 Task: Research Airbnb accommodation in Juigalpa, Nicaragua from 6th December, 2023 to 15th December, 2023 for 6 adults.6 bedrooms having 6 beds and 6 bathrooms. Property type can be house. Amenities needed are: wifi, TV, free parkinig on premises, gym, breakfast. Look for 5 properties as per requirement.
Action: Mouse moved to (455, 101)
Screenshot: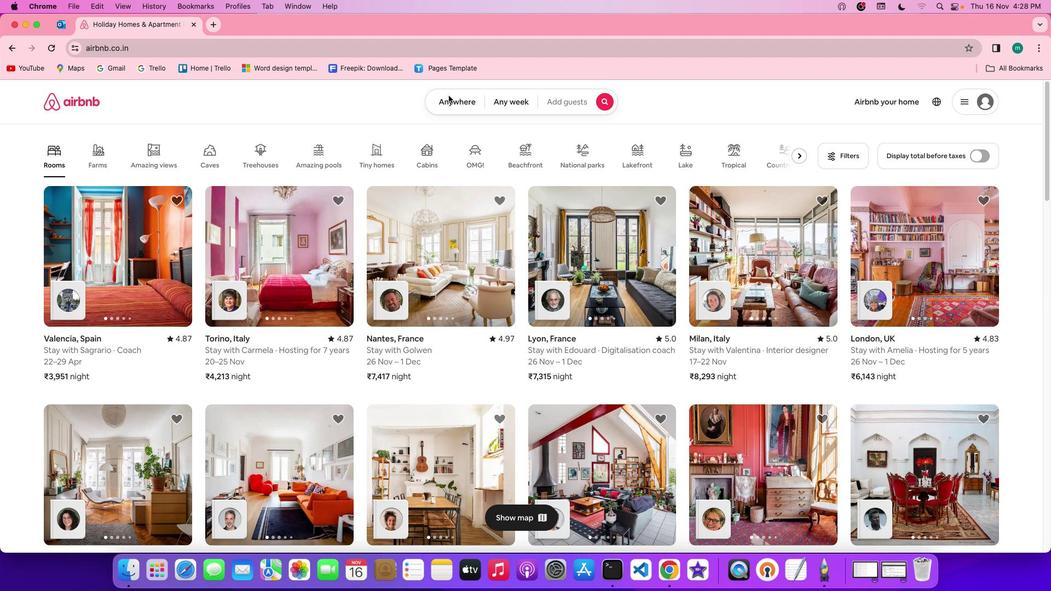 
Action: Mouse pressed left at (455, 101)
Screenshot: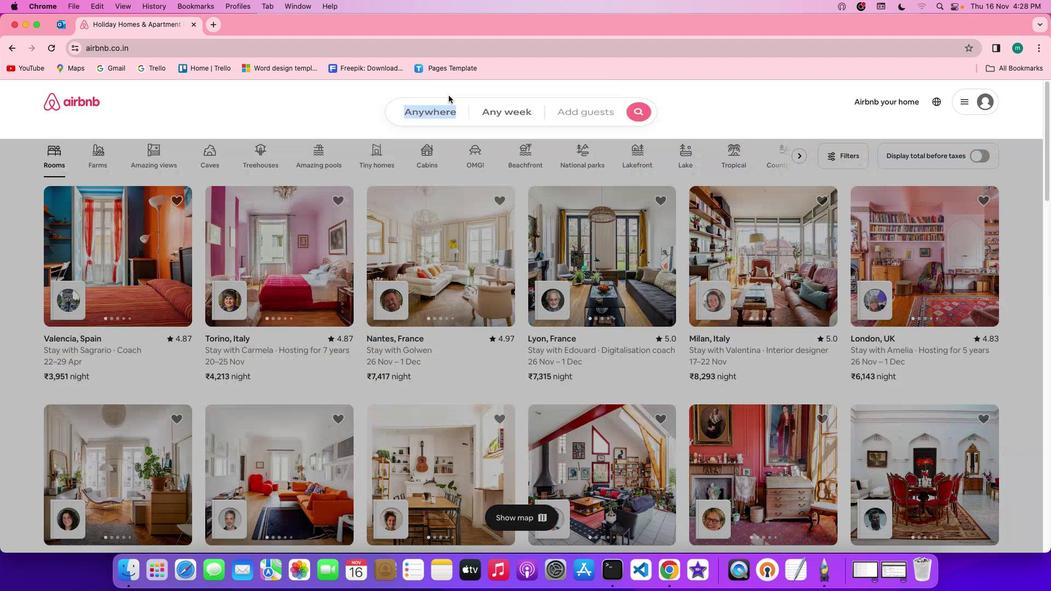 
Action: Mouse pressed left at (455, 101)
Screenshot: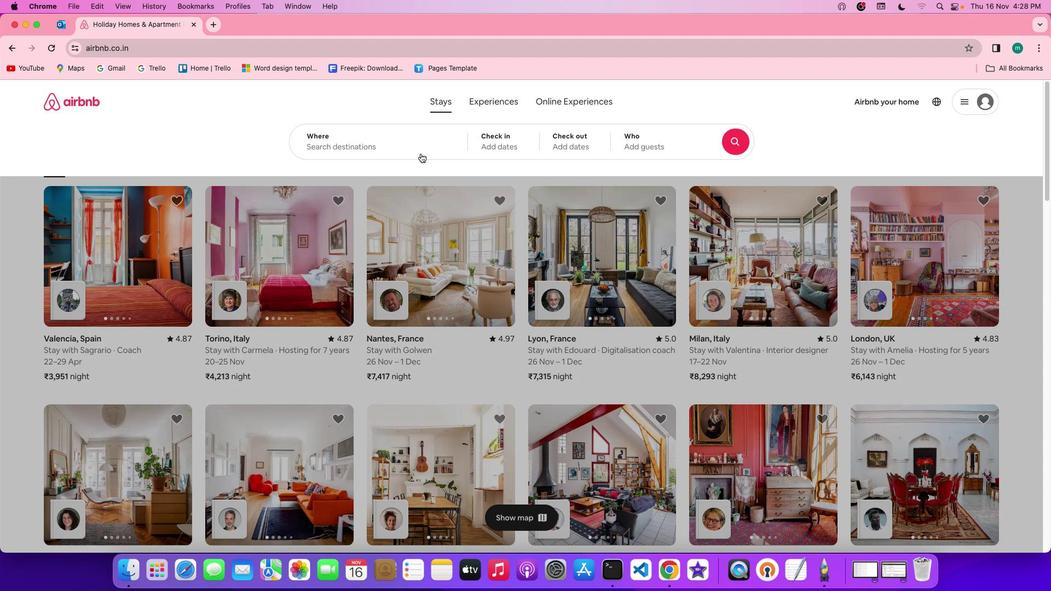 
Action: Mouse moved to (430, 153)
Screenshot: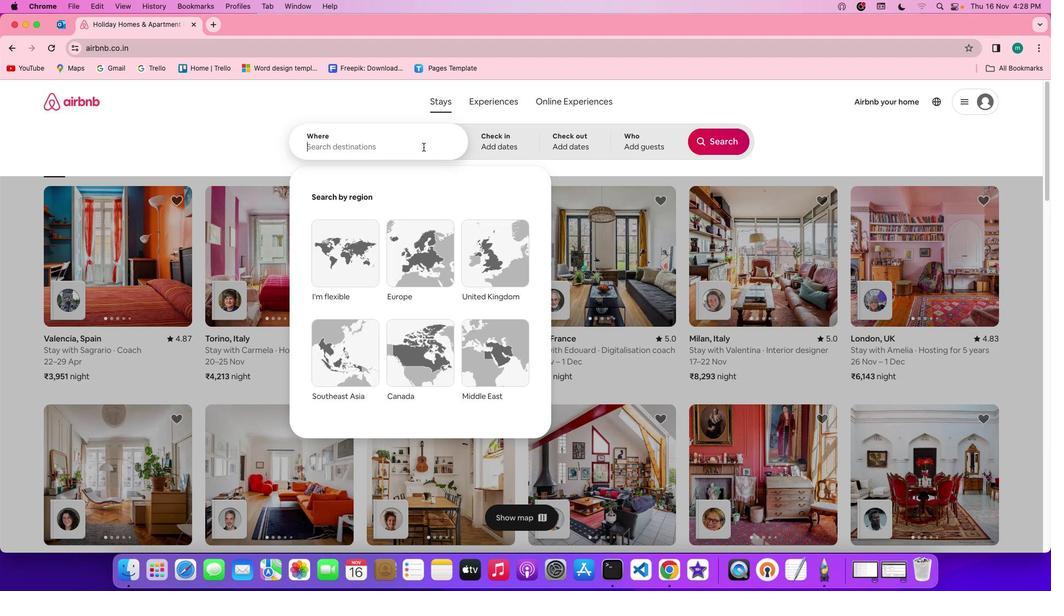 
Action: Mouse pressed left at (430, 153)
Screenshot: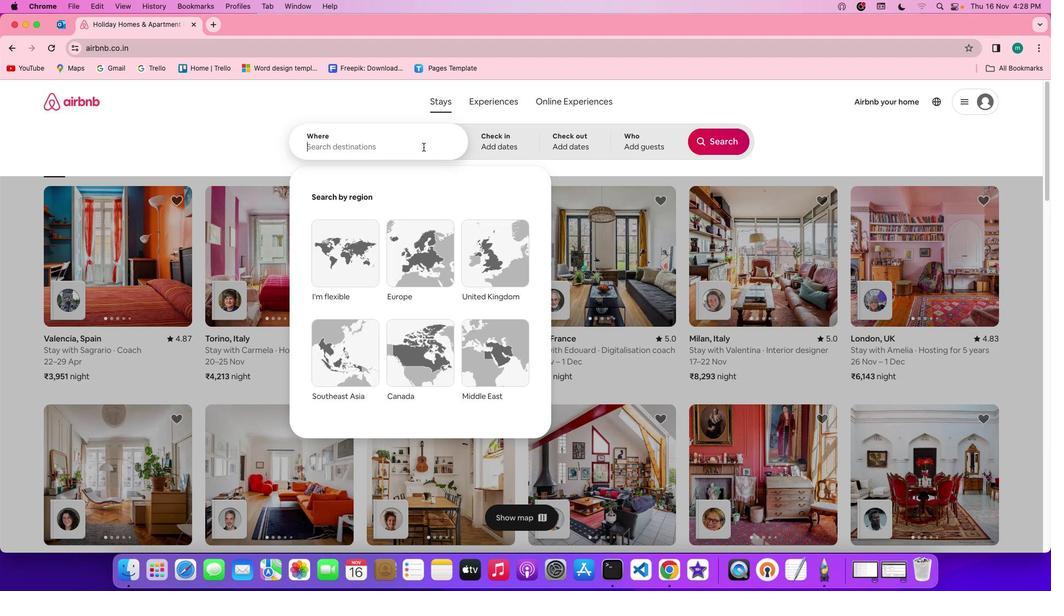 
Action: Key pressed Key.shift'J''u''i''g''a''l''p''a'','Key.spaceKey.shift'N''i''c''a''r''a''g''u''a'
Screenshot: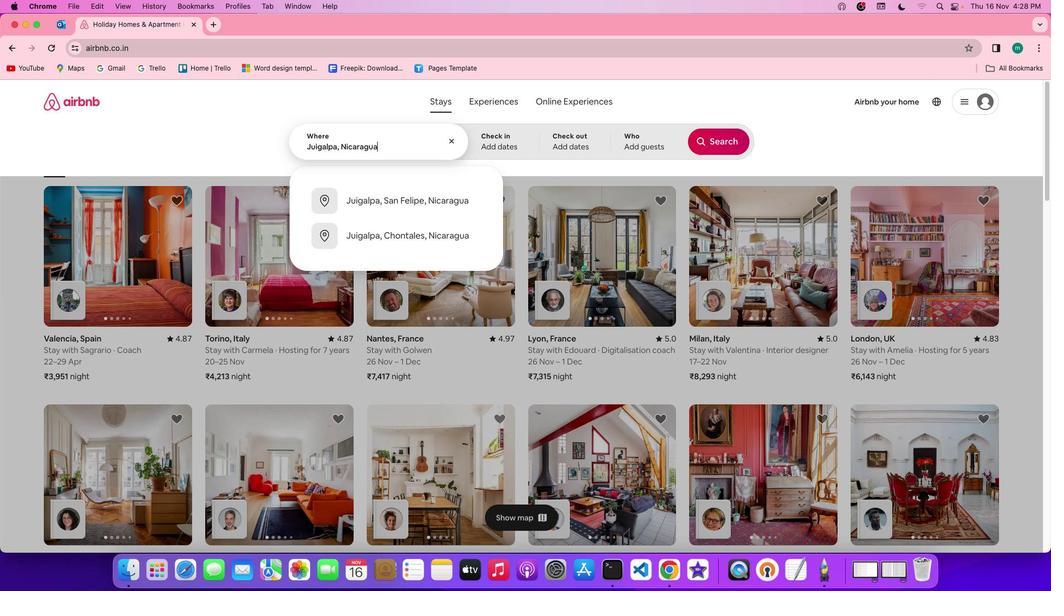 
Action: Mouse moved to (514, 147)
Screenshot: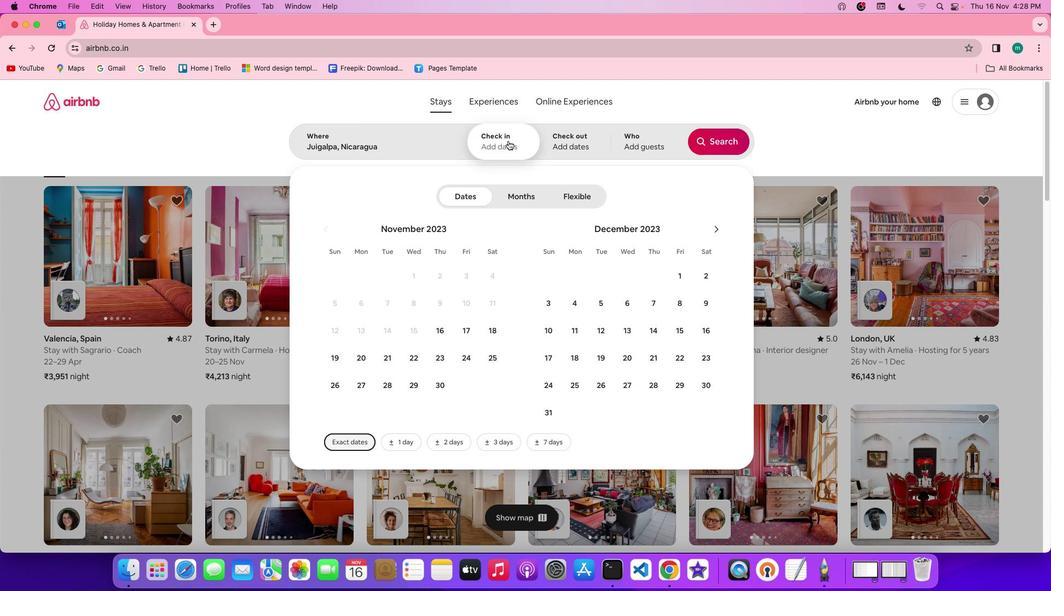 
Action: Mouse pressed left at (514, 147)
Screenshot: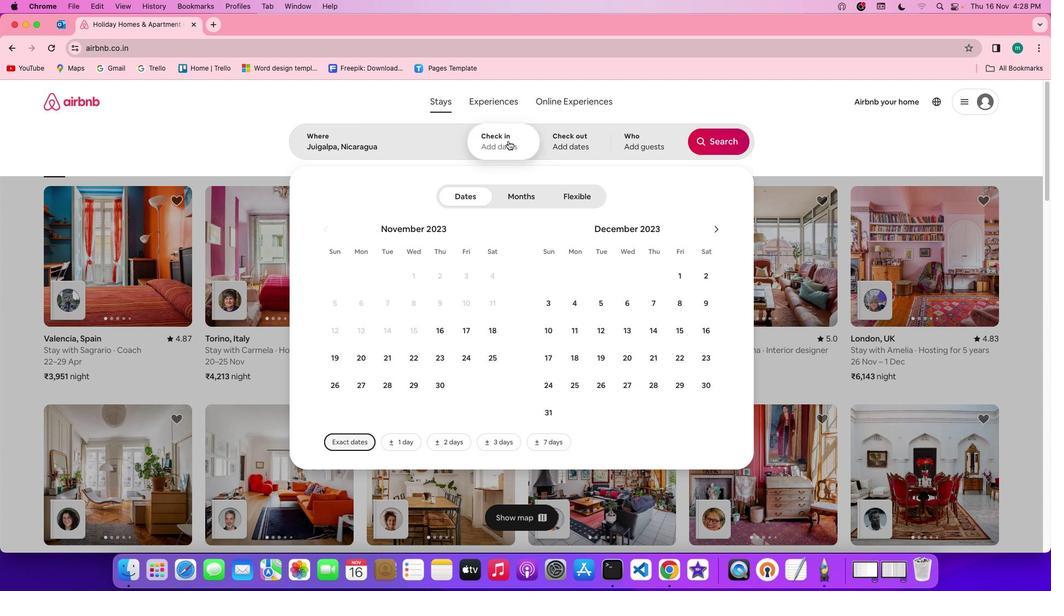 
Action: Mouse moved to (636, 305)
Screenshot: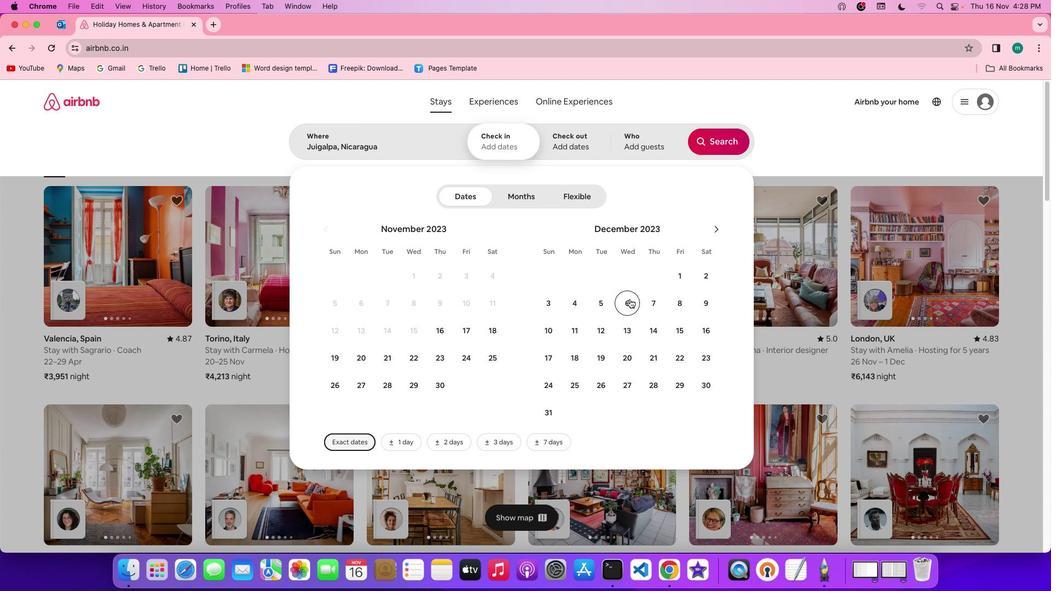 
Action: Mouse pressed left at (636, 305)
Screenshot: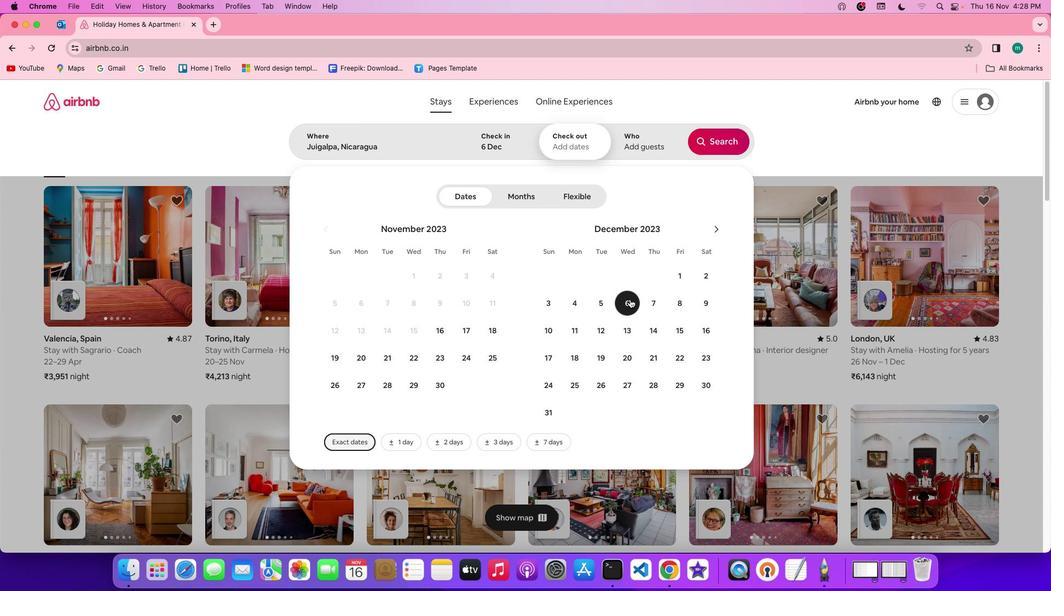 
Action: Mouse moved to (684, 336)
Screenshot: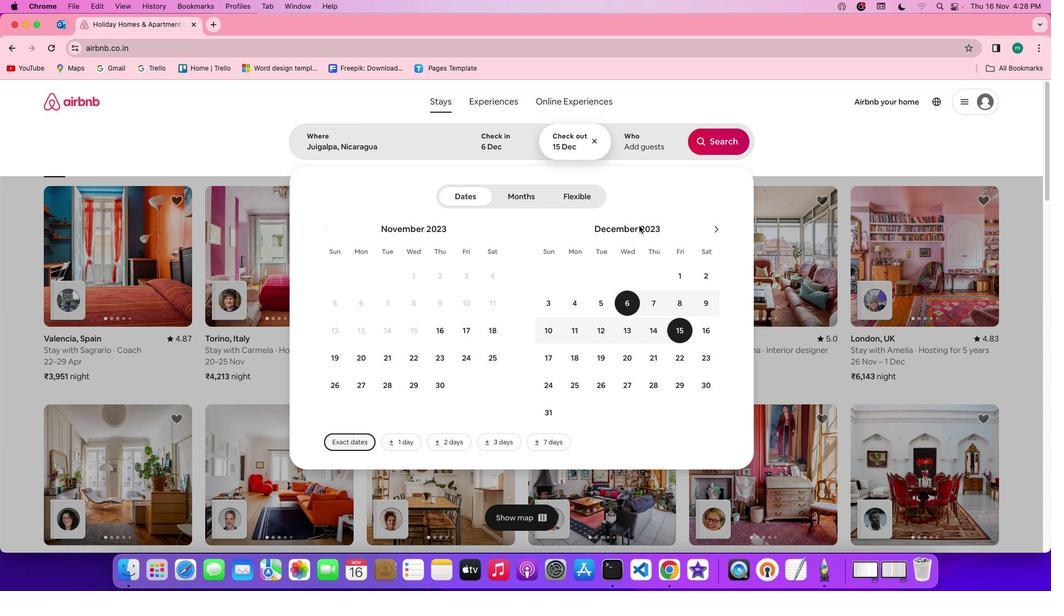 
Action: Mouse pressed left at (684, 336)
Screenshot: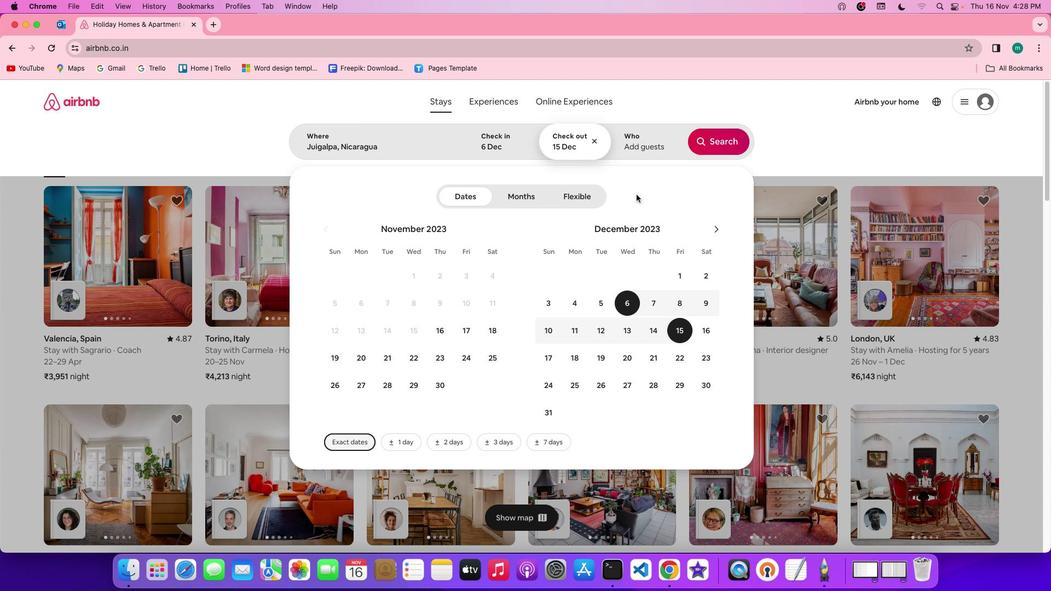 
Action: Mouse moved to (652, 146)
Screenshot: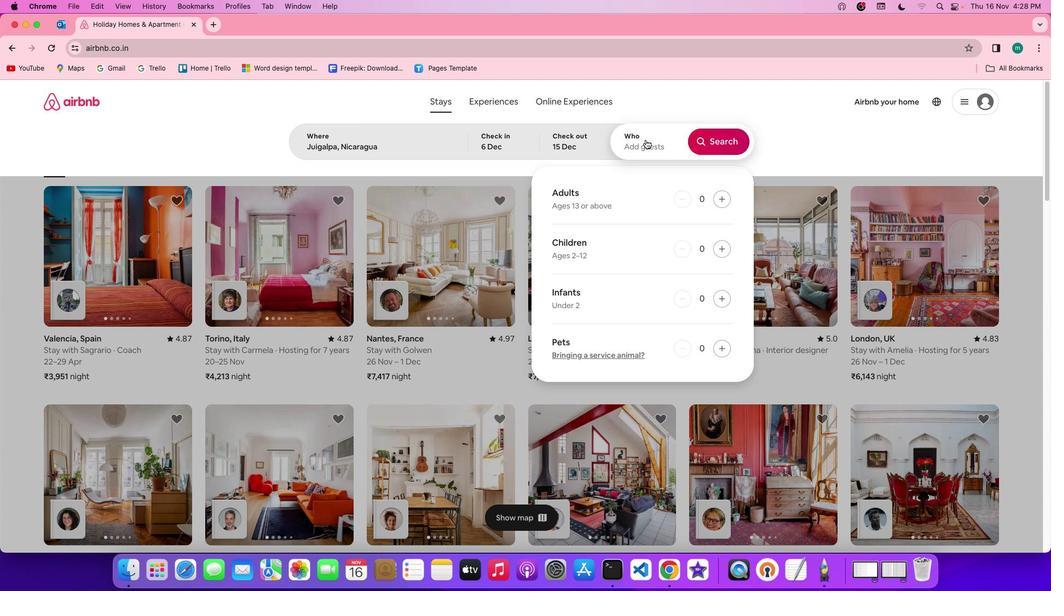 
Action: Mouse pressed left at (652, 146)
Screenshot: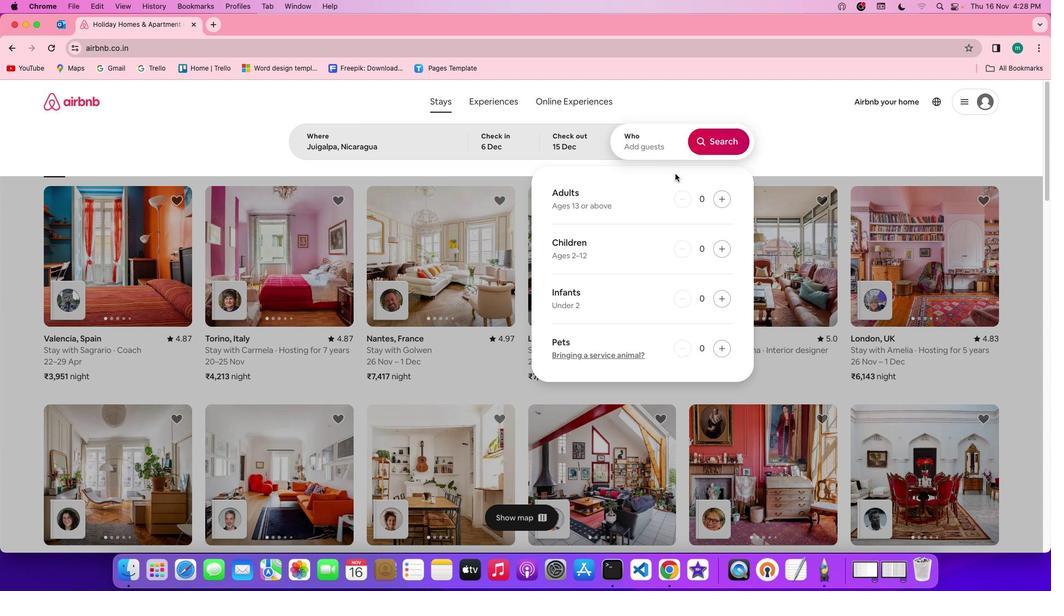 
Action: Mouse moved to (729, 202)
Screenshot: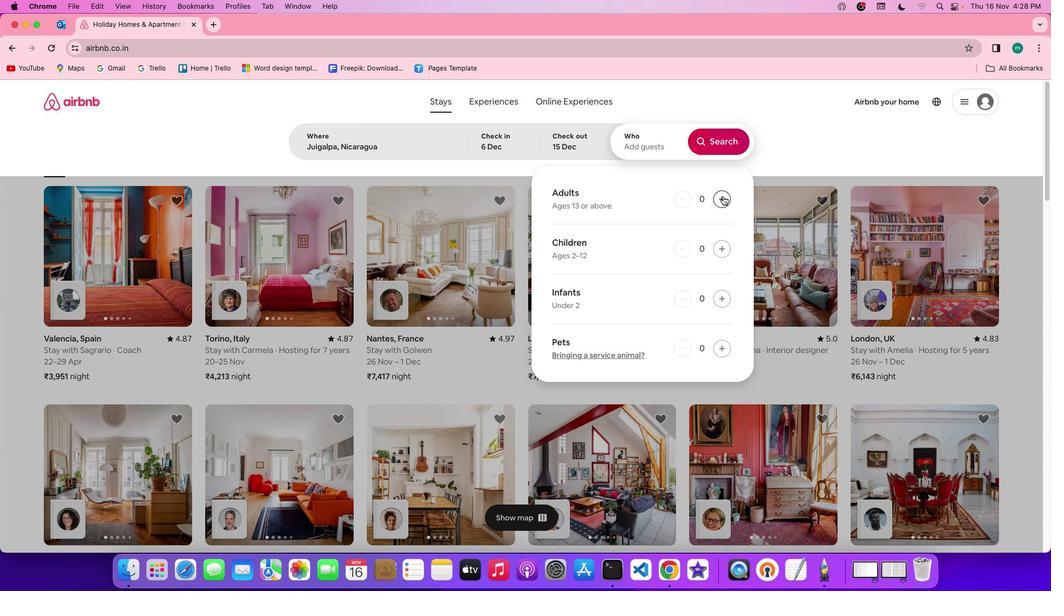 
Action: Mouse pressed left at (729, 202)
Screenshot: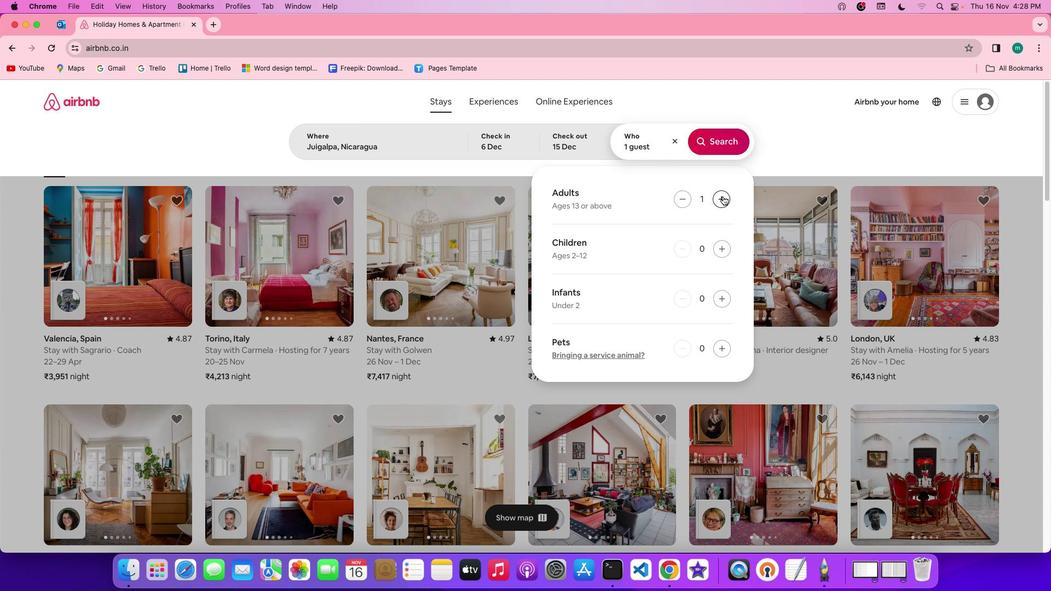 
Action: Mouse pressed left at (729, 202)
Screenshot: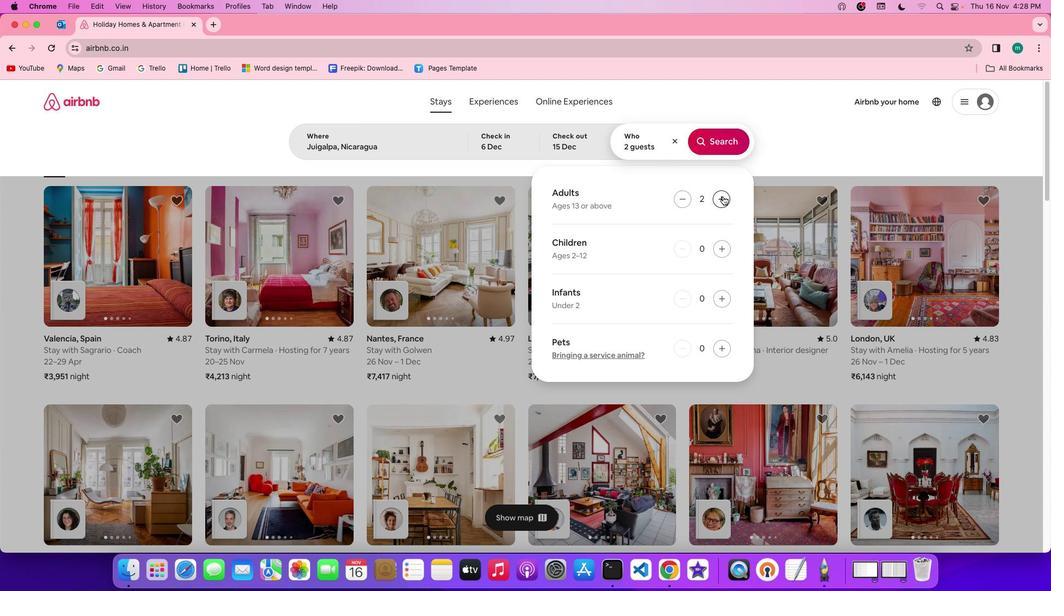 
Action: Mouse pressed left at (729, 202)
Screenshot: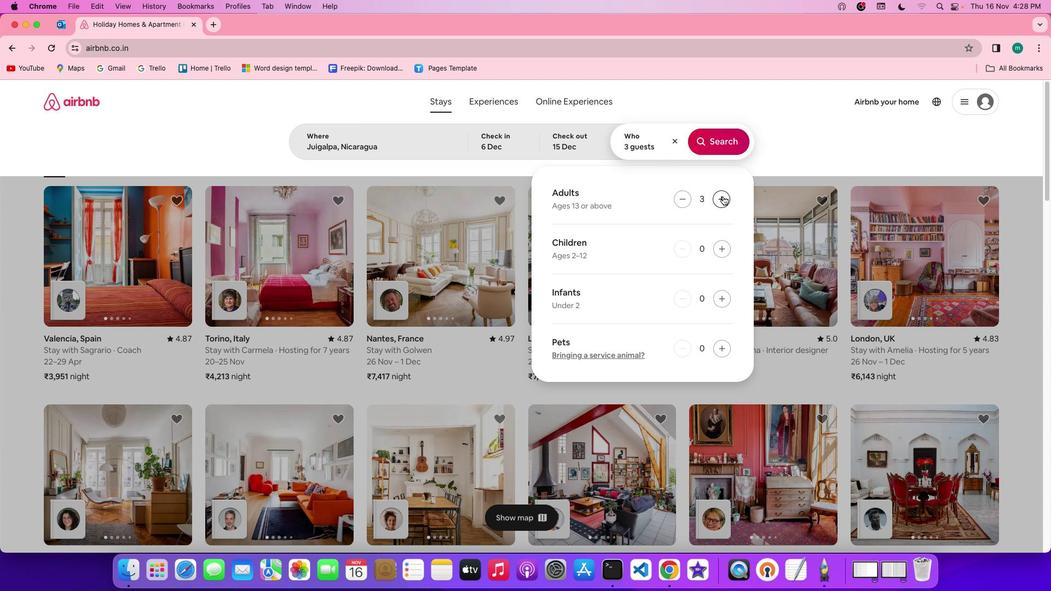 
Action: Mouse pressed left at (729, 202)
Screenshot: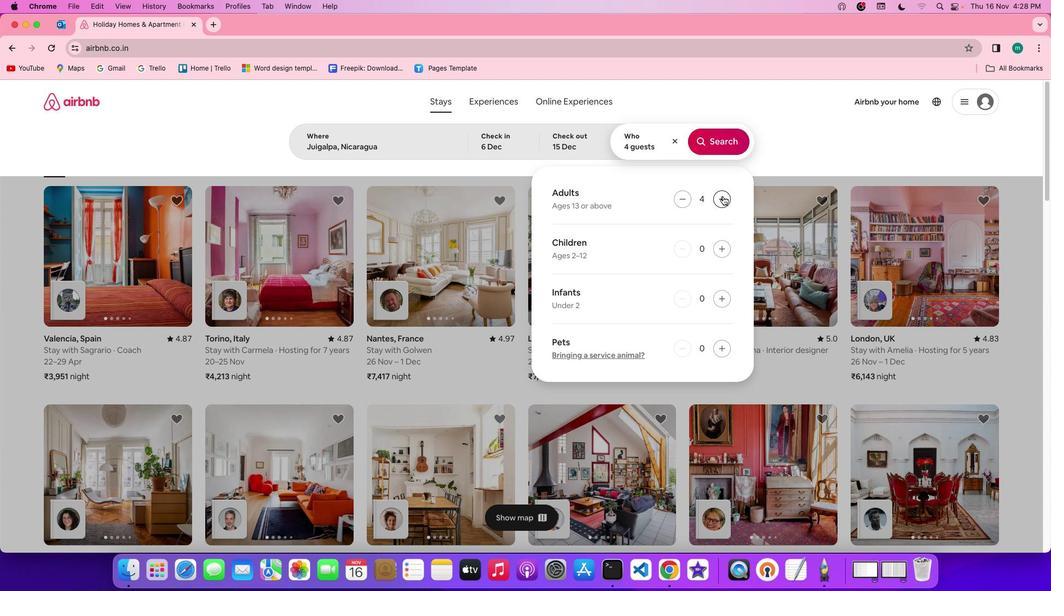 
Action: Mouse pressed left at (729, 202)
Screenshot: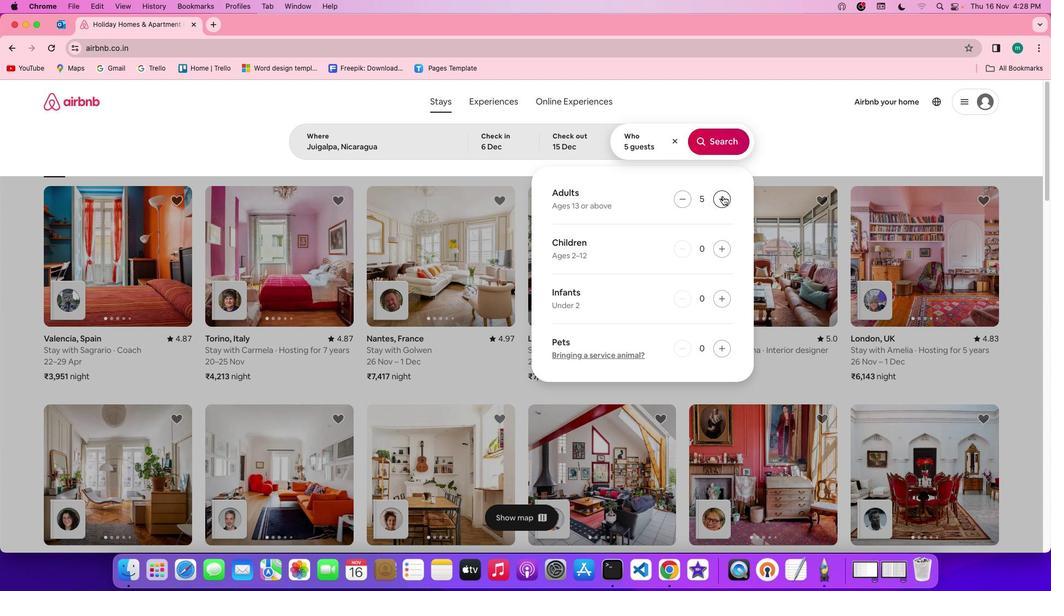 
Action: Mouse pressed left at (729, 202)
Screenshot: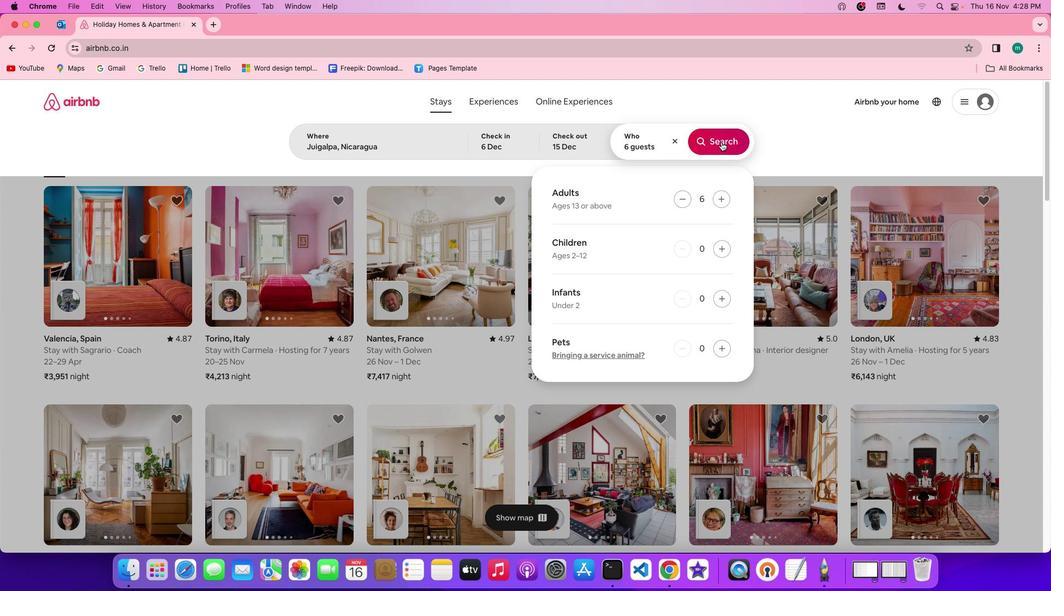 
Action: Mouse moved to (726, 140)
Screenshot: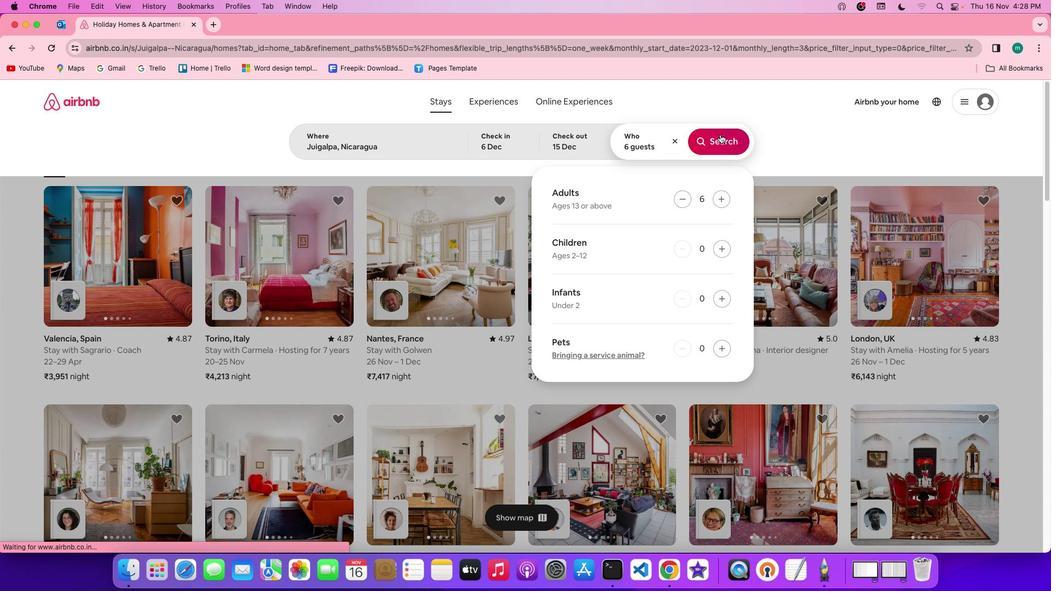 
Action: Mouse pressed left at (726, 140)
Screenshot: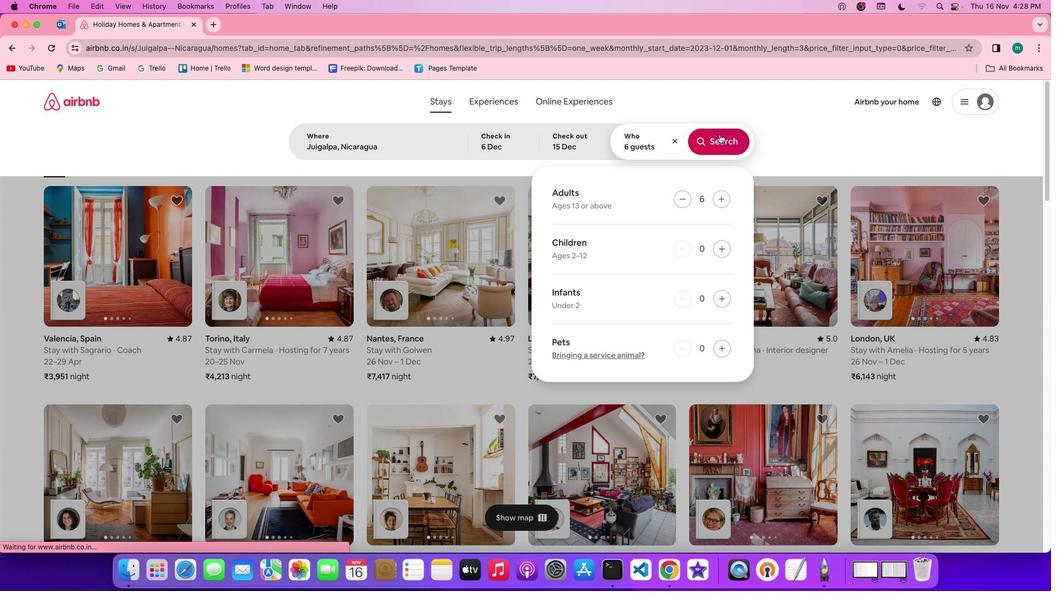 
Action: Mouse moved to (894, 149)
Screenshot: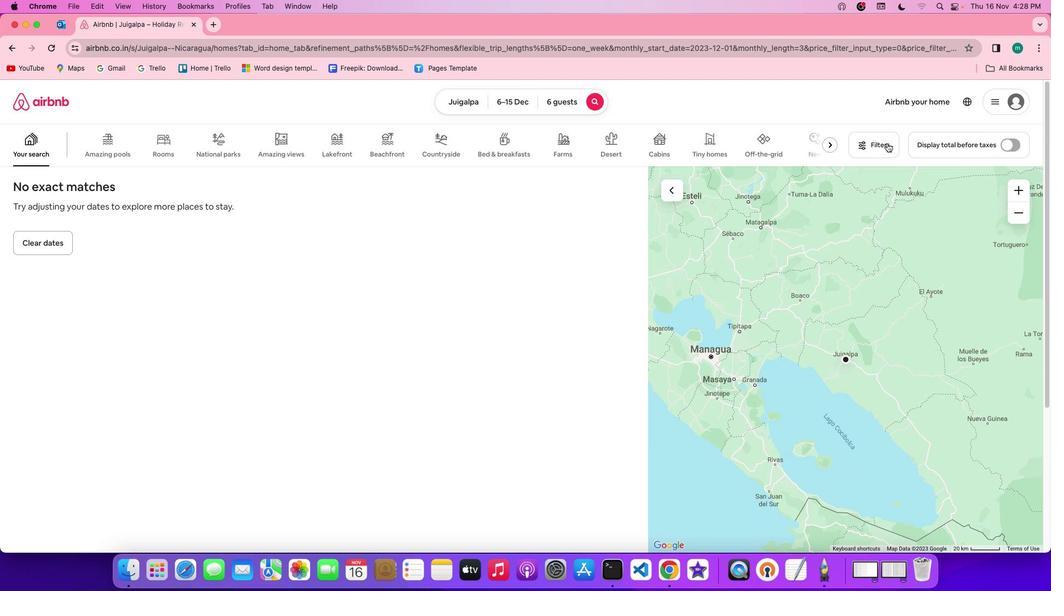 
Action: Mouse pressed left at (894, 149)
Screenshot: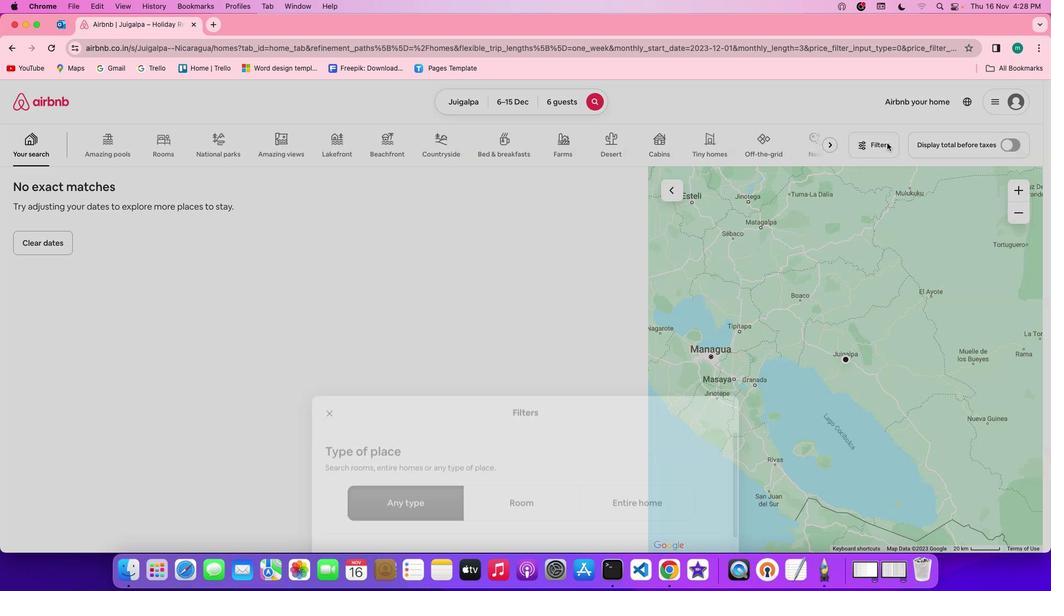 
Action: Mouse moved to (590, 347)
Screenshot: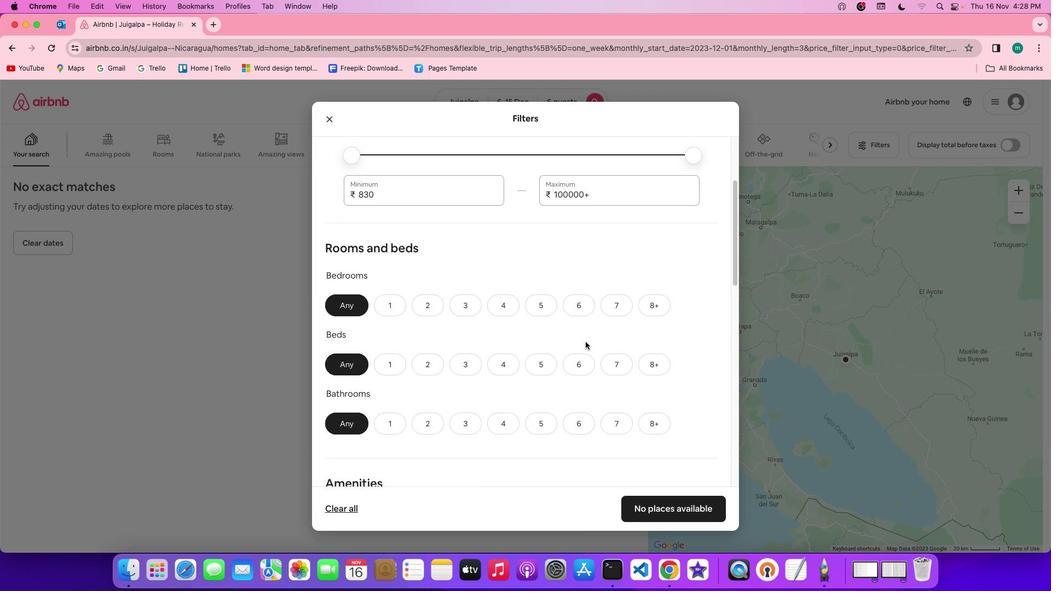 
Action: Mouse scrolled (590, 347) with delta (6, 5)
Screenshot: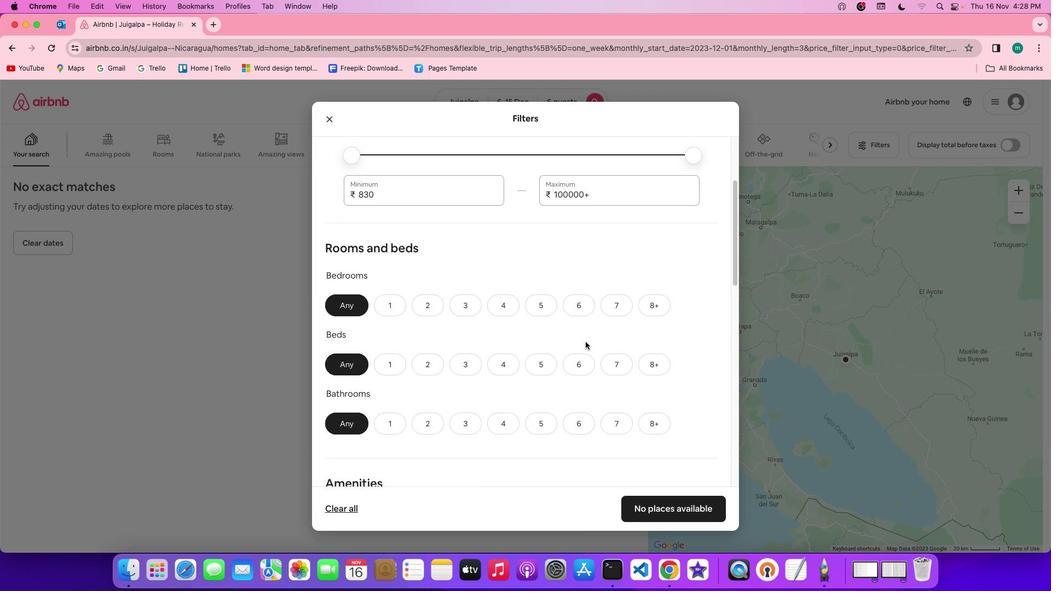 
Action: Mouse moved to (590, 347)
Screenshot: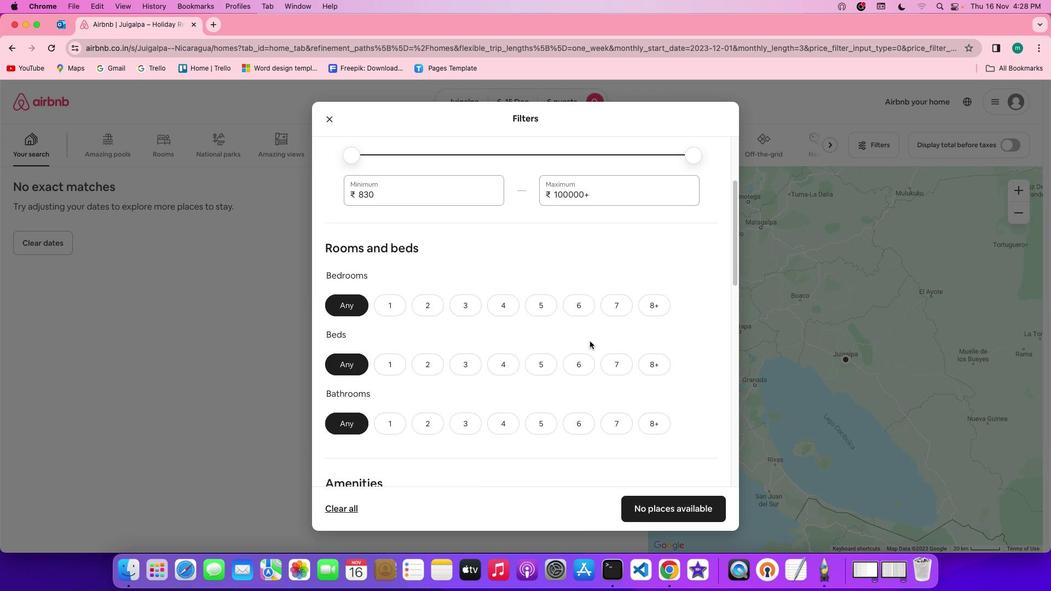 
Action: Mouse scrolled (590, 347) with delta (6, 5)
Screenshot: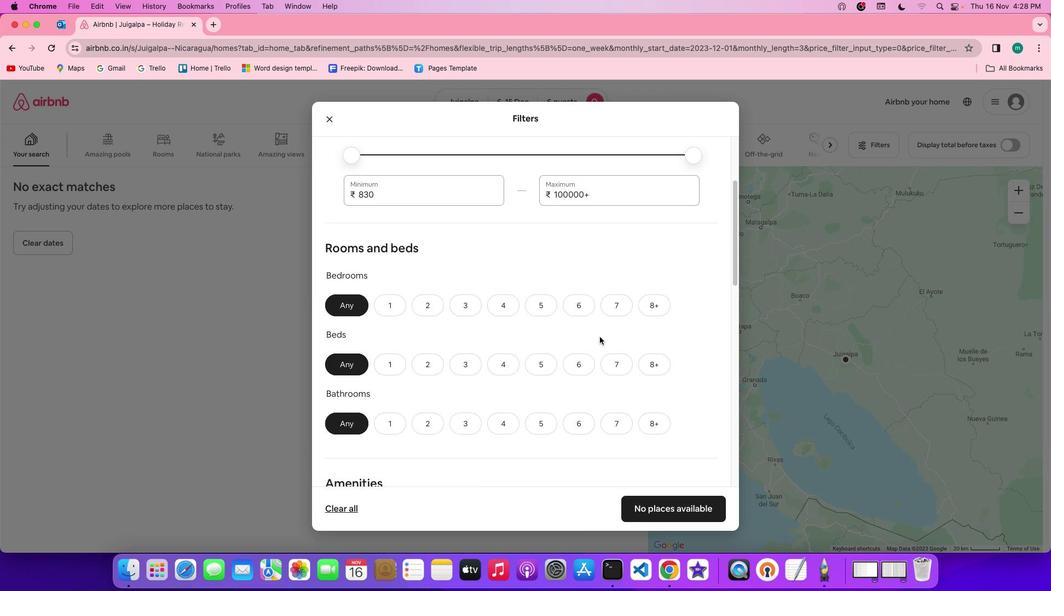 
Action: Mouse scrolled (590, 347) with delta (6, 4)
Screenshot: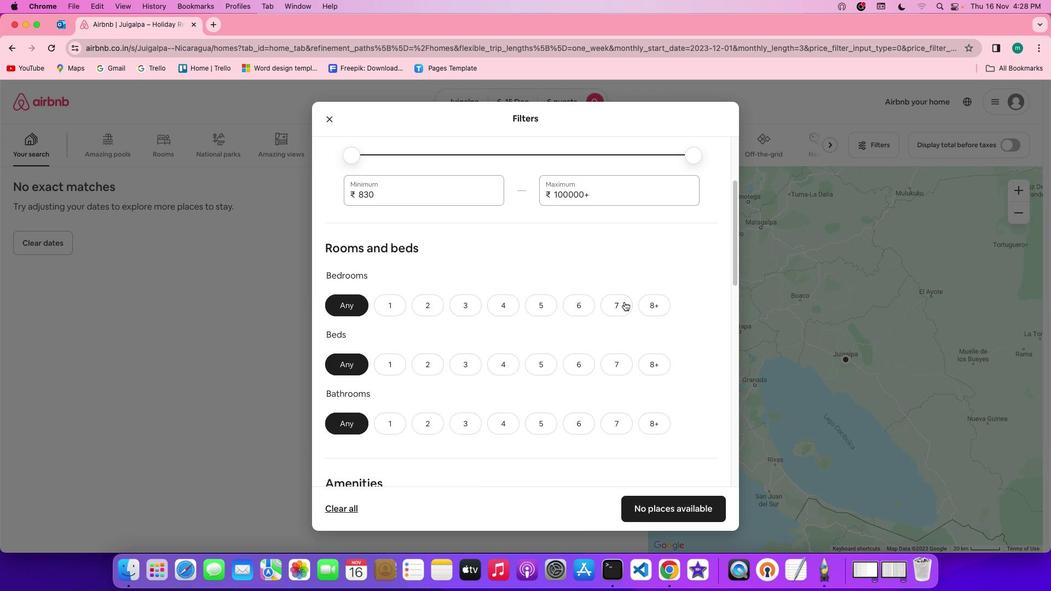 
Action: Mouse scrolled (590, 347) with delta (6, 4)
Screenshot: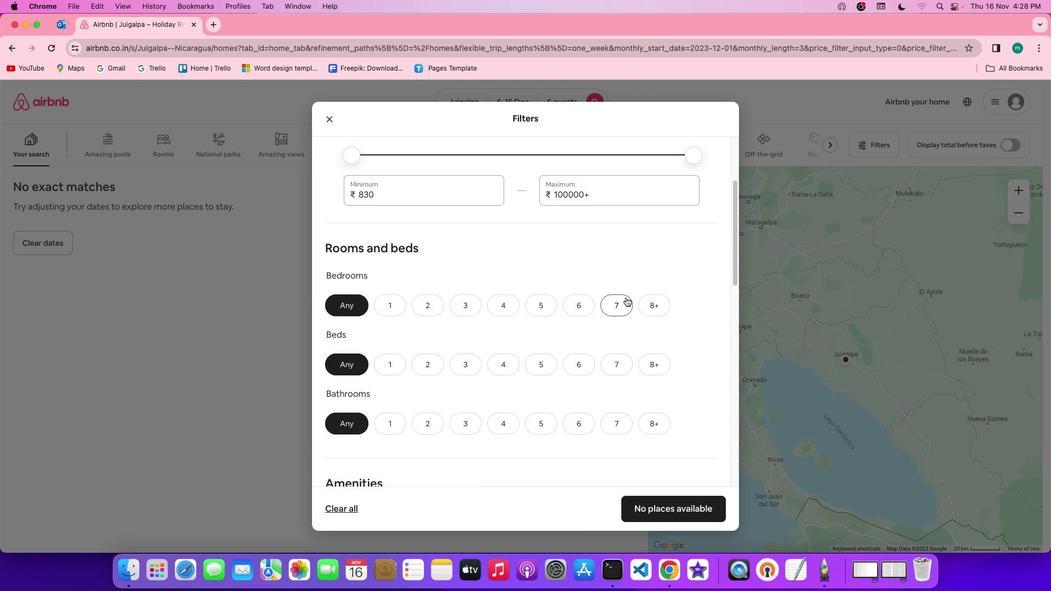 
Action: Mouse moved to (578, 312)
Screenshot: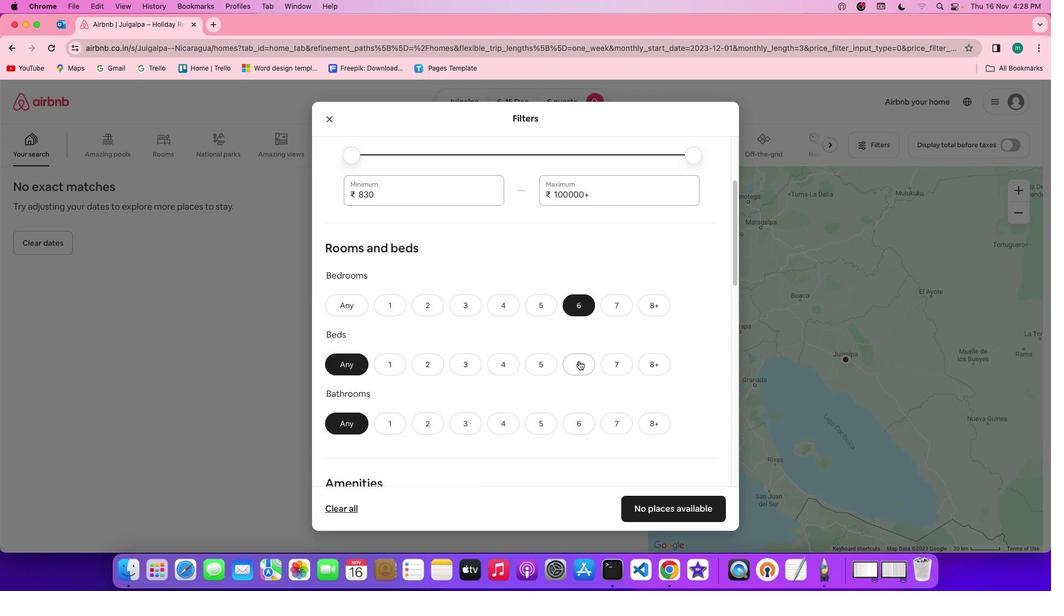 
Action: Mouse pressed left at (578, 312)
Screenshot: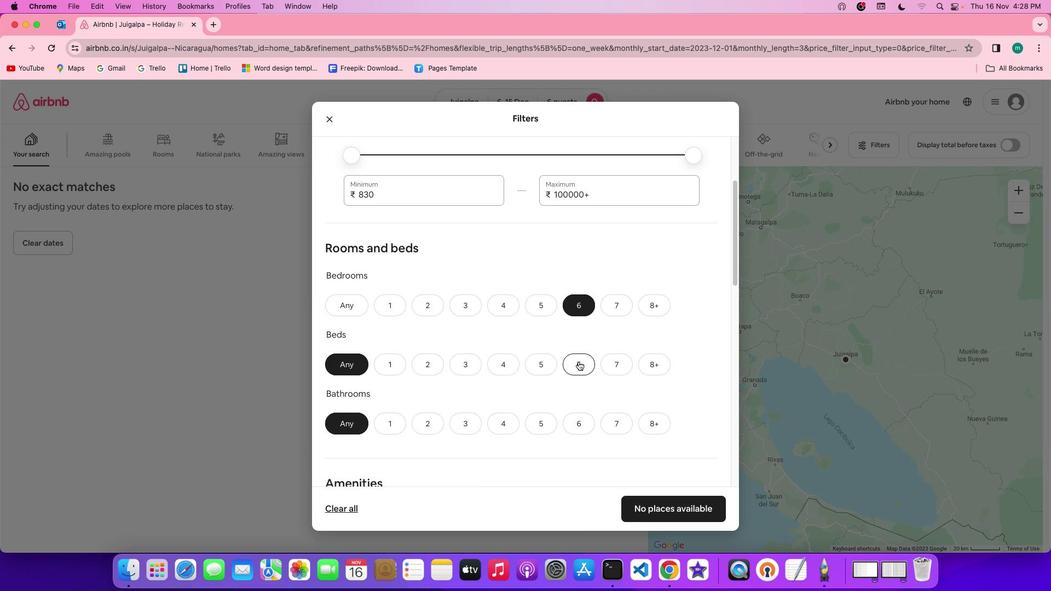 
Action: Mouse moved to (585, 367)
Screenshot: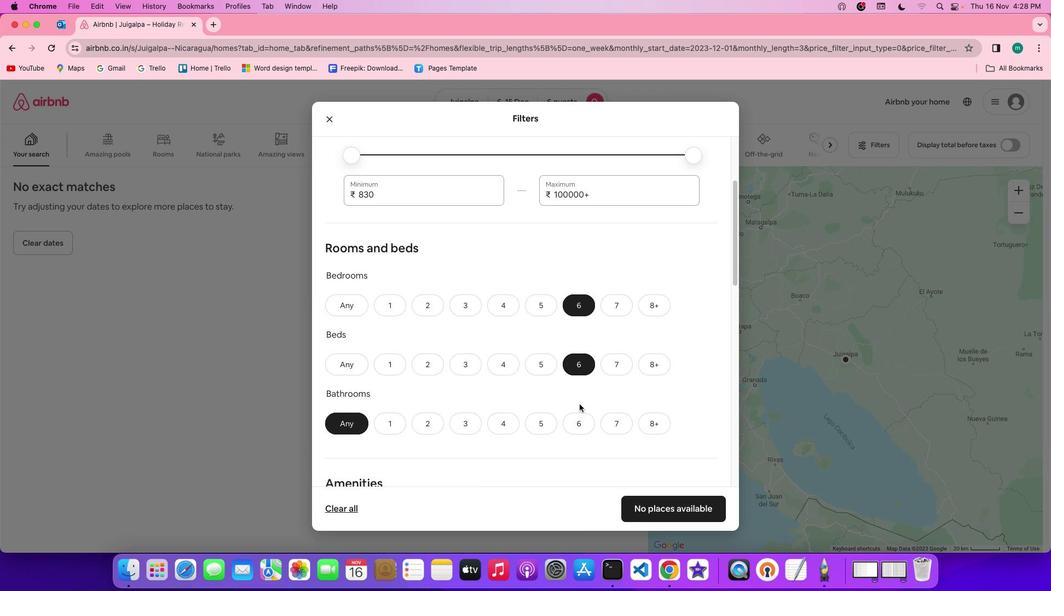 
Action: Mouse pressed left at (585, 367)
Screenshot: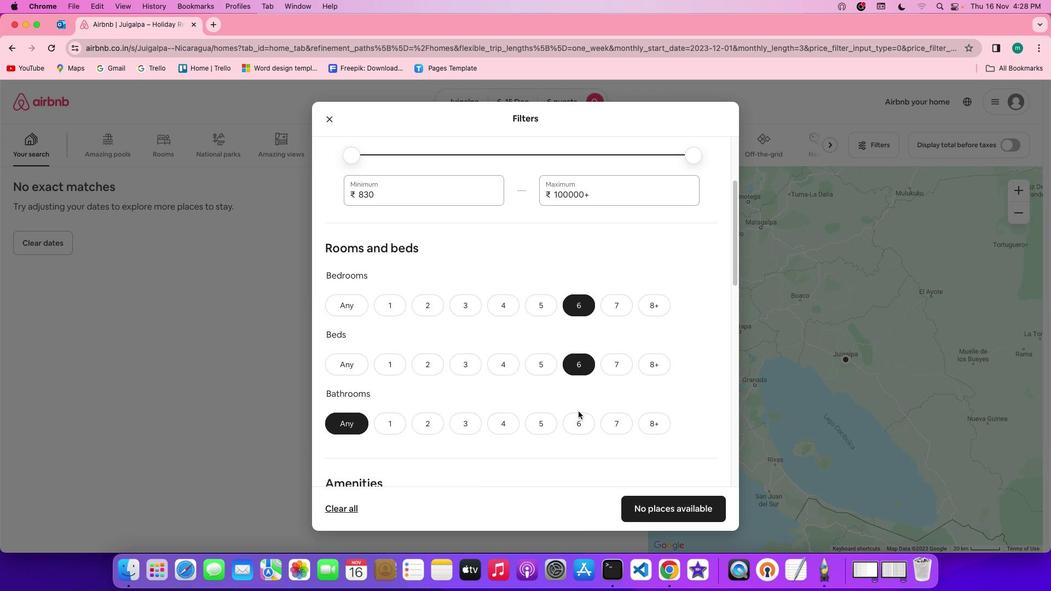 
Action: Mouse moved to (584, 426)
Screenshot: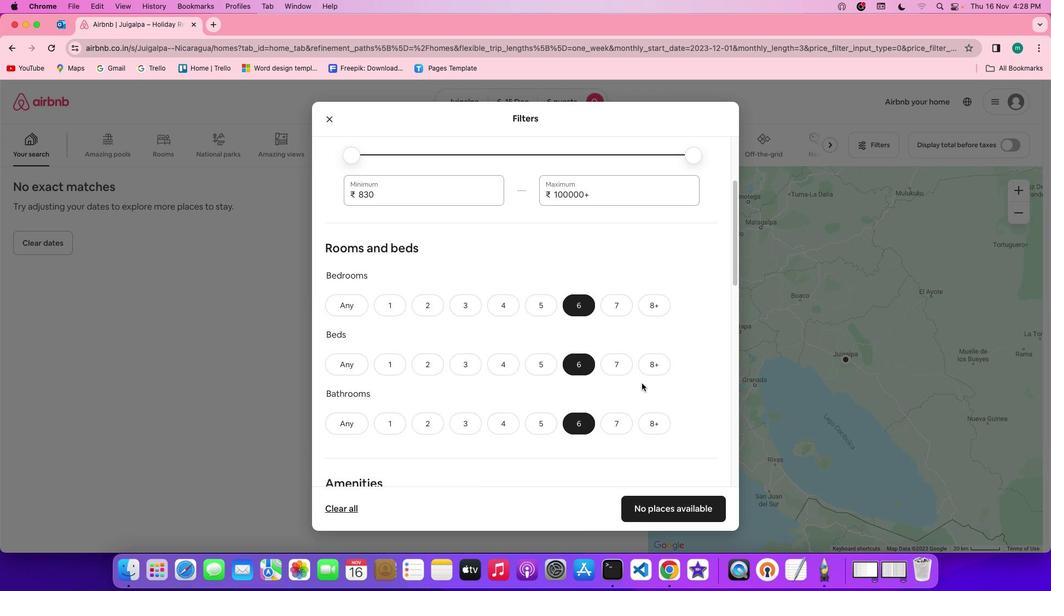 
Action: Mouse pressed left at (584, 426)
Screenshot: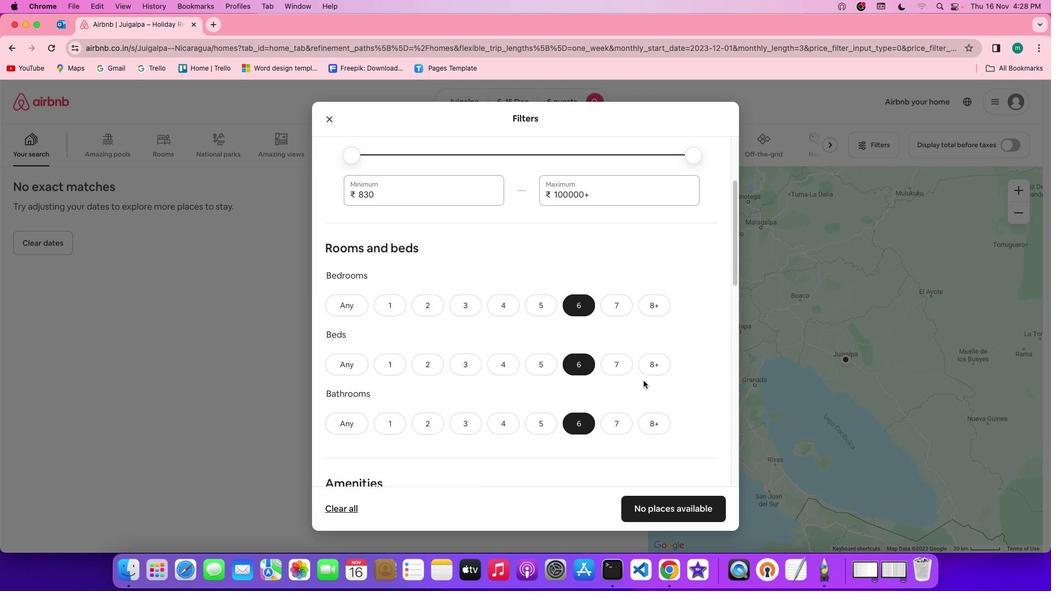 
Action: Mouse moved to (649, 387)
Screenshot: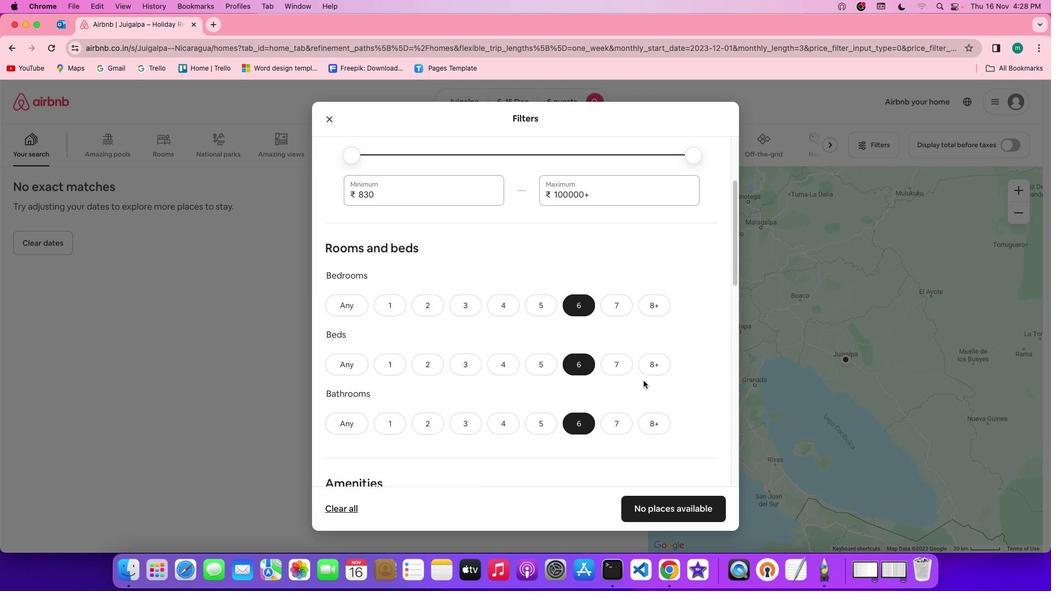 
Action: Mouse scrolled (649, 387) with delta (6, 5)
Screenshot: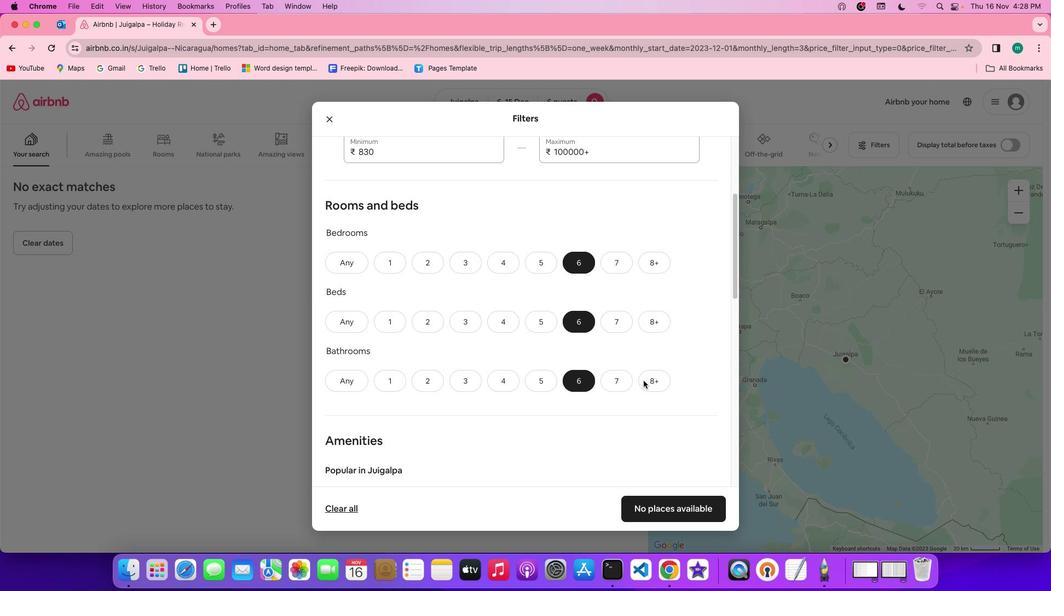 
Action: Mouse scrolled (649, 387) with delta (6, 5)
Screenshot: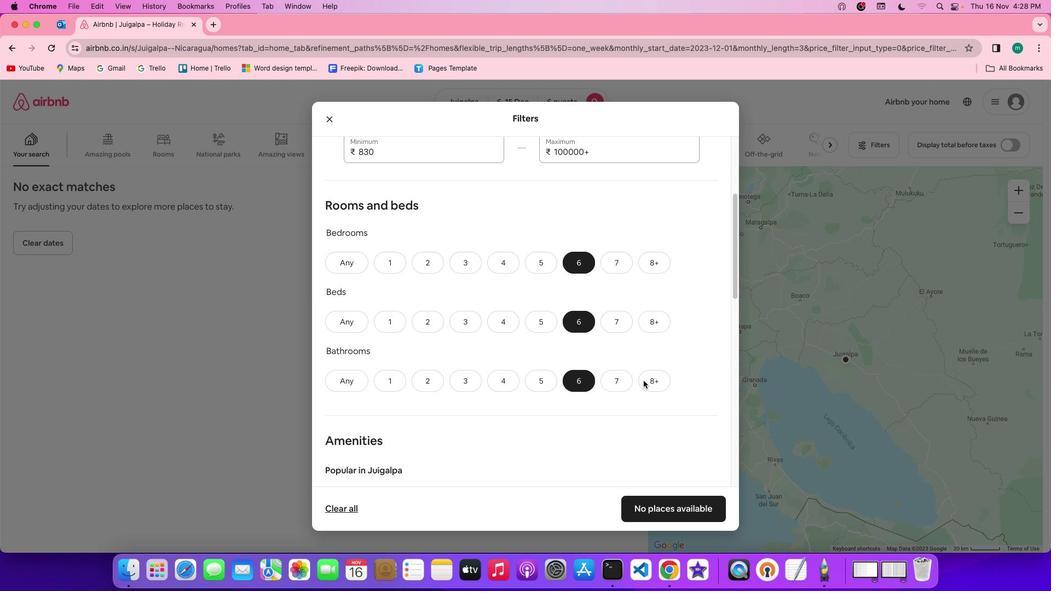 
Action: Mouse scrolled (649, 387) with delta (6, 5)
Screenshot: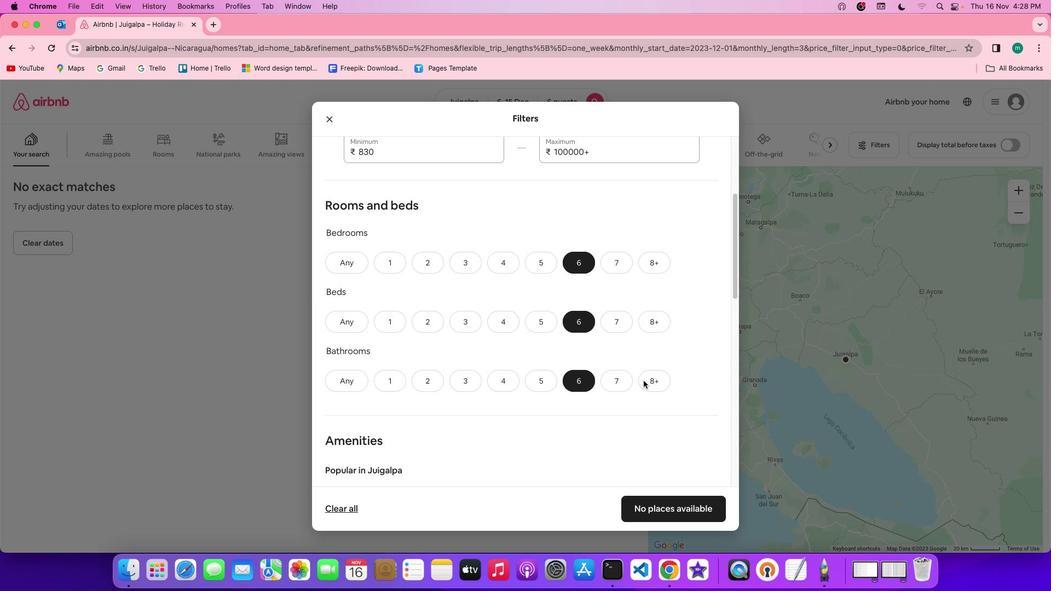 
Action: Mouse scrolled (649, 387) with delta (6, 5)
Screenshot: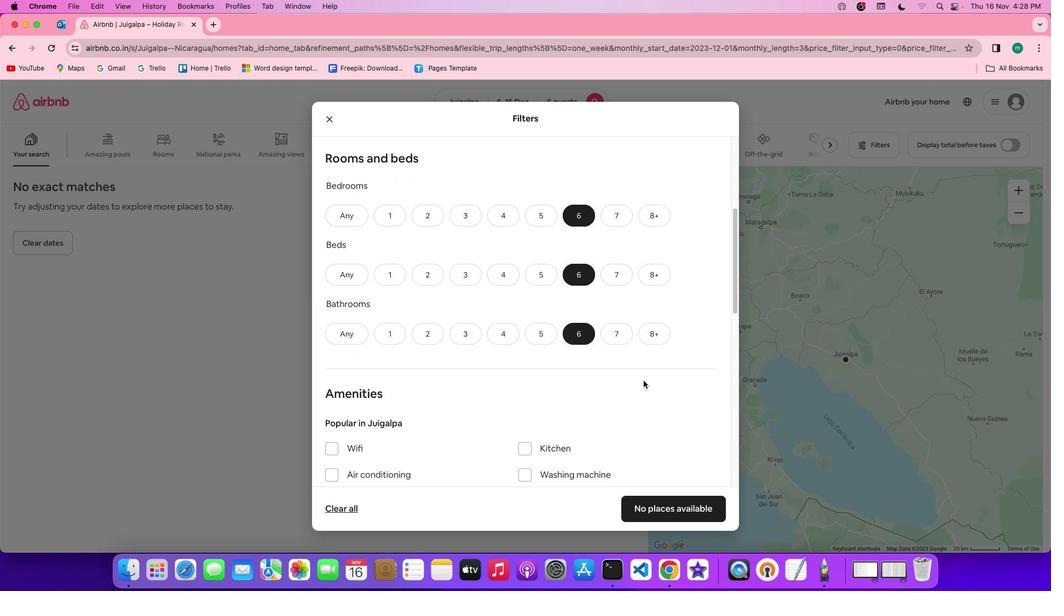 
Action: Mouse scrolled (649, 387) with delta (6, 5)
Screenshot: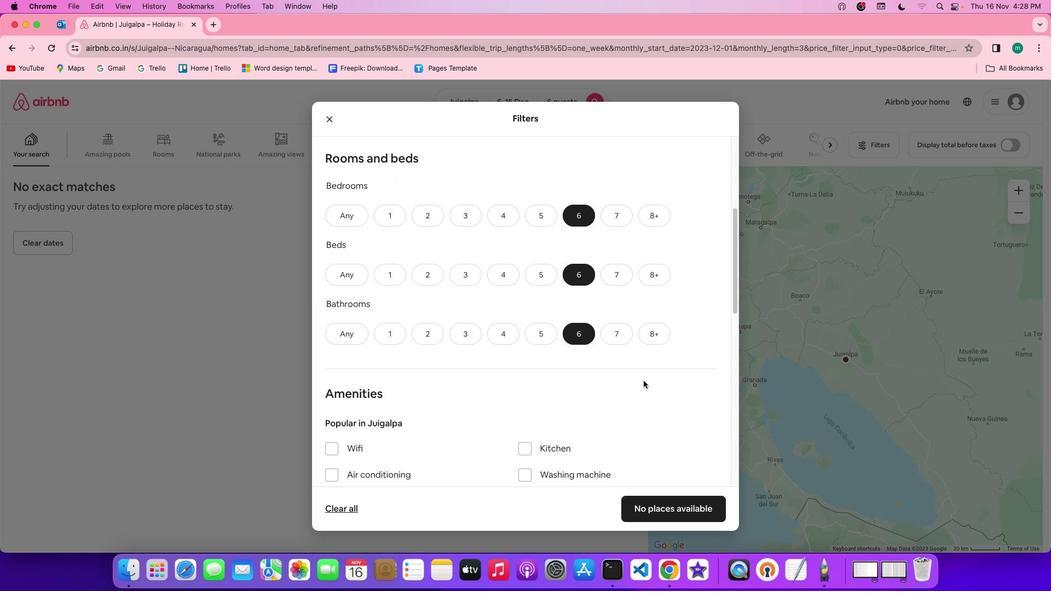 
Action: Mouse scrolled (649, 387) with delta (6, 5)
Screenshot: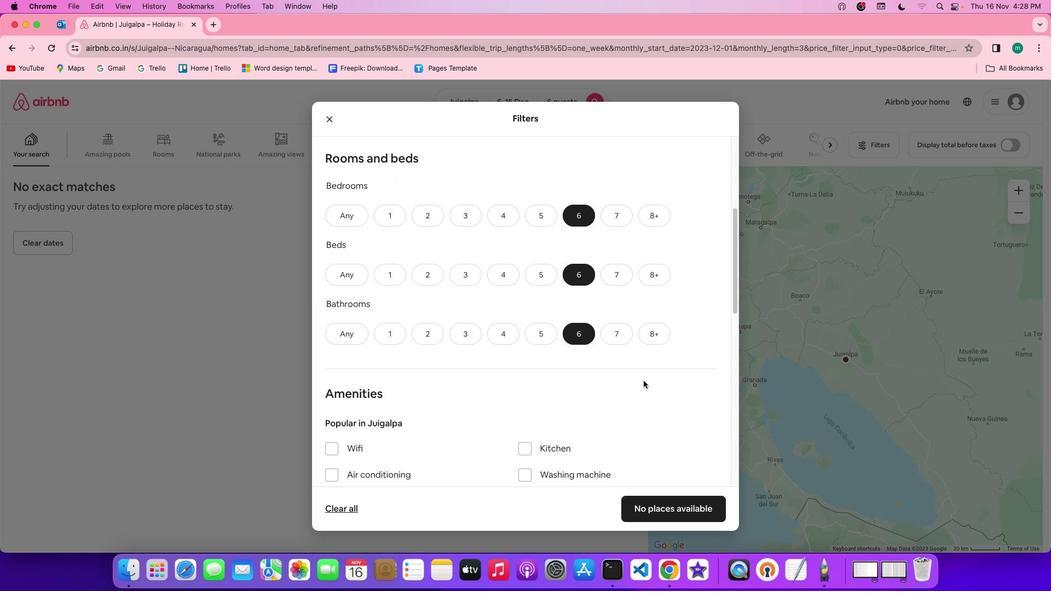 
Action: Mouse scrolled (649, 387) with delta (6, 5)
Screenshot: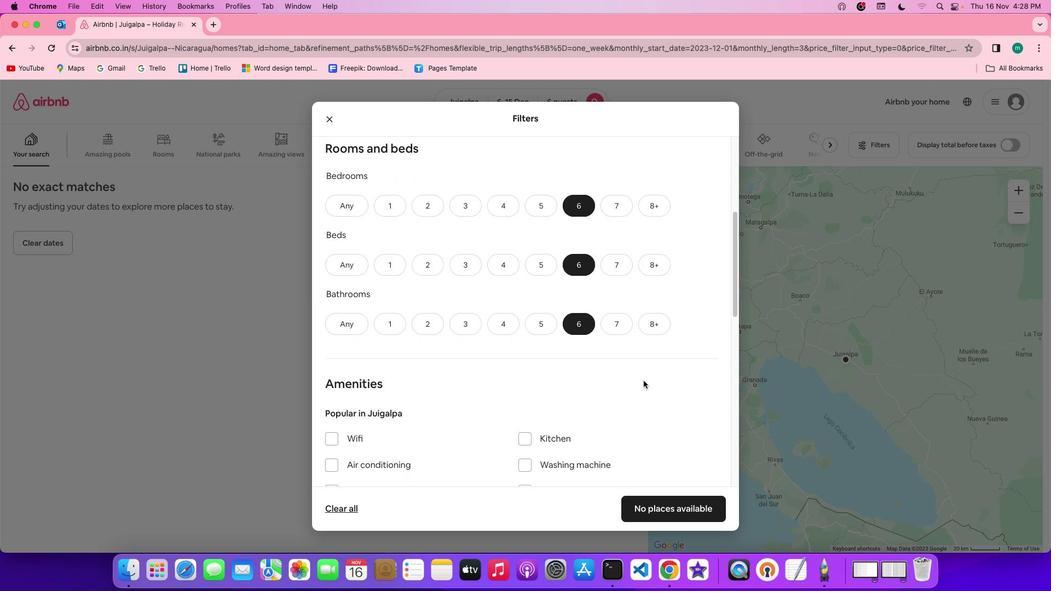 
Action: Mouse scrolled (649, 387) with delta (6, 5)
Screenshot: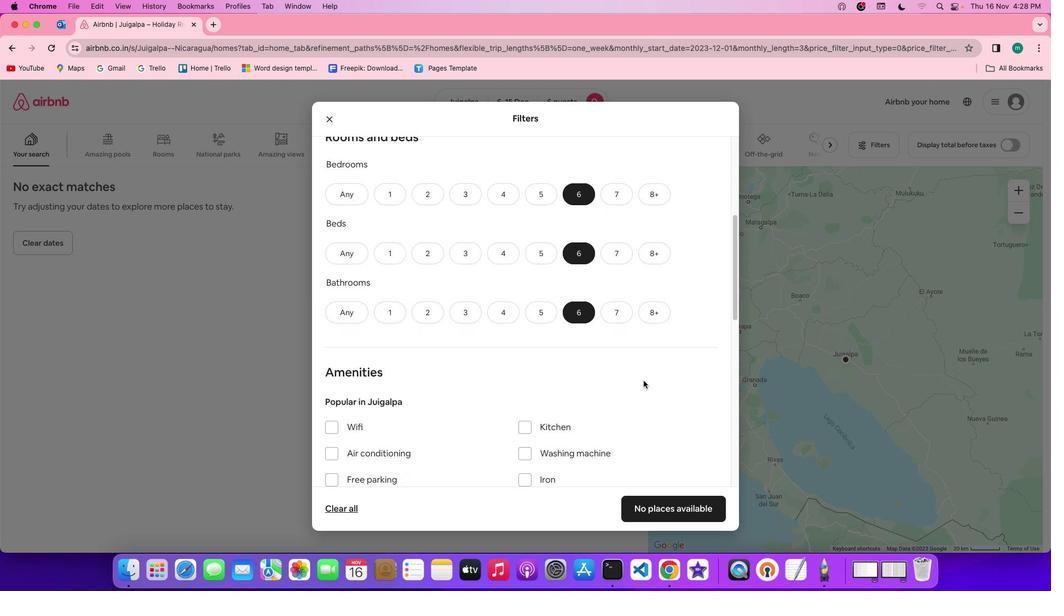
Action: Mouse scrolled (649, 387) with delta (6, 5)
Screenshot: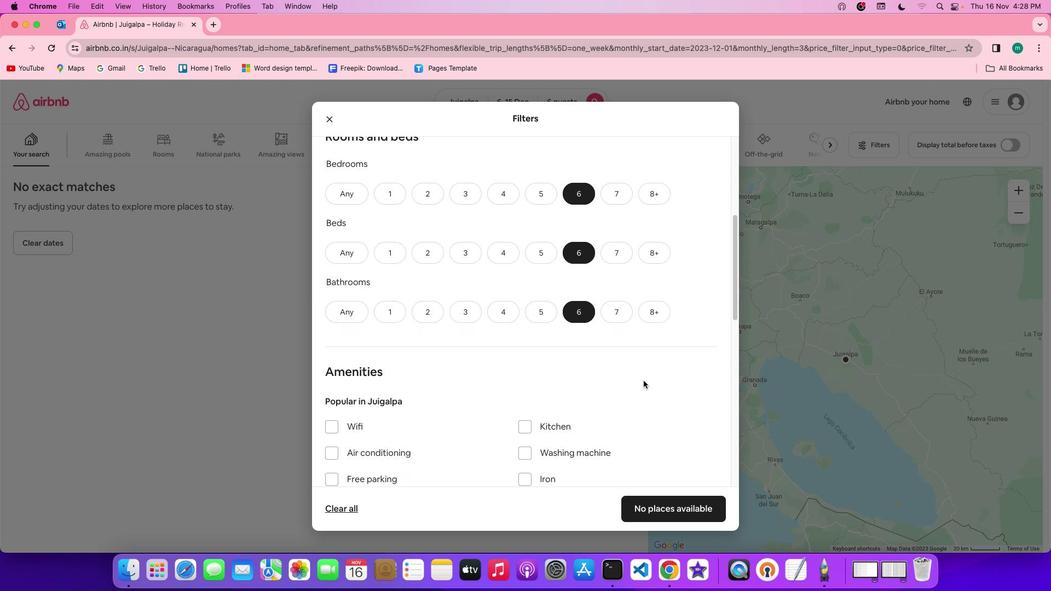 
Action: Mouse scrolled (649, 387) with delta (6, 5)
Screenshot: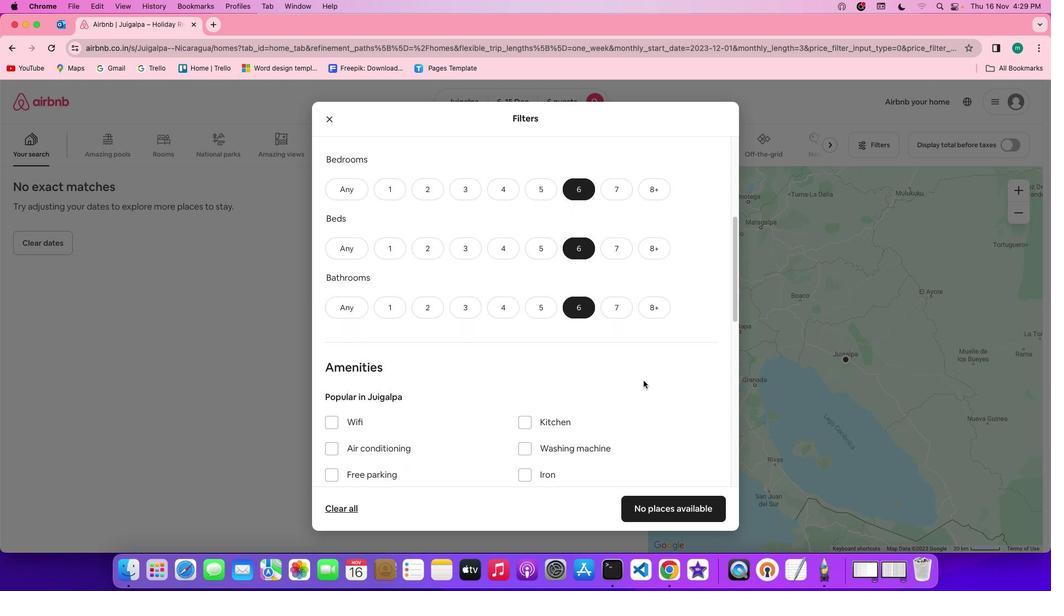 
Action: Mouse scrolled (649, 387) with delta (6, 5)
Screenshot: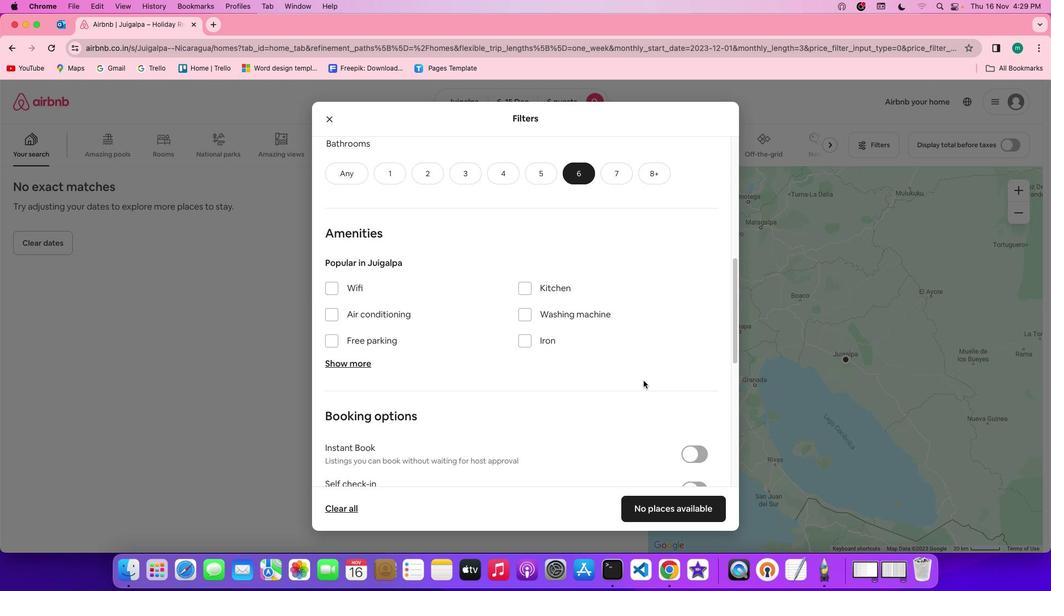
Action: Mouse scrolled (649, 387) with delta (6, 5)
Screenshot: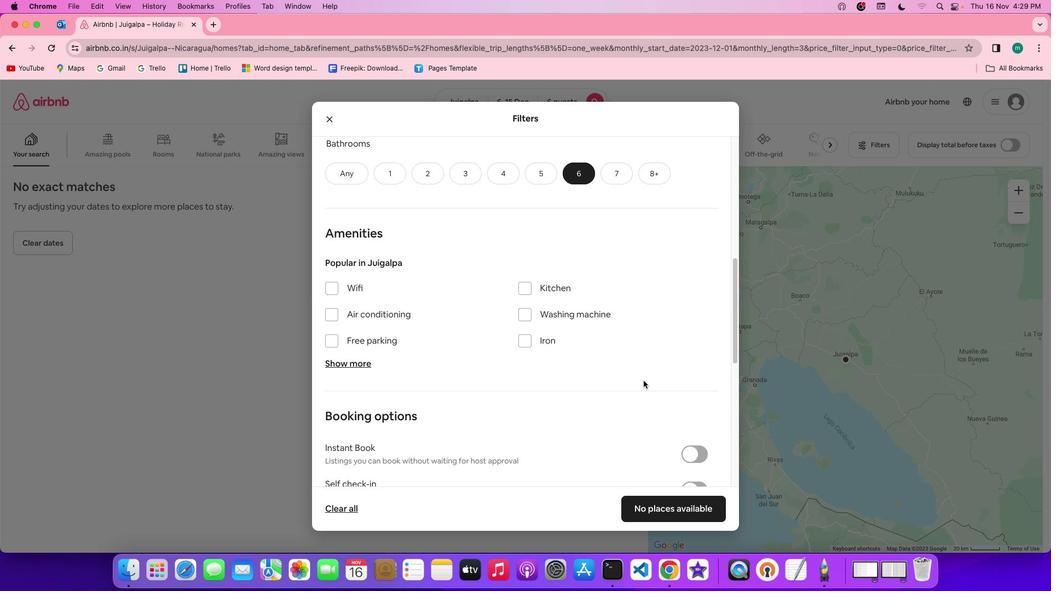 
Action: Mouse scrolled (649, 387) with delta (6, 4)
Screenshot: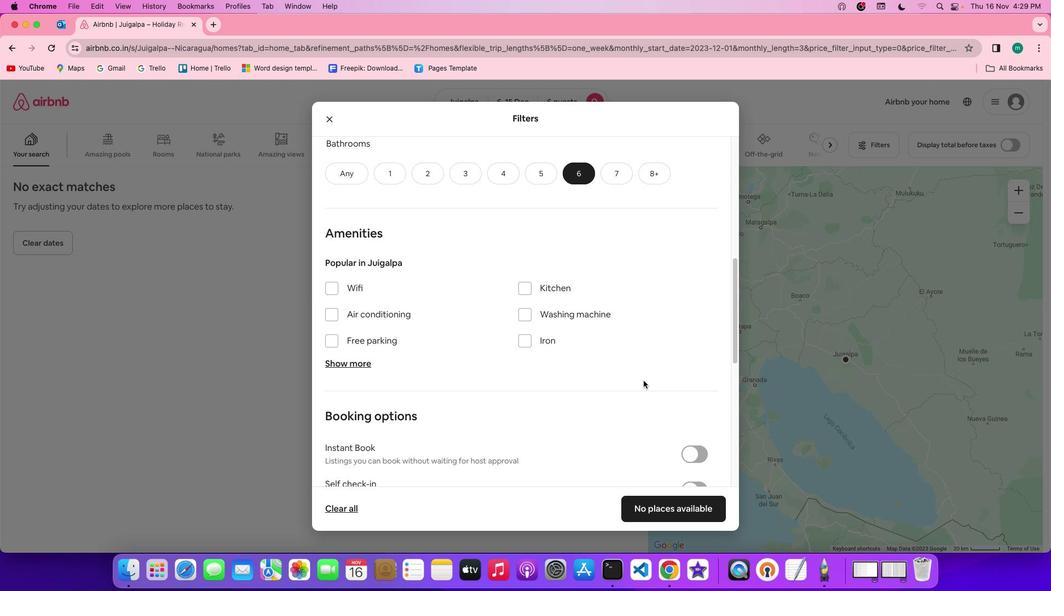 
Action: Mouse scrolled (649, 387) with delta (6, 4)
Screenshot: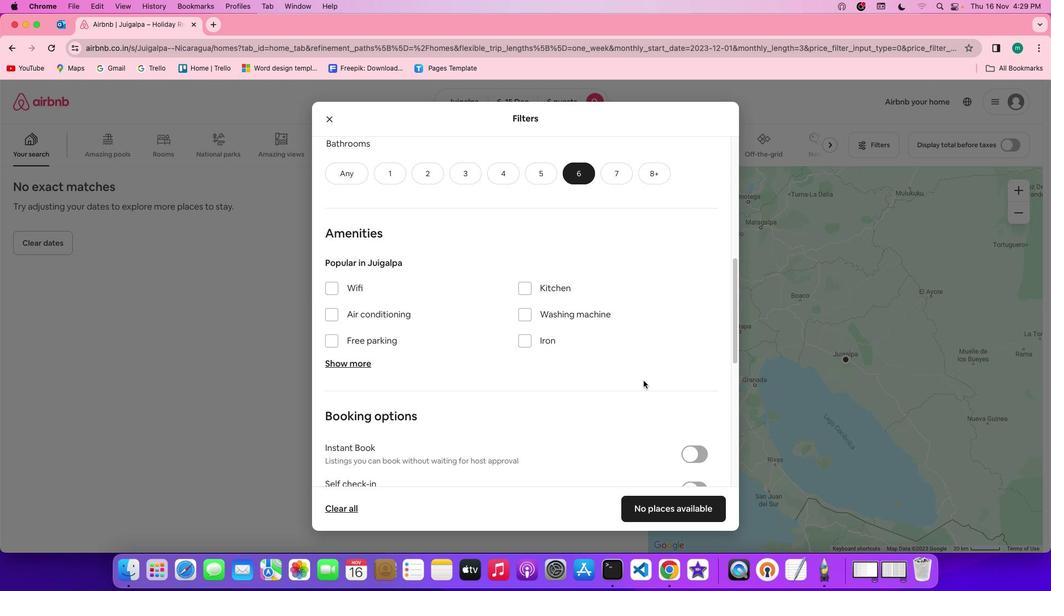
Action: Mouse scrolled (649, 387) with delta (6, 5)
Screenshot: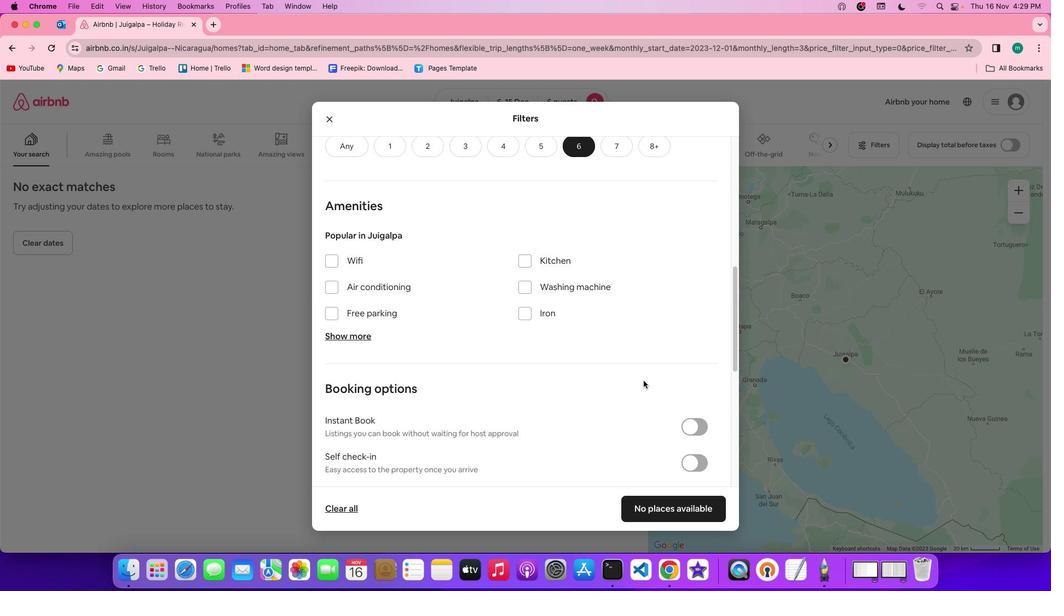 
Action: Mouse scrolled (649, 387) with delta (6, 5)
Screenshot: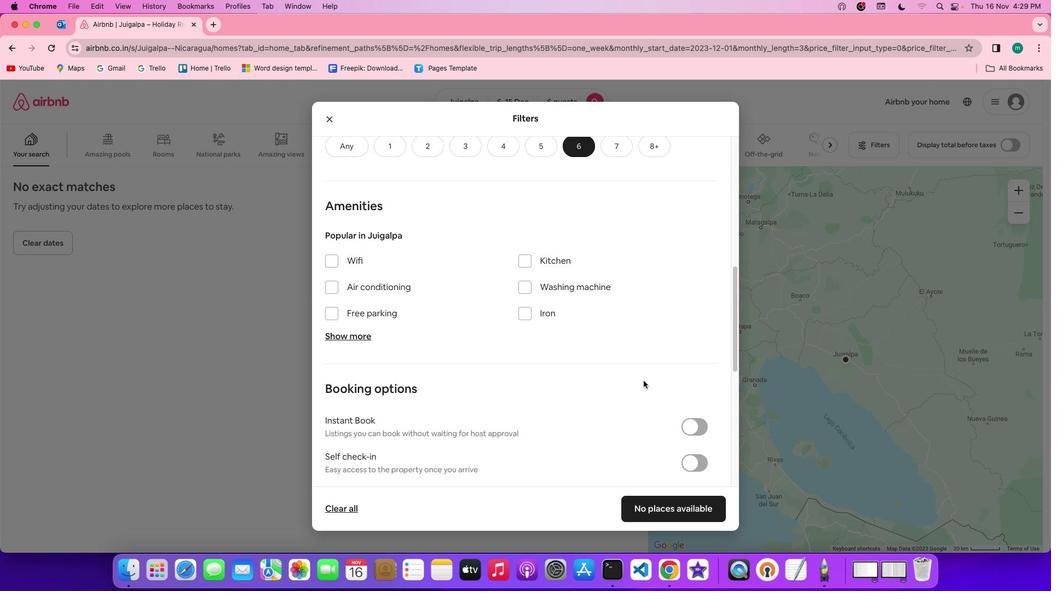 
Action: Mouse scrolled (649, 387) with delta (6, 5)
Screenshot: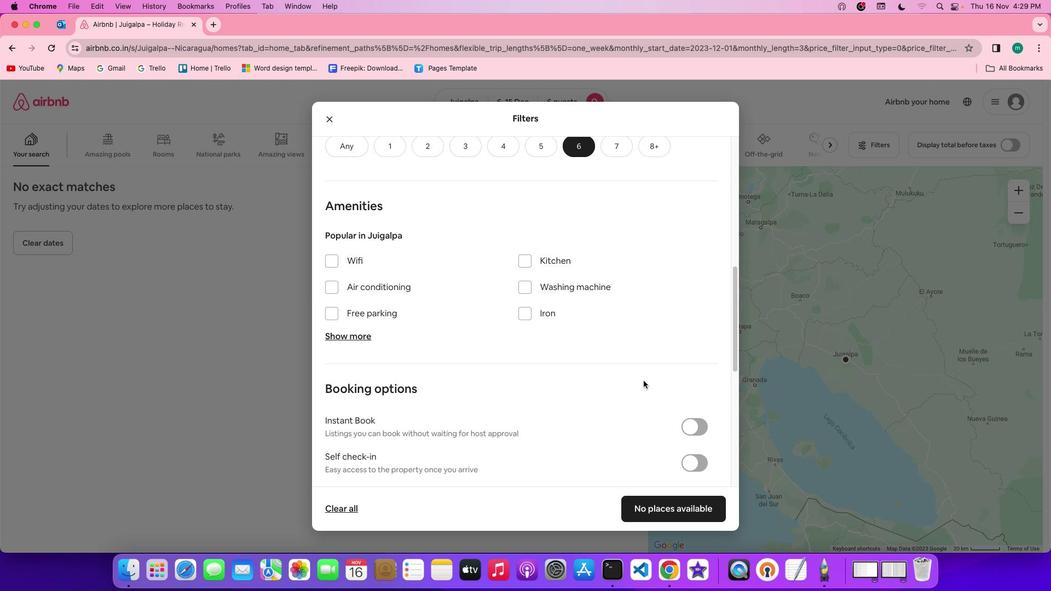 
Action: Mouse moved to (335, 264)
Screenshot: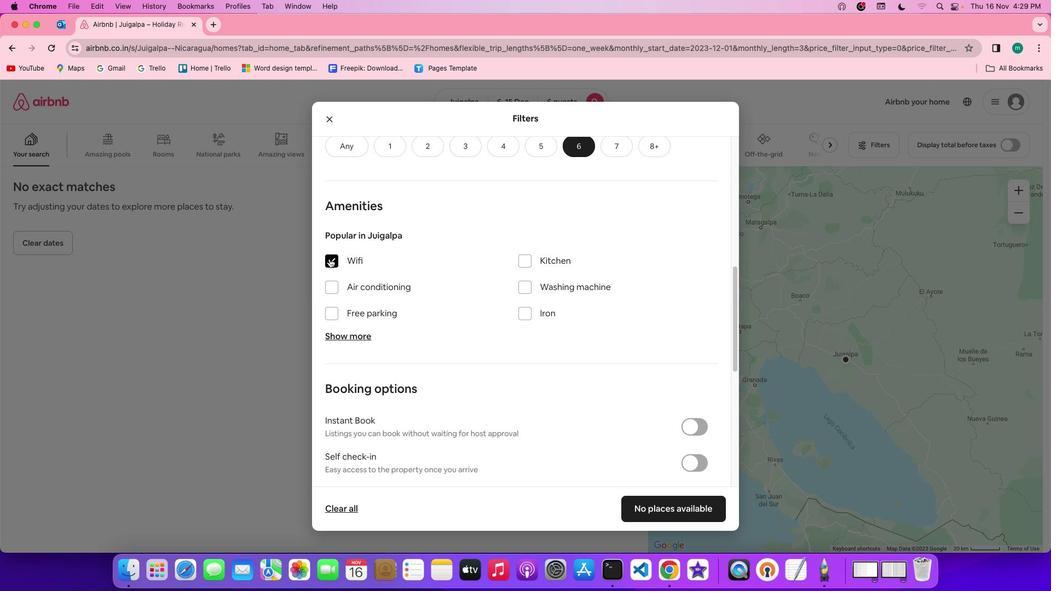 
Action: Mouse pressed left at (335, 264)
Screenshot: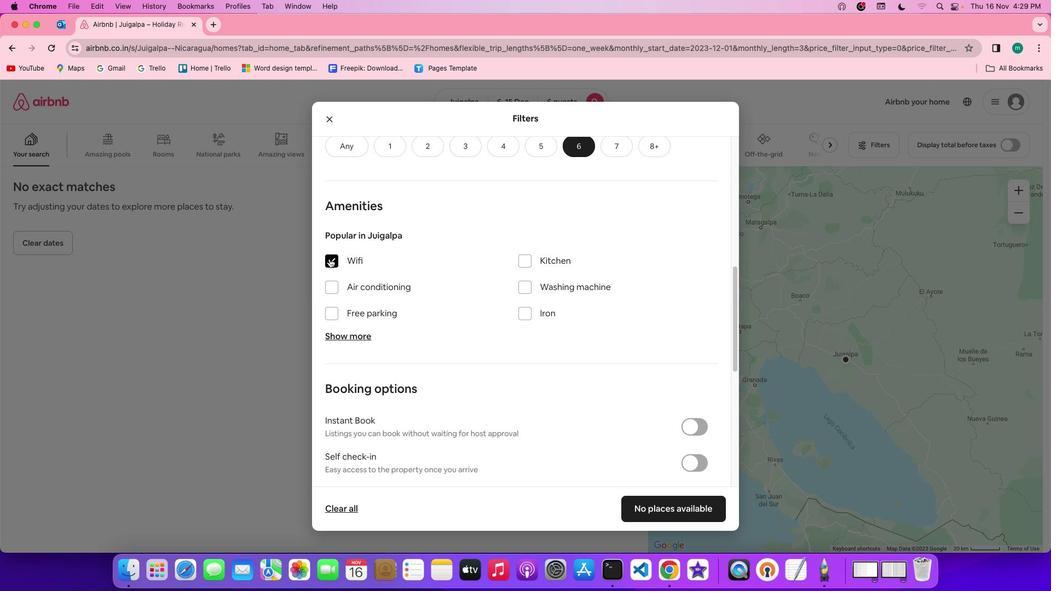 
Action: Mouse moved to (362, 335)
Screenshot: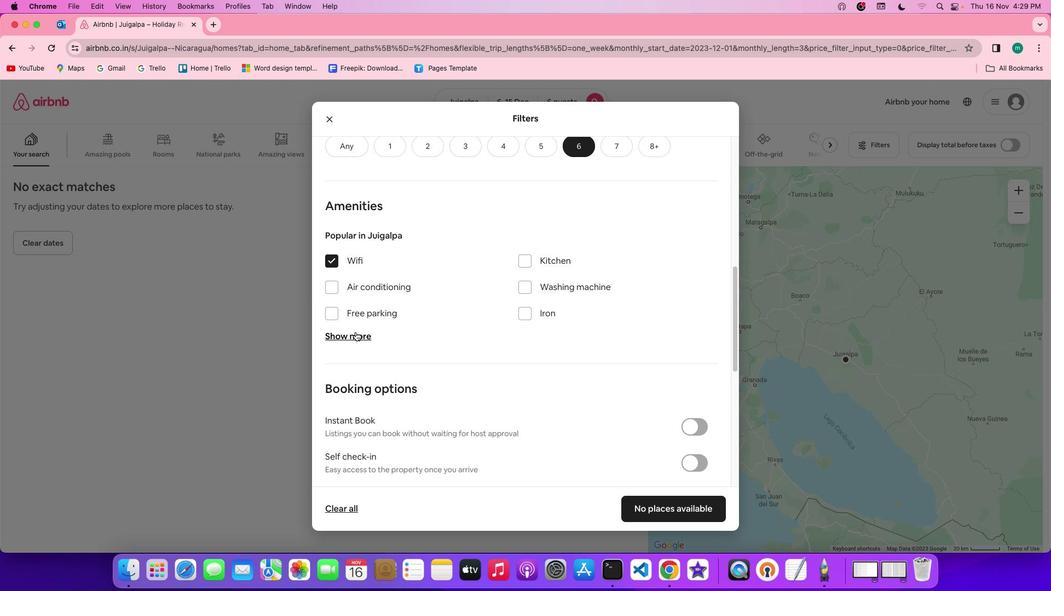 
Action: Mouse pressed left at (362, 335)
Screenshot: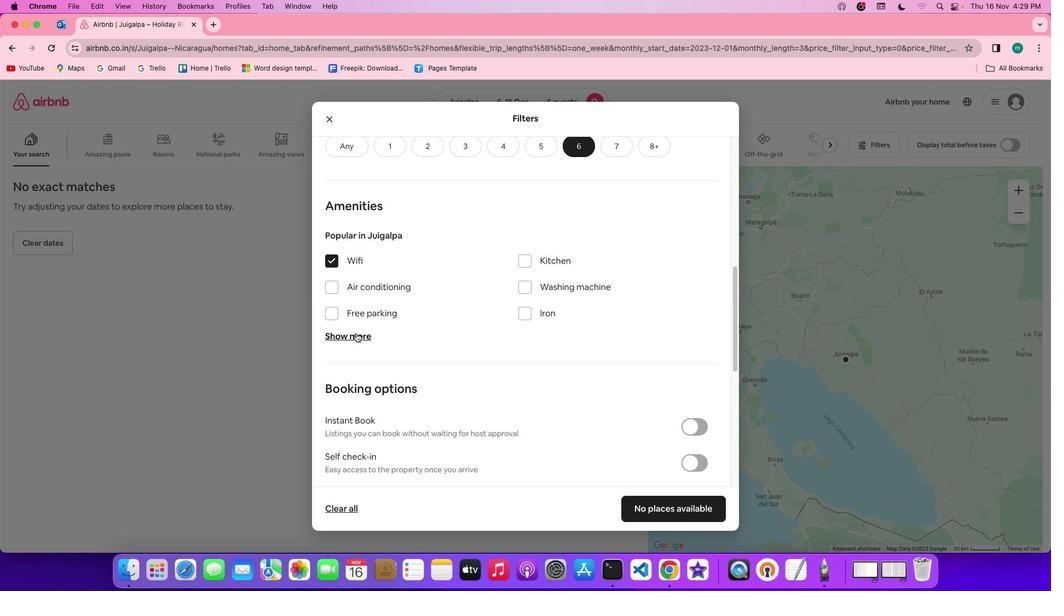 
Action: Mouse moved to (362, 339)
Screenshot: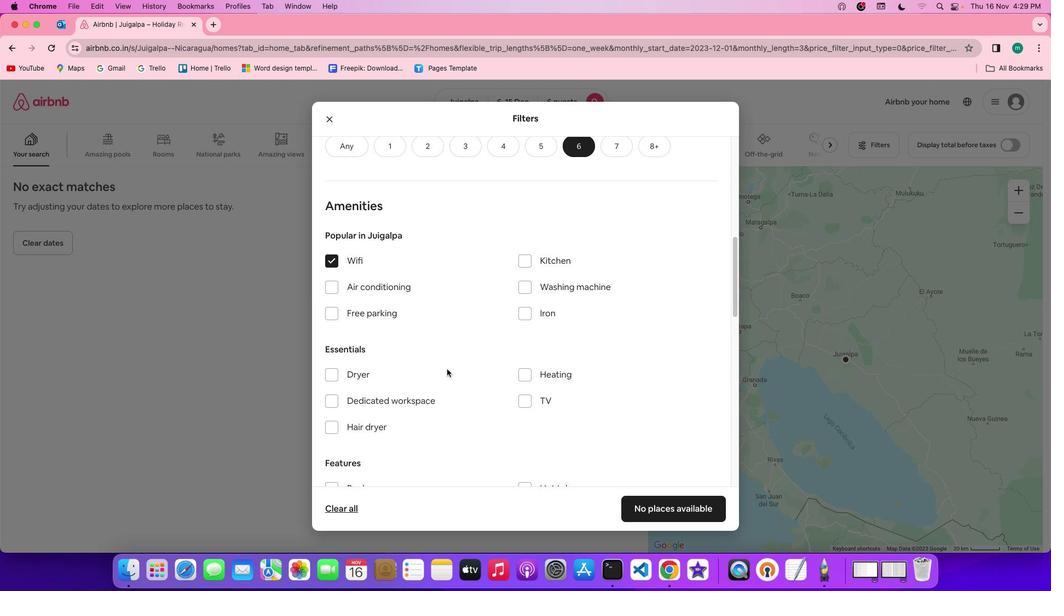 
Action: Mouse pressed left at (362, 339)
Screenshot: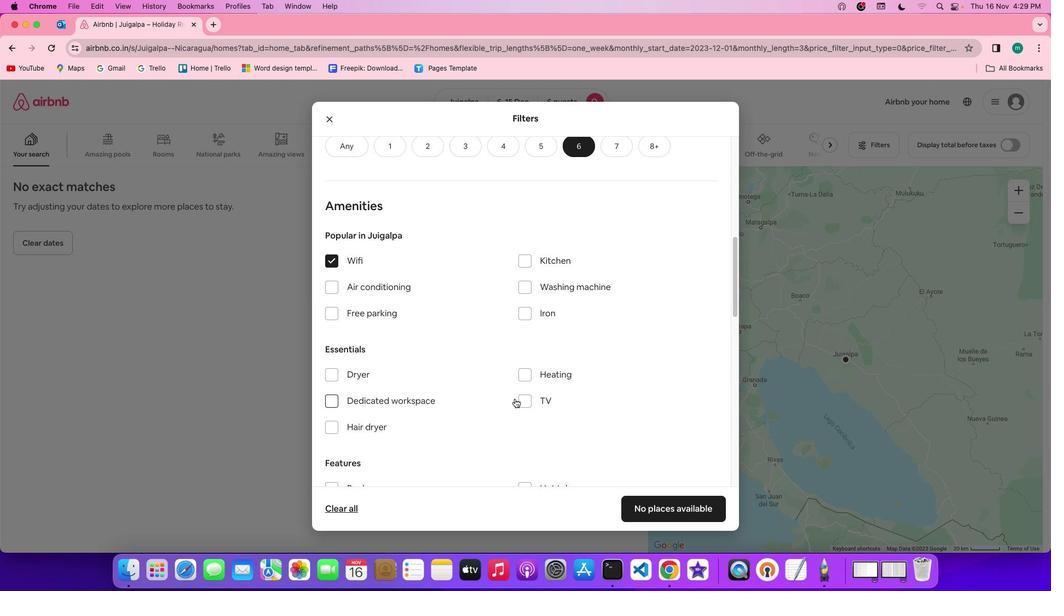 
Action: Mouse moved to (534, 408)
Screenshot: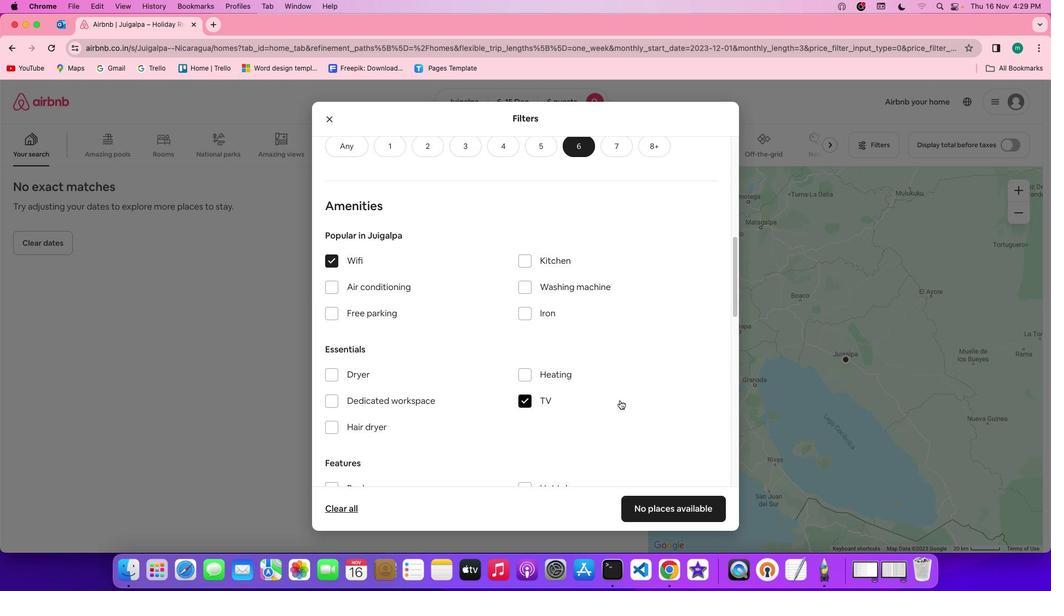 
Action: Mouse pressed left at (534, 408)
Screenshot: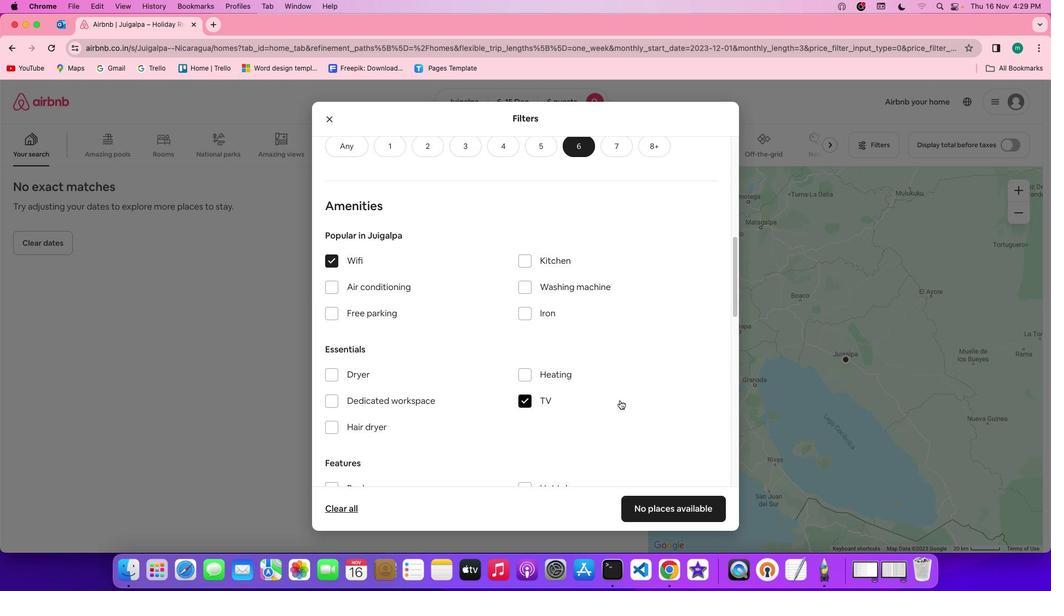 
Action: Mouse moved to (626, 406)
Screenshot: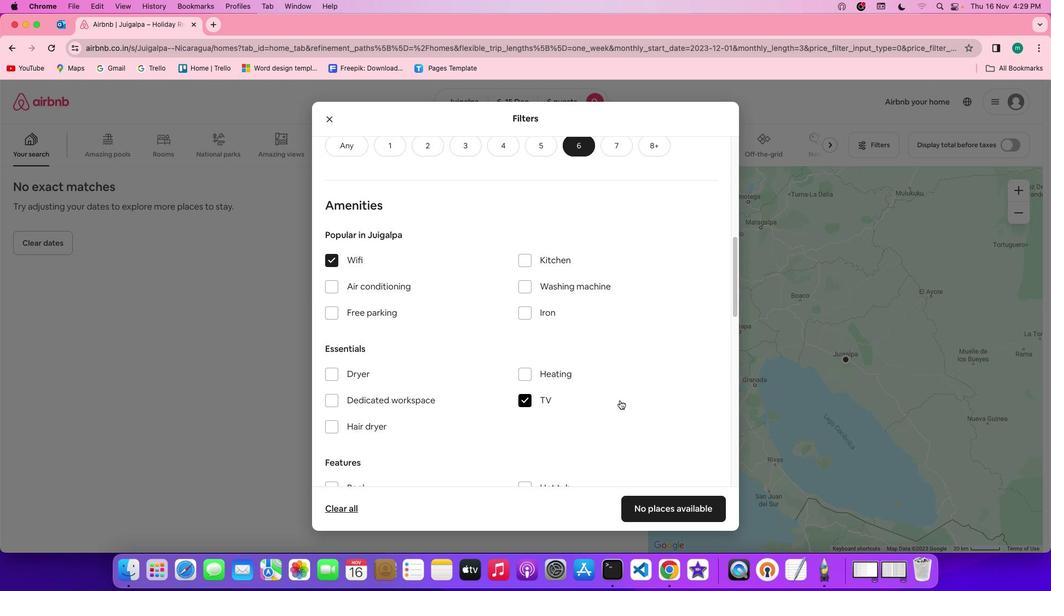 
Action: Mouse scrolled (626, 406) with delta (6, 5)
Screenshot: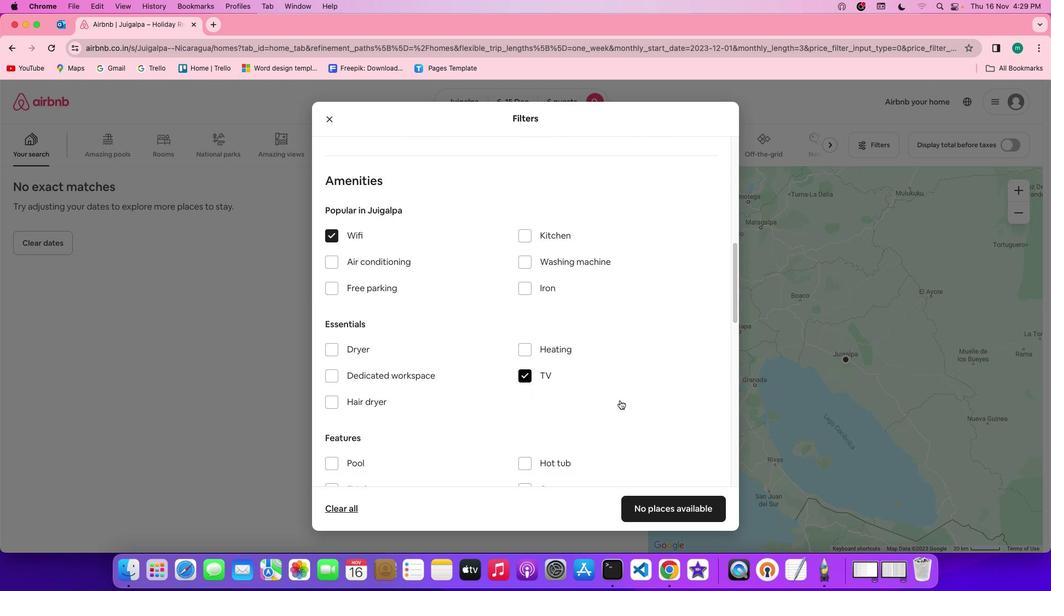 
Action: Mouse scrolled (626, 406) with delta (6, 5)
Screenshot: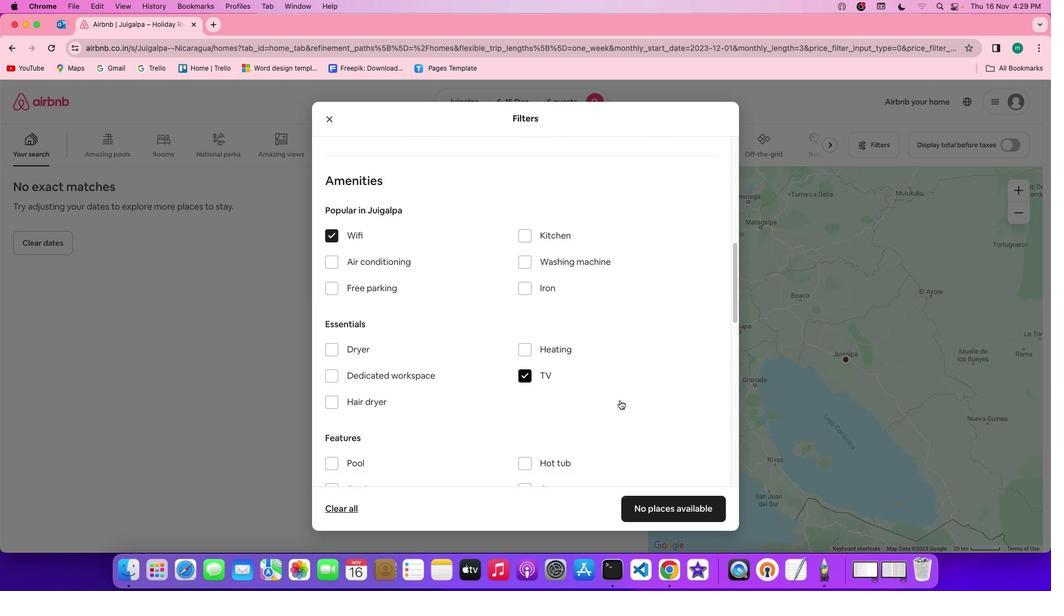 
Action: Mouse scrolled (626, 406) with delta (6, 5)
Screenshot: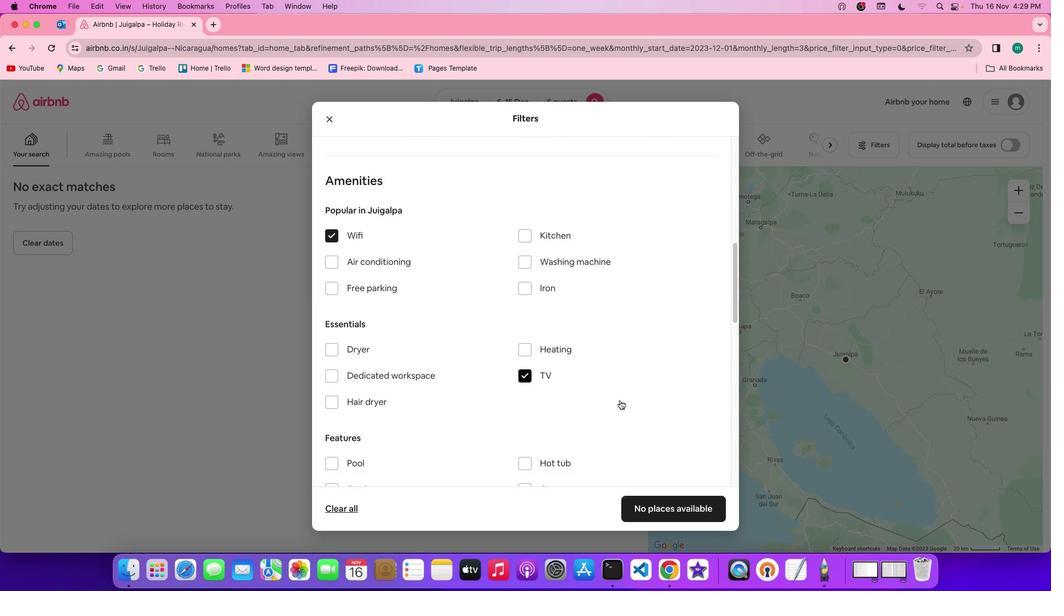
Action: Mouse scrolled (626, 406) with delta (6, 5)
Screenshot: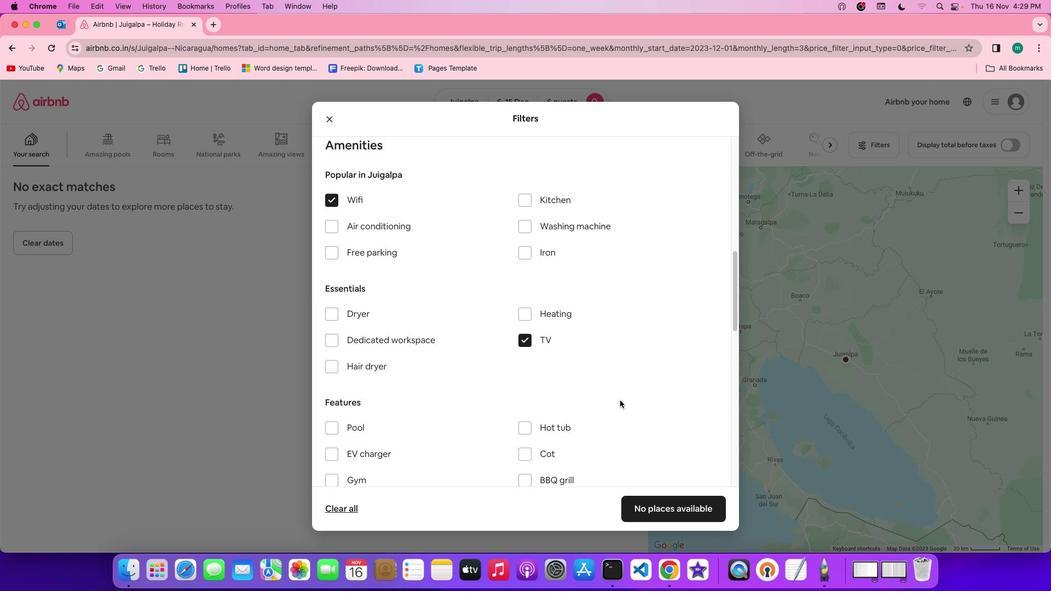 
Action: Mouse scrolled (626, 406) with delta (6, 5)
Screenshot: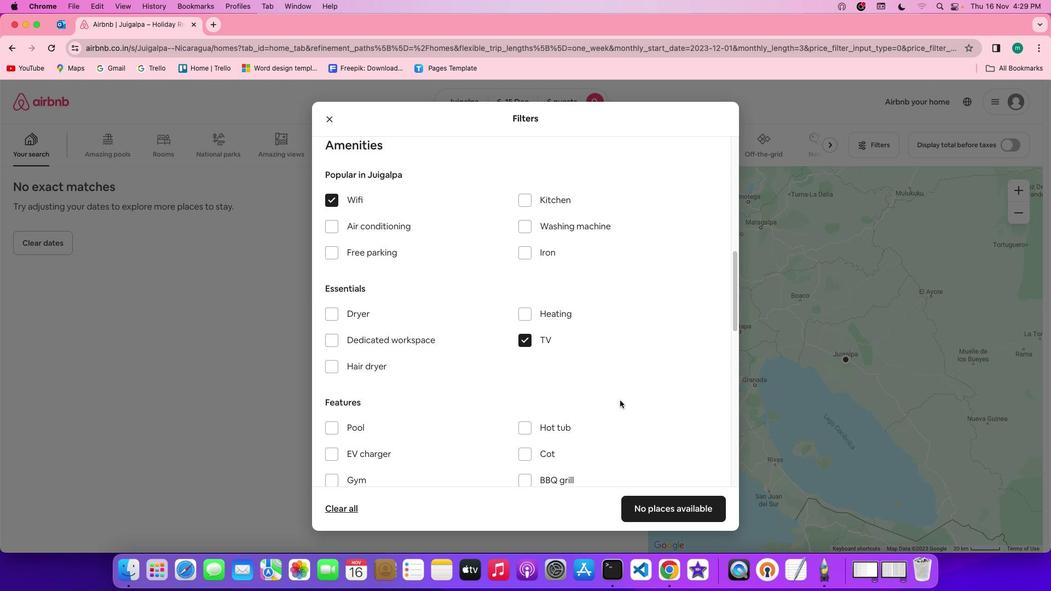 
Action: Mouse scrolled (626, 406) with delta (6, 5)
Screenshot: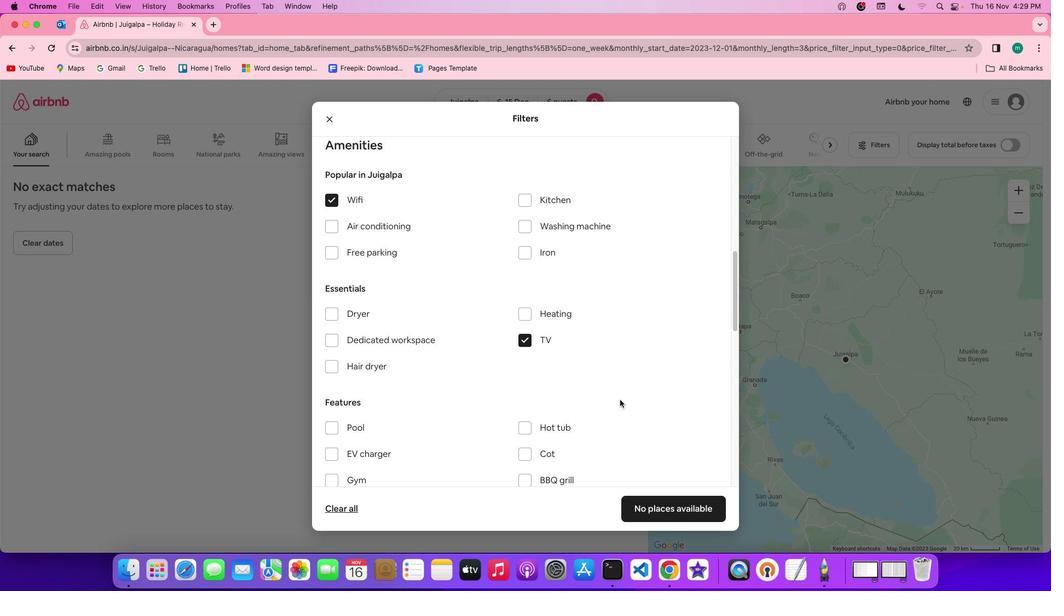
Action: Mouse moved to (386, 260)
Screenshot: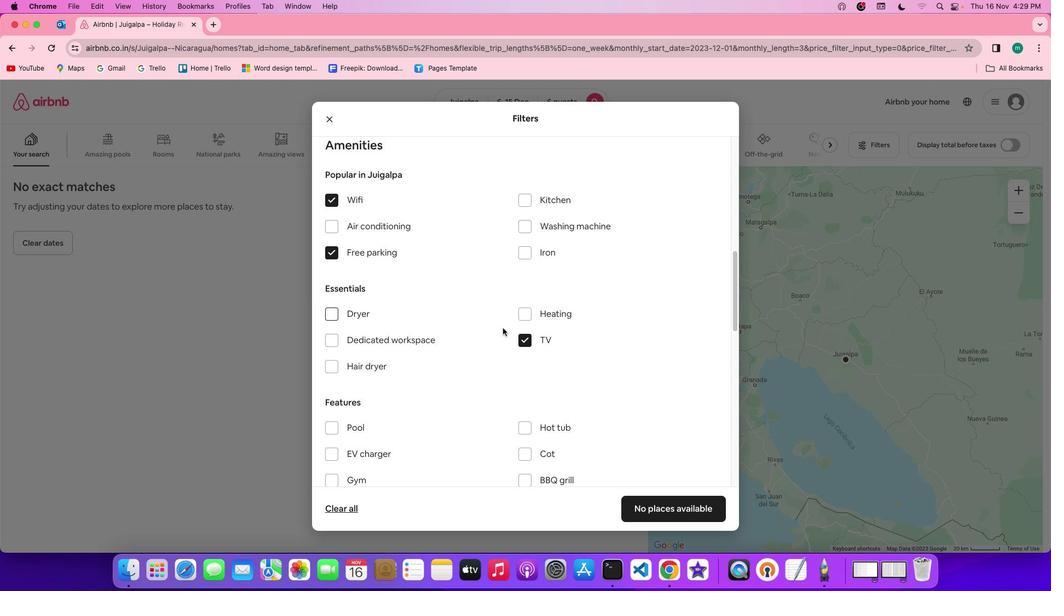
Action: Mouse pressed left at (386, 260)
Screenshot: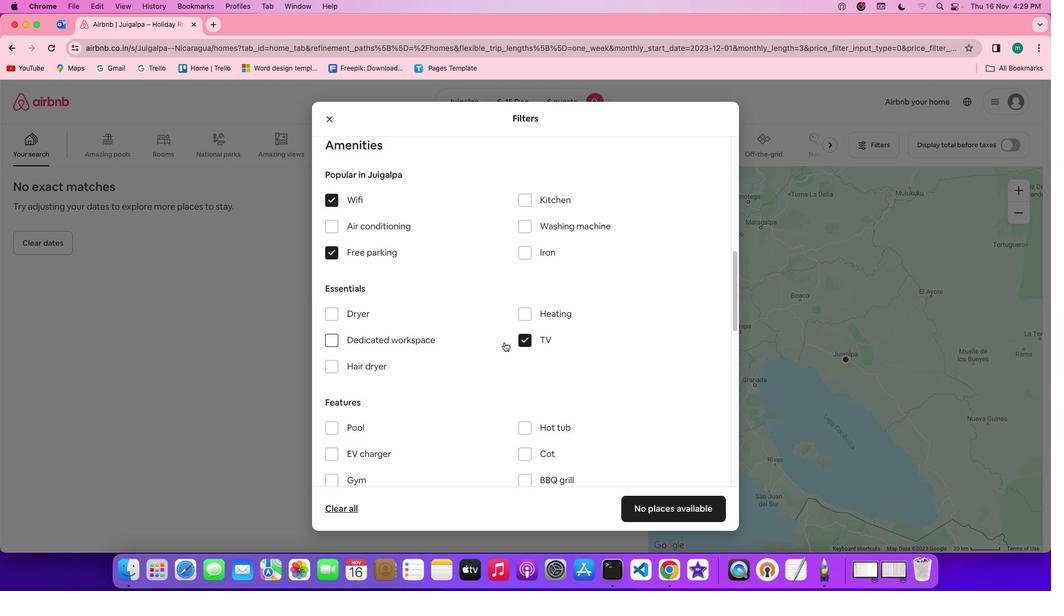 
Action: Mouse moved to (510, 348)
Screenshot: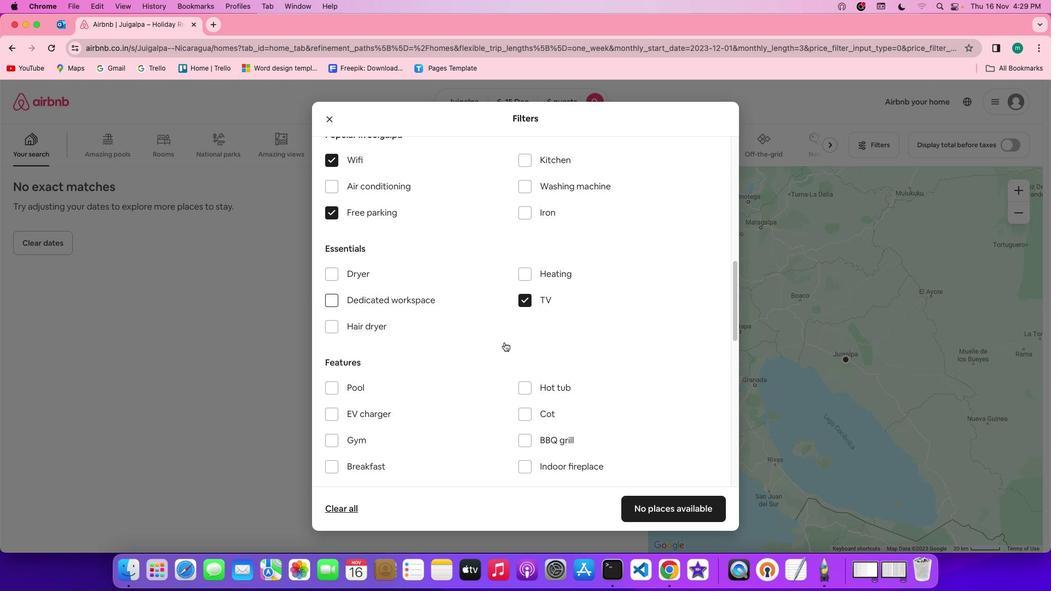 
Action: Mouse scrolled (510, 348) with delta (6, 5)
Screenshot: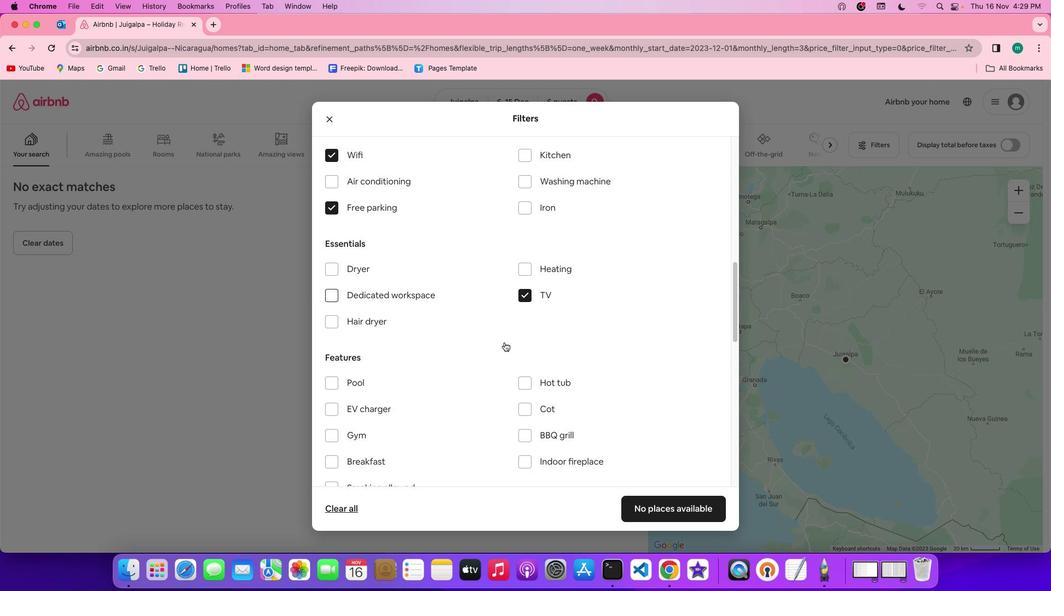 
Action: Mouse scrolled (510, 348) with delta (6, 5)
Screenshot: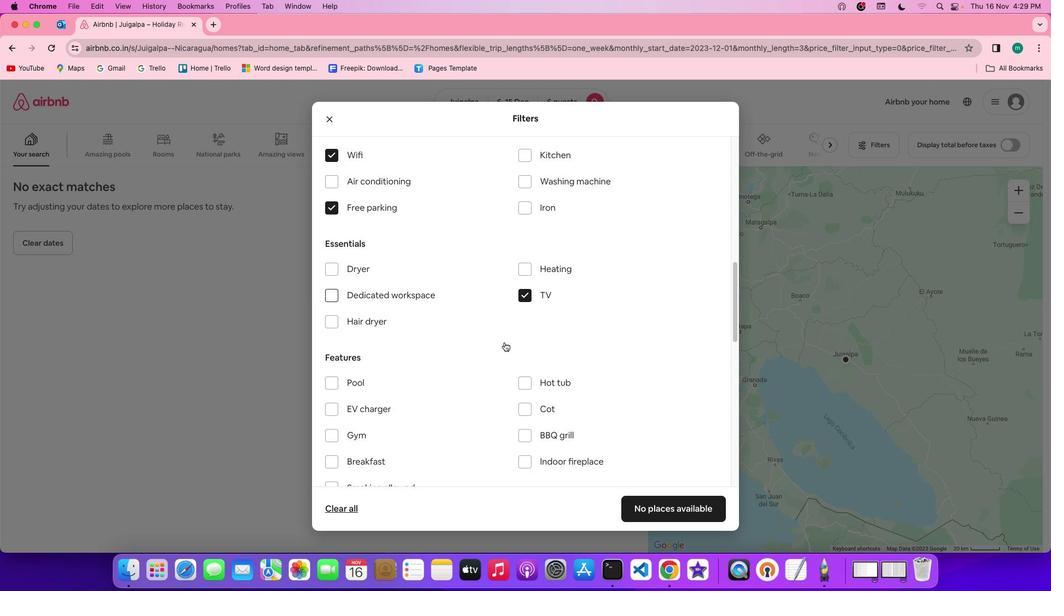 
Action: Mouse scrolled (510, 348) with delta (6, 5)
Screenshot: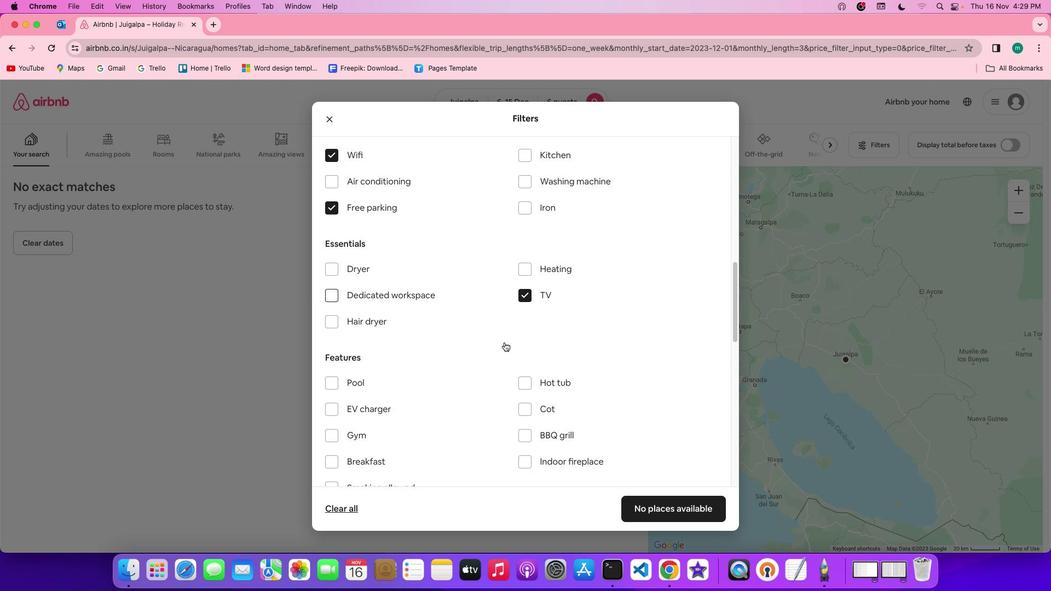 
Action: Mouse scrolled (510, 348) with delta (6, 5)
Screenshot: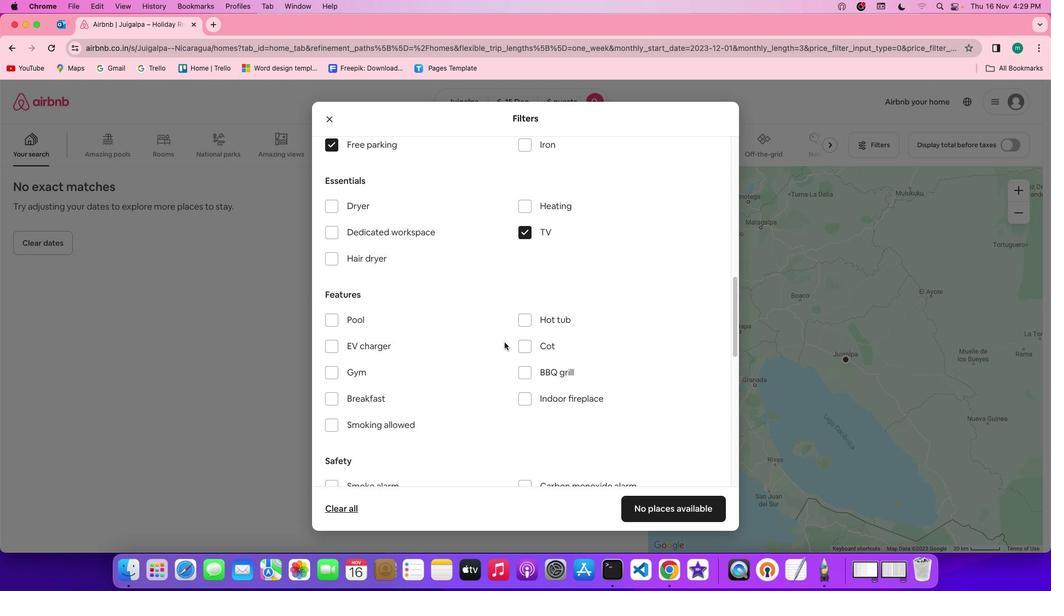 
Action: Mouse scrolled (510, 348) with delta (6, 5)
Screenshot: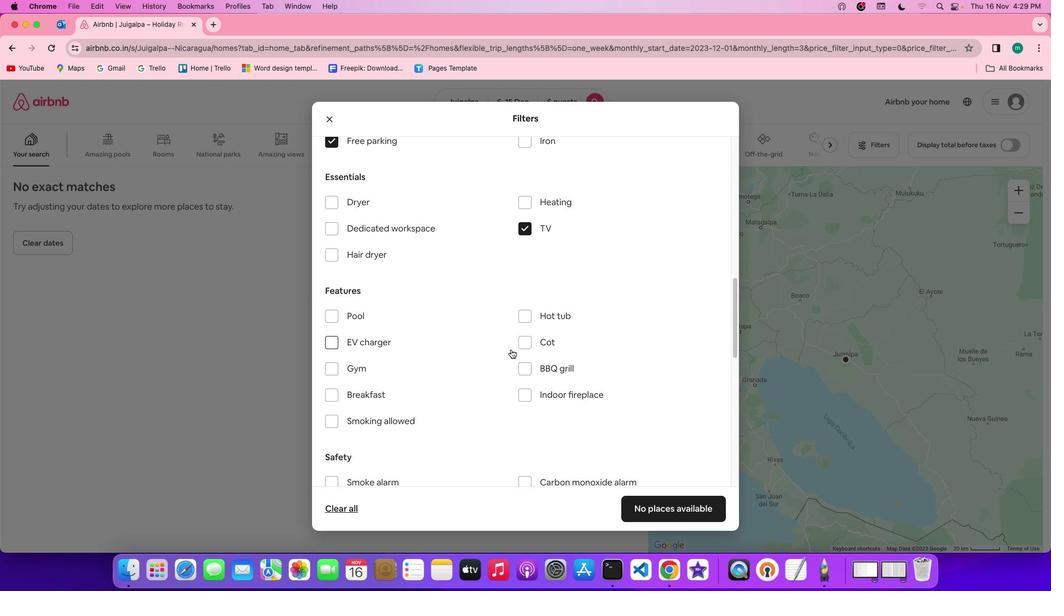 
Action: Mouse scrolled (510, 348) with delta (6, 5)
Screenshot: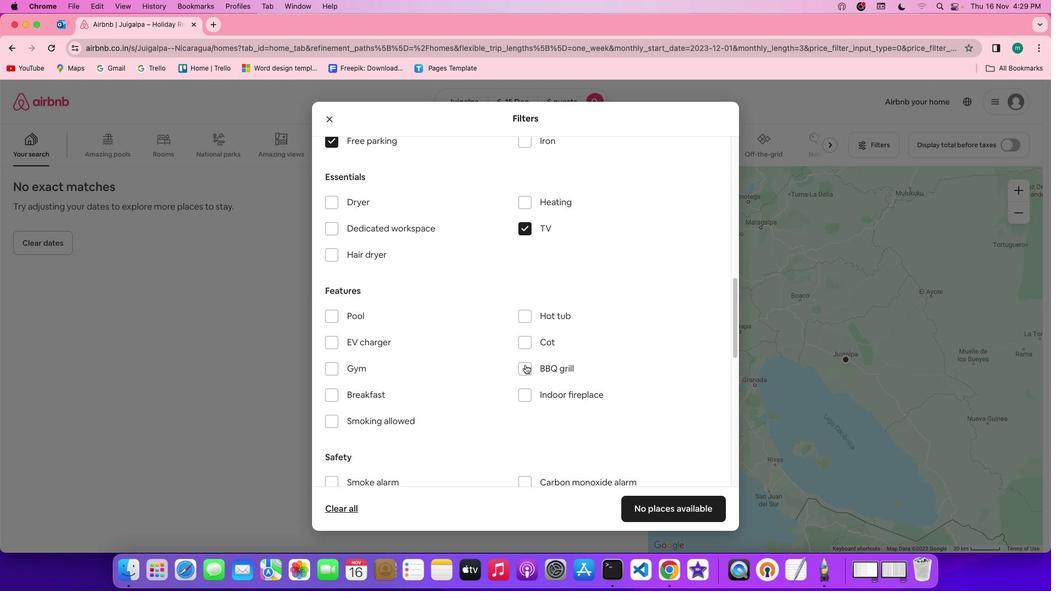 
Action: Mouse scrolled (510, 348) with delta (6, 5)
Screenshot: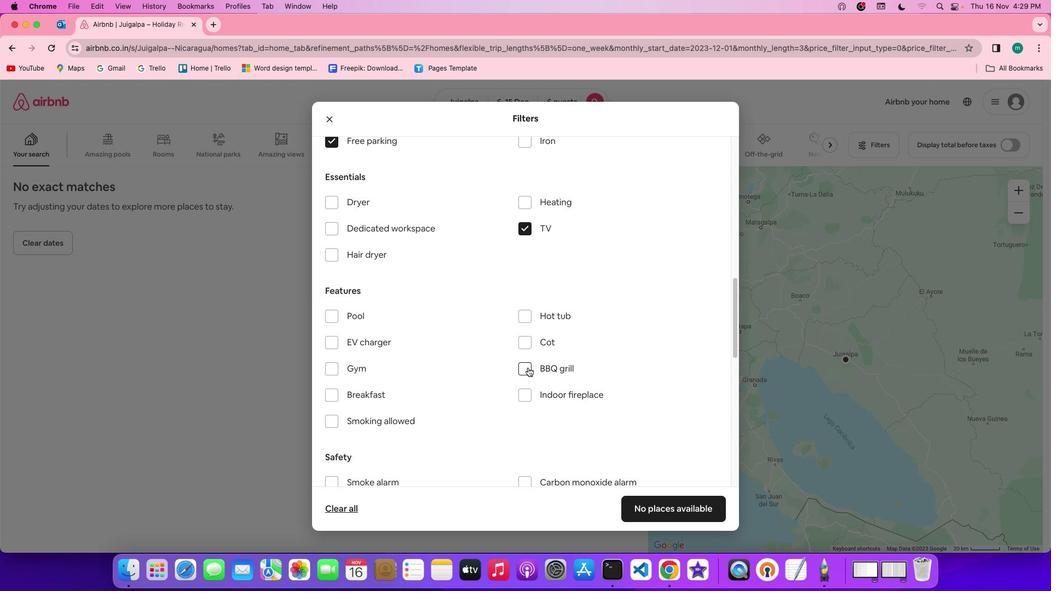 
Action: Mouse moved to (369, 378)
Screenshot: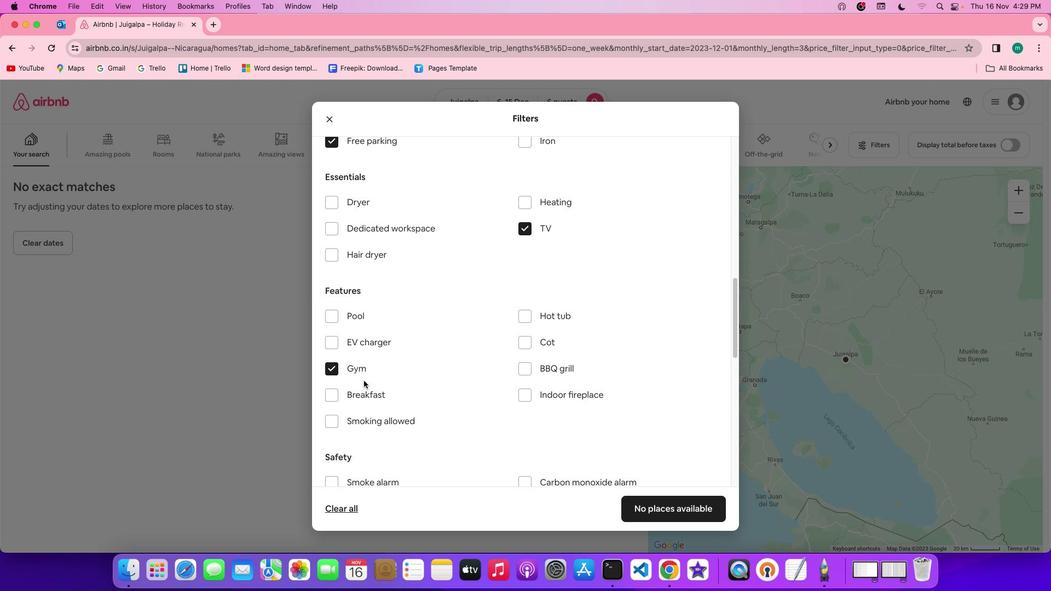 
Action: Mouse pressed left at (369, 378)
Screenshot: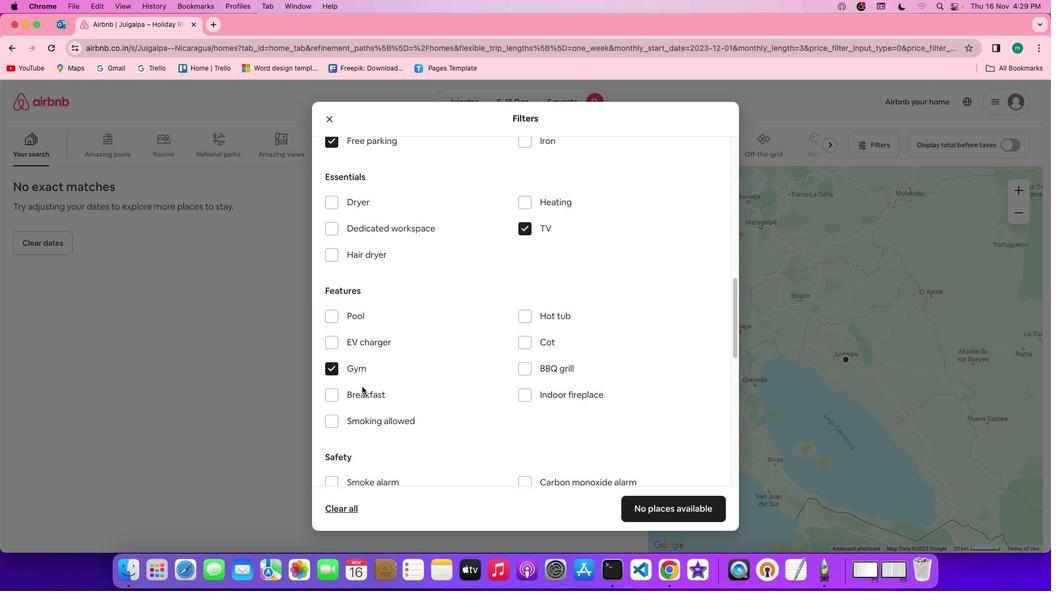 
Action: Mouse moved to (368, 393)
Screenshot: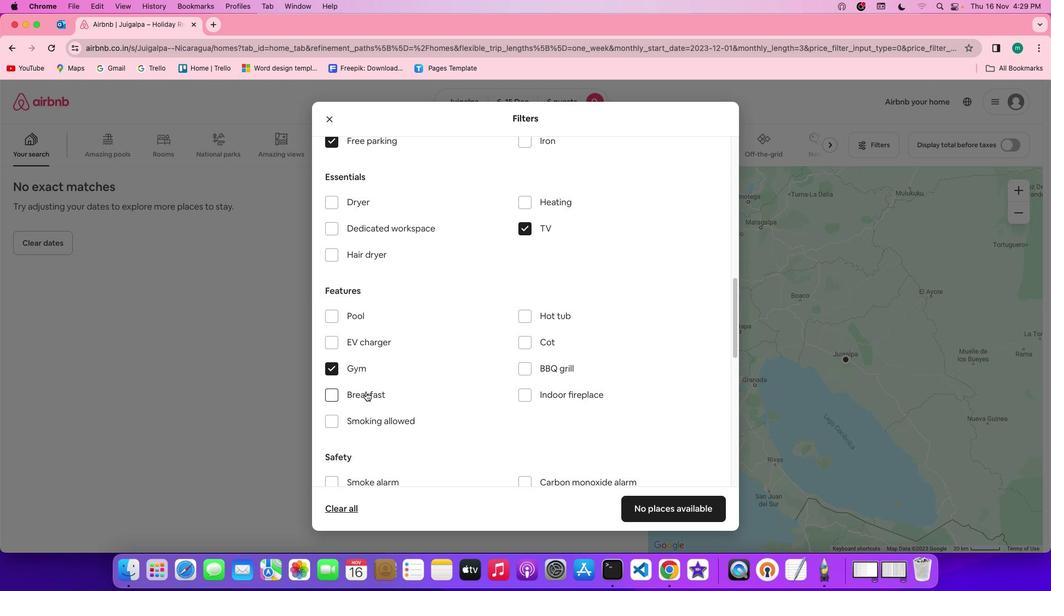 
Action: Mouse pressed left at (368, 393)
Screenshot: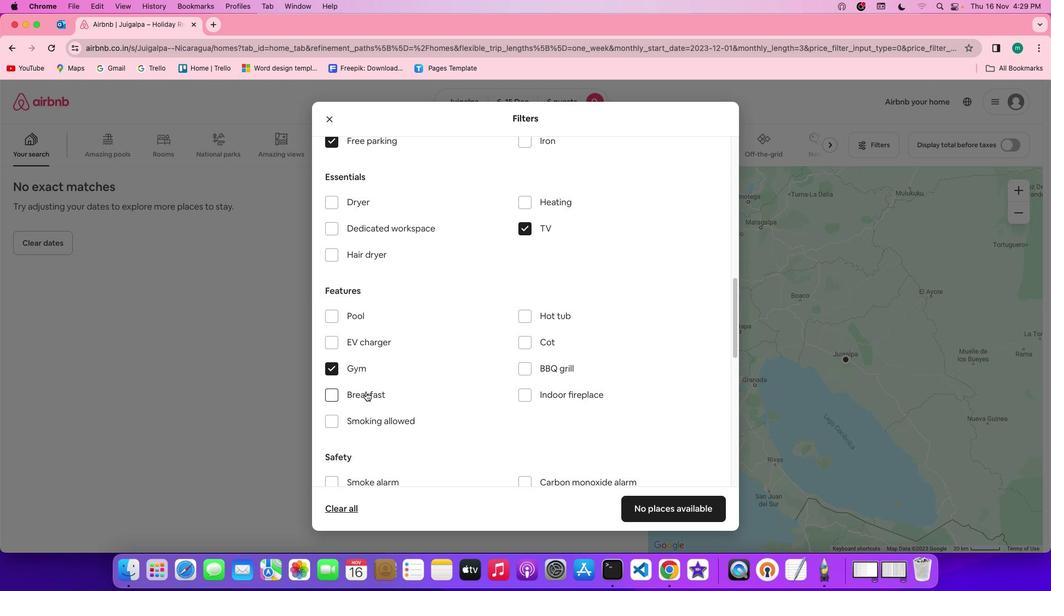 
Action: Mouse moved to (372, 398)
Screenshot: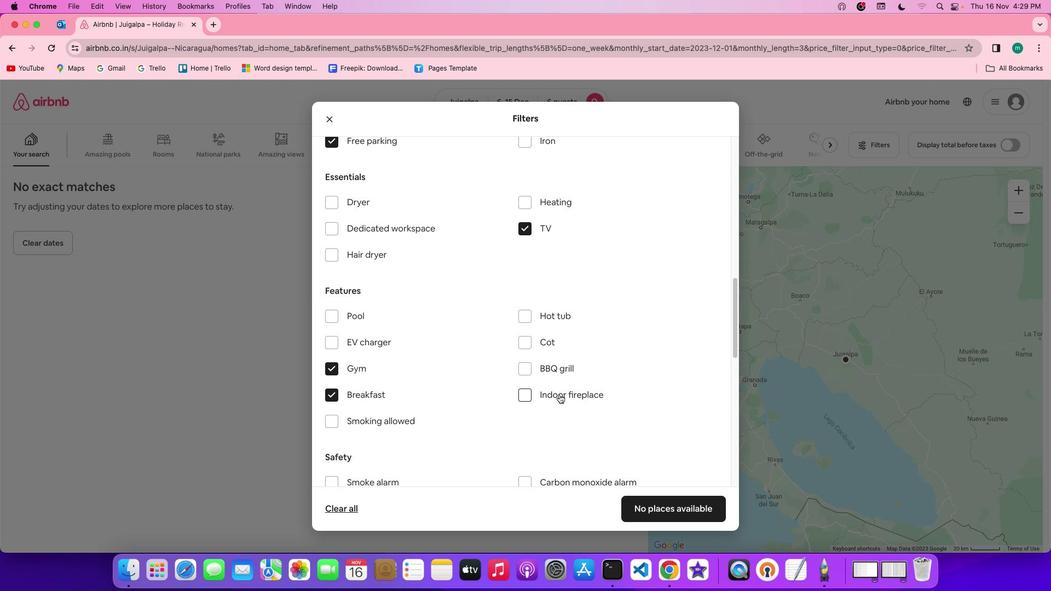 
Action: Mouse pressed left at (372, 398)
Screenshot: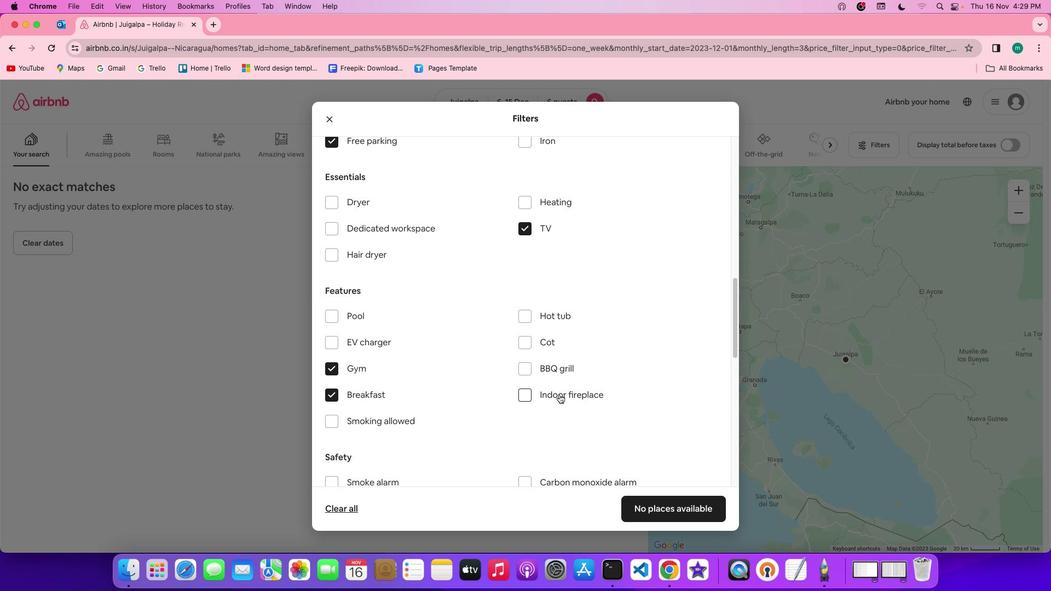 
Action: Mouse moved to (565, 401)
Screenshot: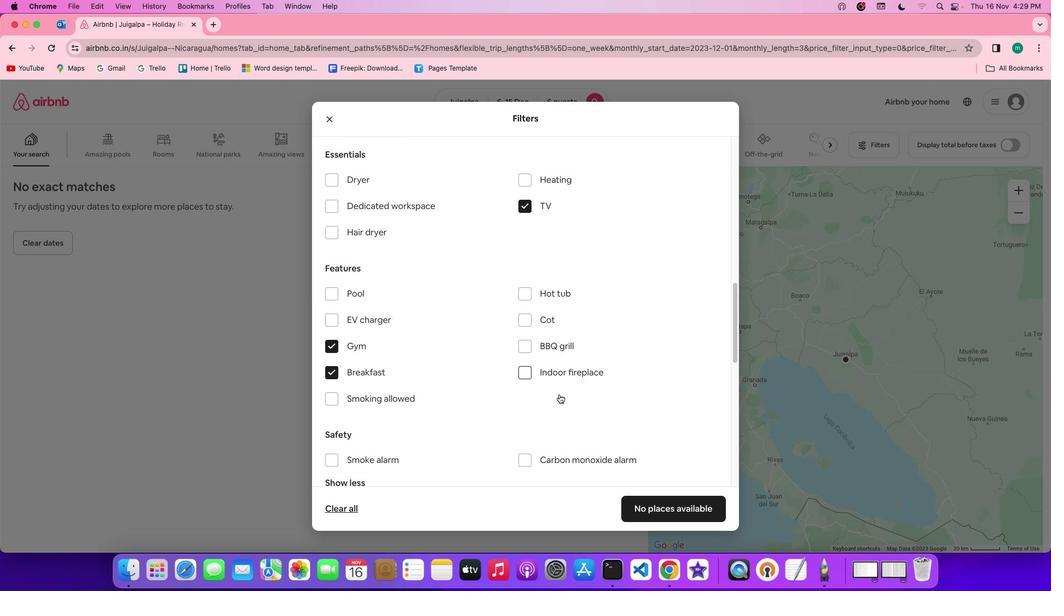 
Action: Mouse scrolled (565, 401) with delta (6, 5)
Screenshot: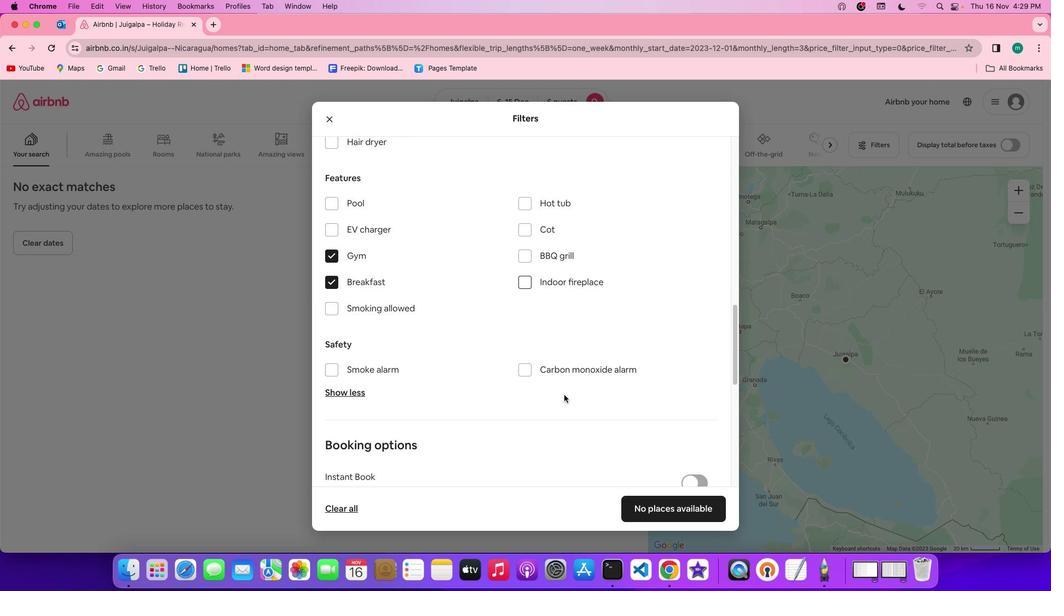 
Action: Mouse scrolled (565, 401) with delta (6, 5)
Screenshot: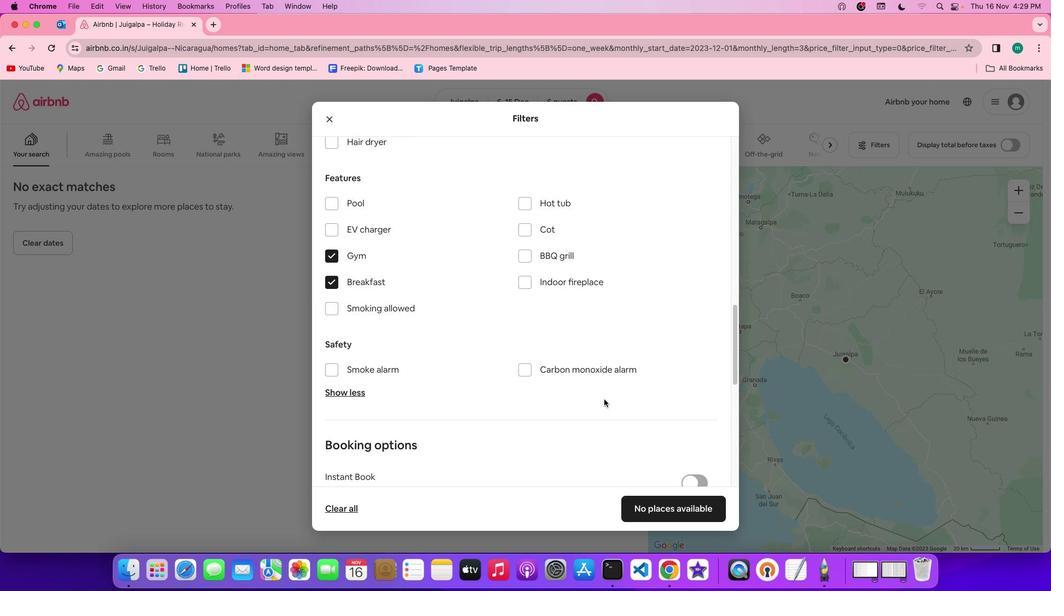
Action: Mouse scrolled (565, 401) with delta (6, 4)
Screenshot: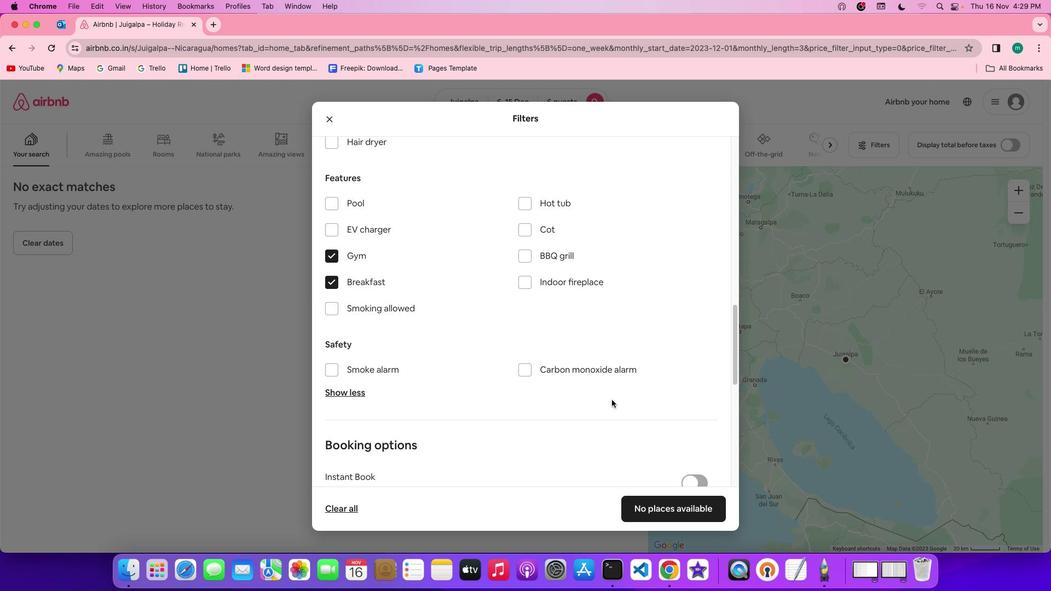 
Action: Mouse scrolled (565, 401) with delta (6, 4)
Screenshot: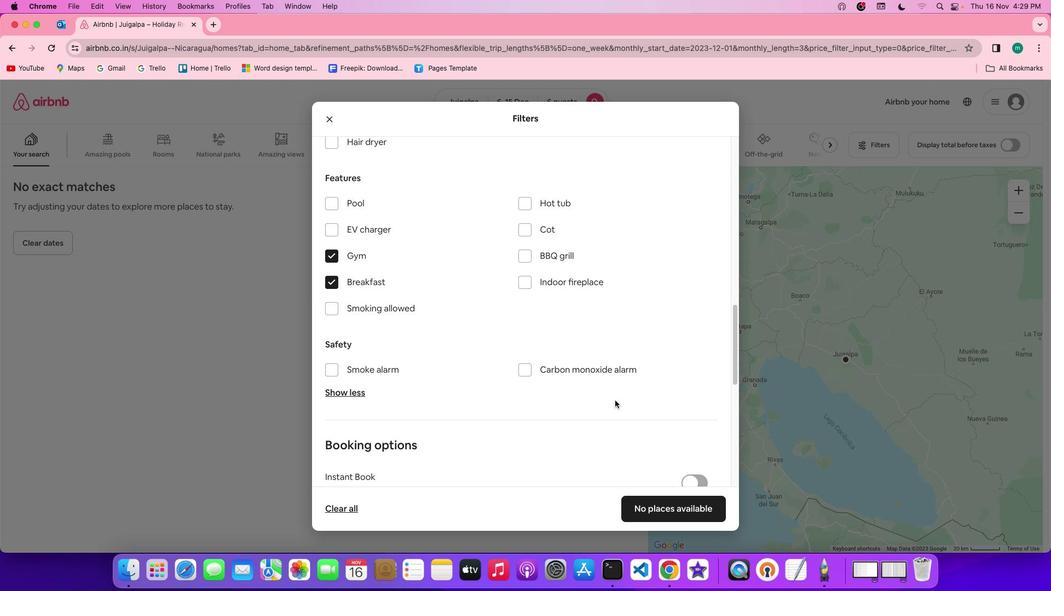 
Action: Mouse moved to (621, 407)
Screenshot: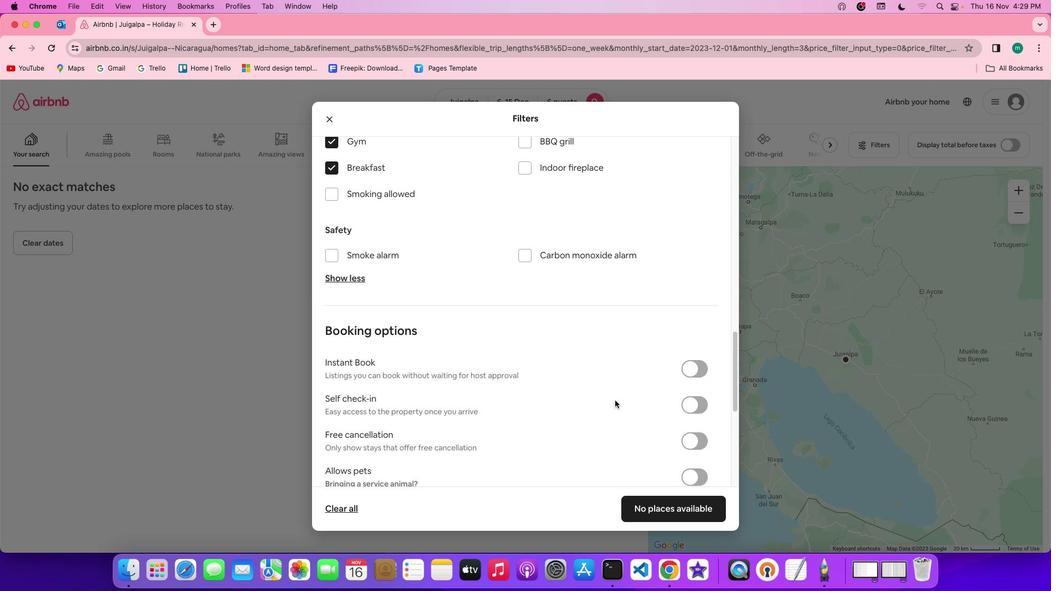 
Action: Mouse scrolled (621, 407) with delta (6, 5)
Screenshot: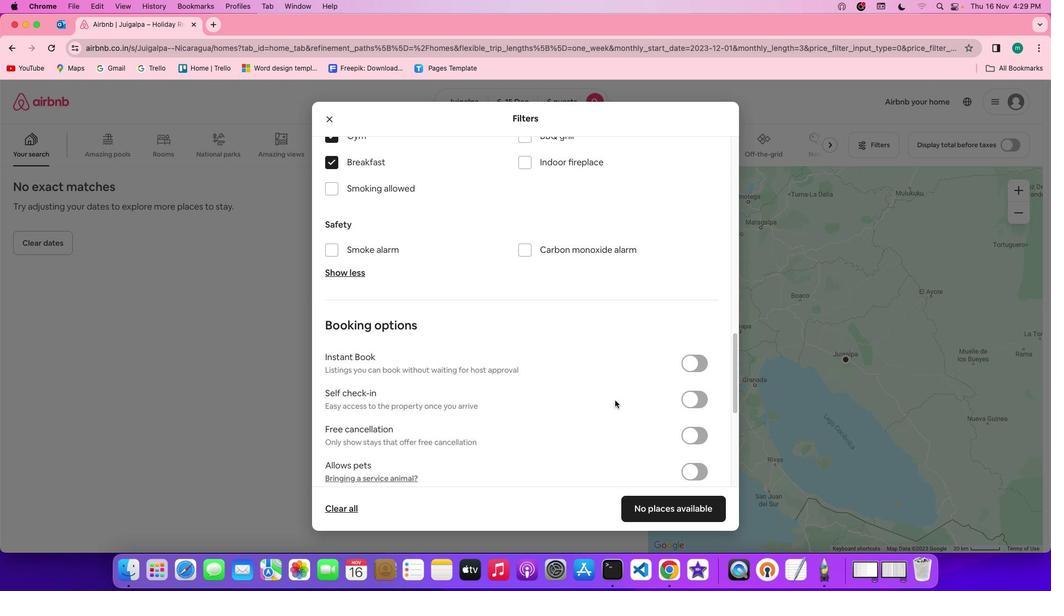 
Action: Mouse scrolled (621, 407) with delta (6, 5)
Screenshot: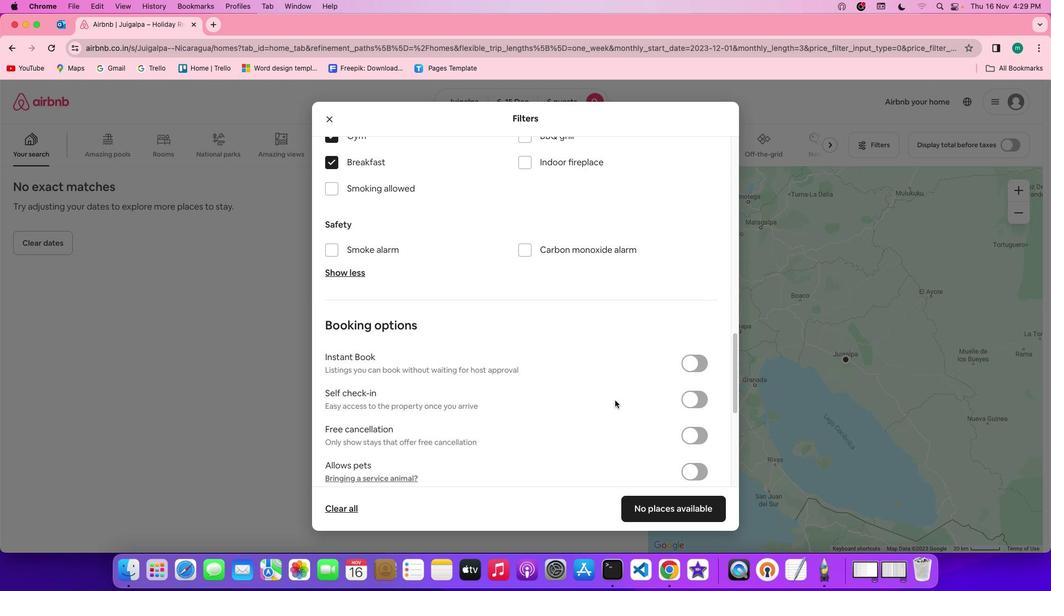 
Action: Mouse scrolled (621, 407) with delta (6, 4)
Screenshot: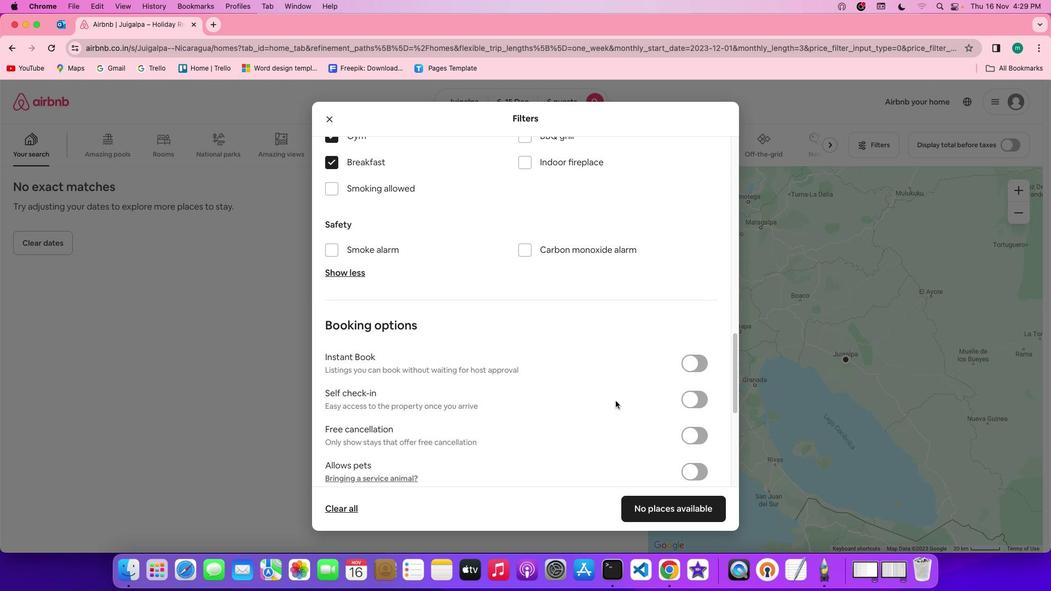 
Action: Mouse scrolled (621, 407) with delta (6, 4)
Screenshot: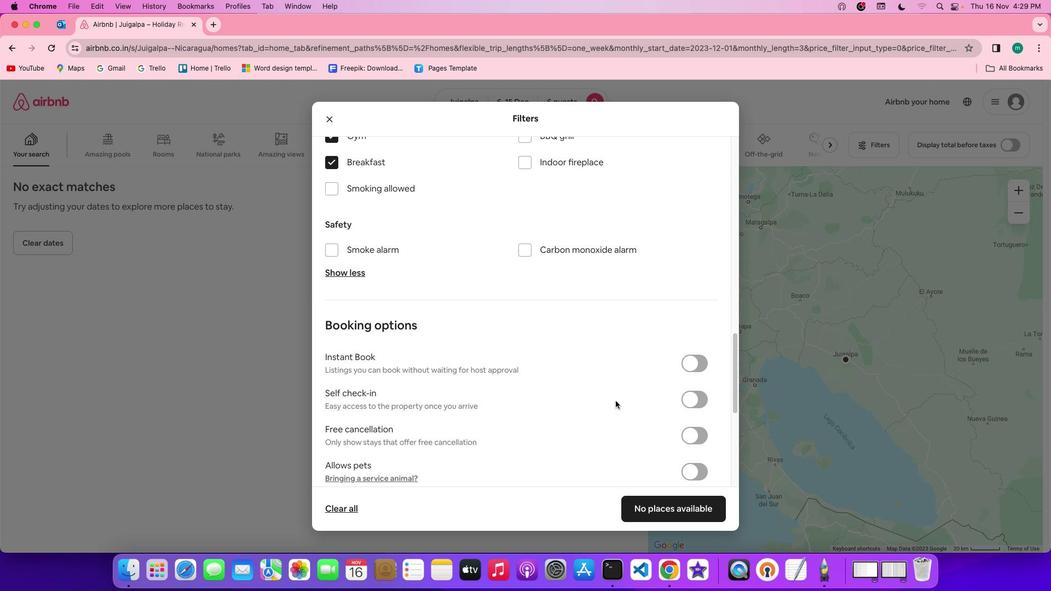 
Action: Mouse moved to (622, 407)
Screenshot: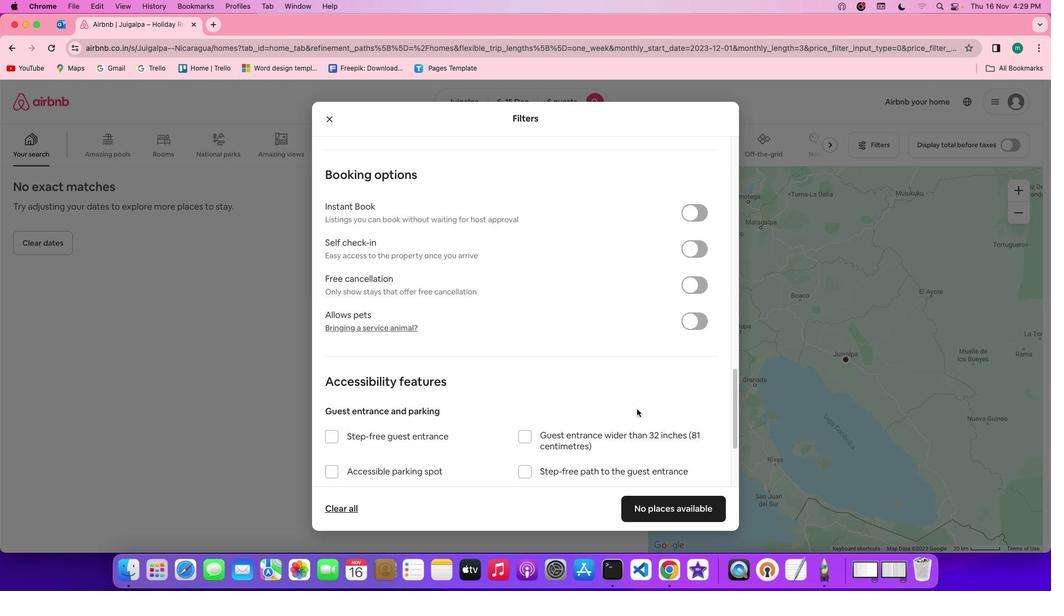 
Action: Mouse scrolled (622, 407) with delta (6, 5)
Screenshot: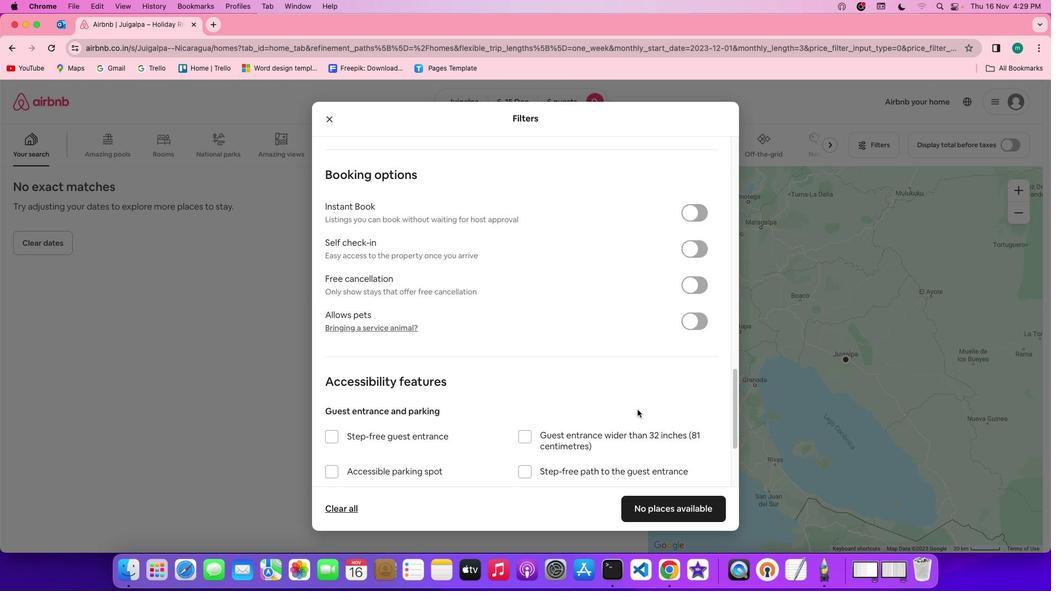 
Action: Mouse scrolled (622, 407) with delta (6, 5)
Screenshot: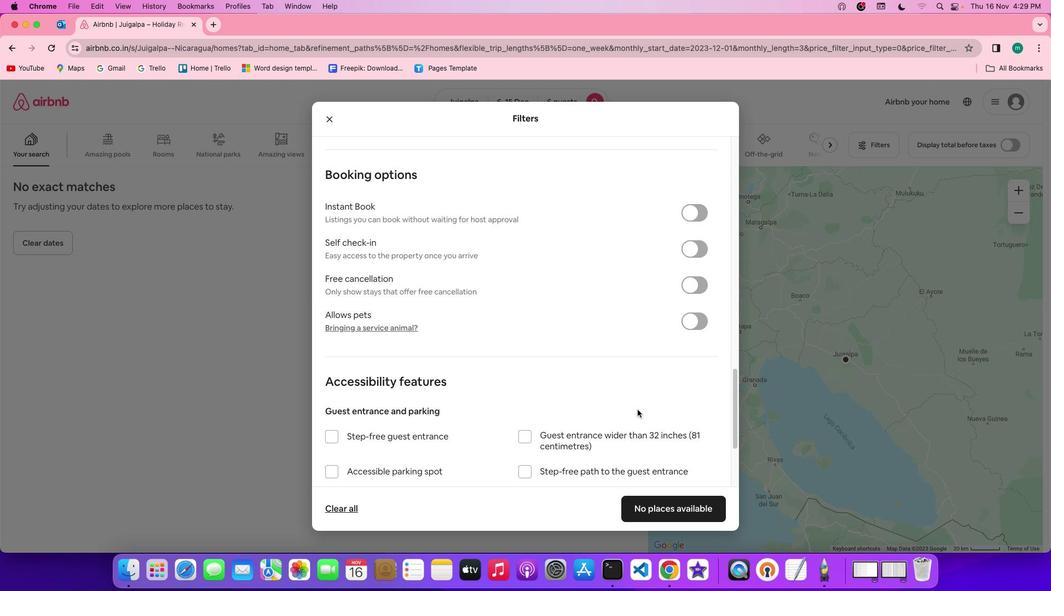 
Action: Mouse scrolled (622, 407) with delta (6, 4)
Screenshot: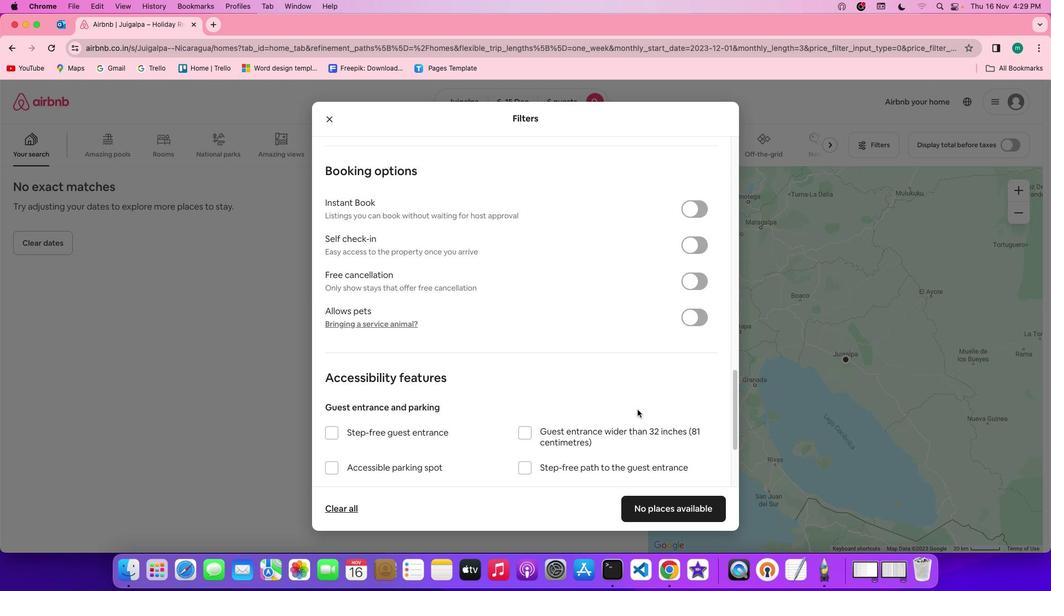 
Action: Mouse scrolled (622, 407) with delta (6, 4)
Screenshot: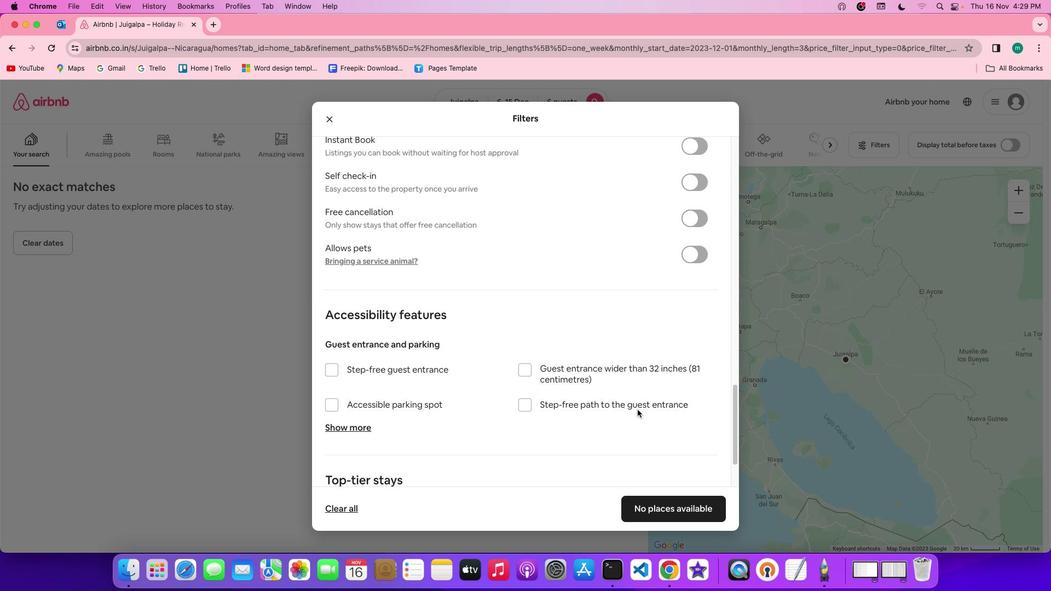 
Action: Mouse moved to (644, 415)
Screenshot: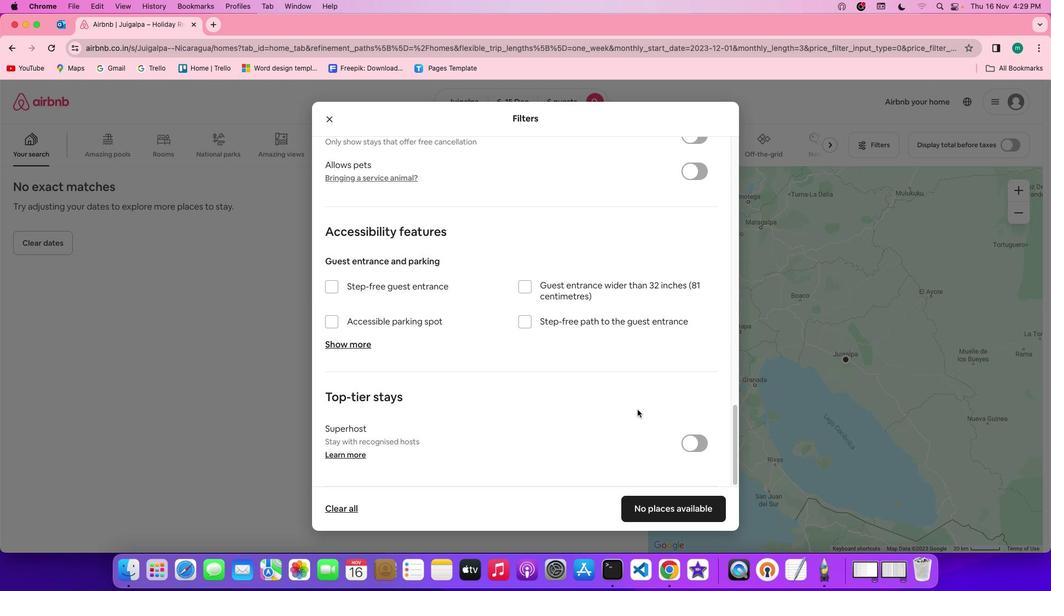 
Action: Mouse scrolled (644, 415) with delta (6, 5)
Screenshot: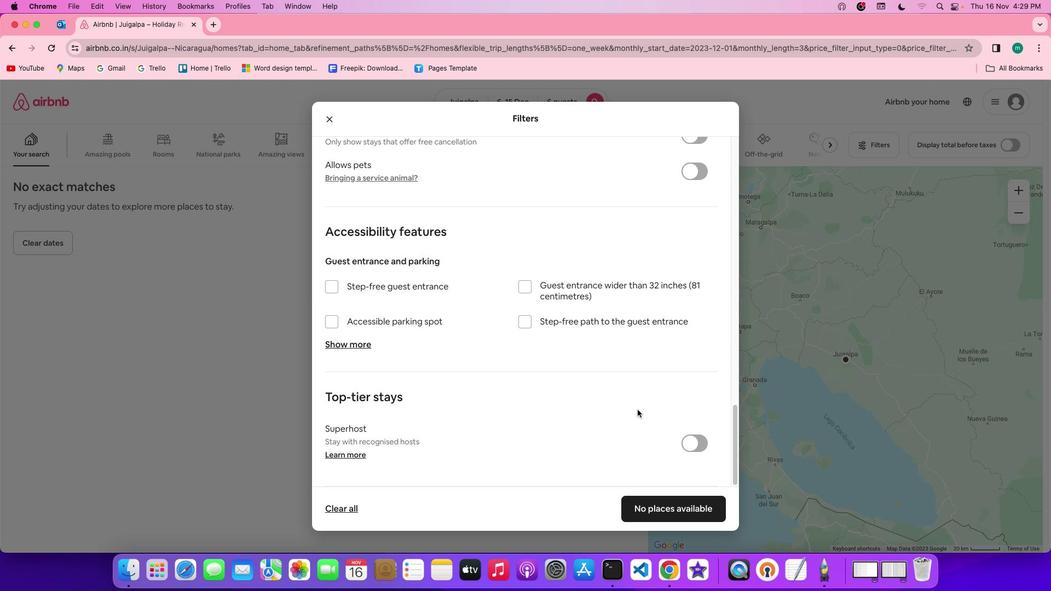 
Action: Mouse scrolled (644, 415) with delta (6, 5)
Screenshot: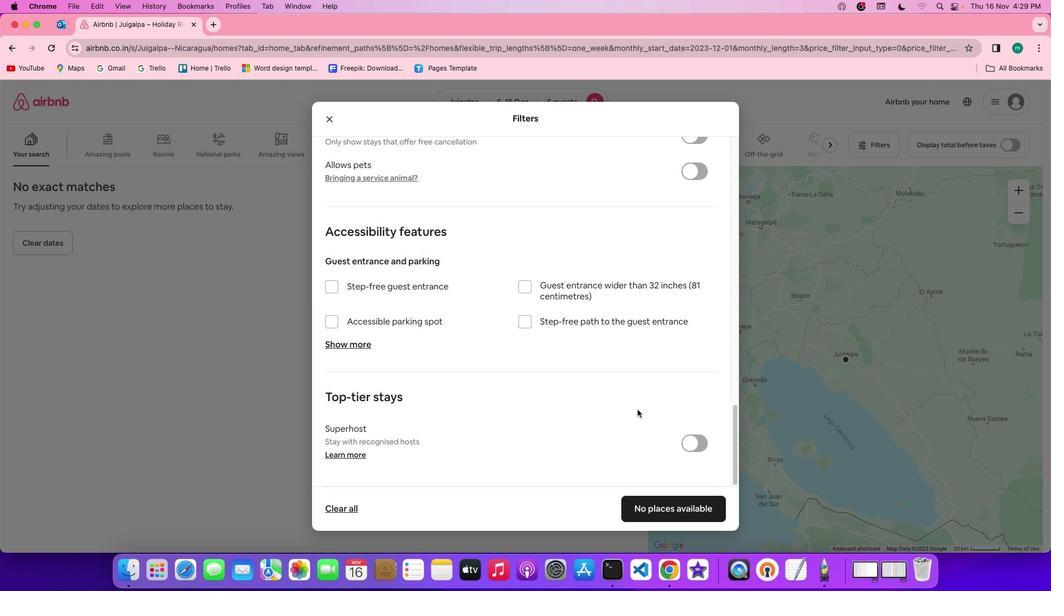 
Action: Mouse scrolled (644, 415) with delta (6, 4)
Screenshot: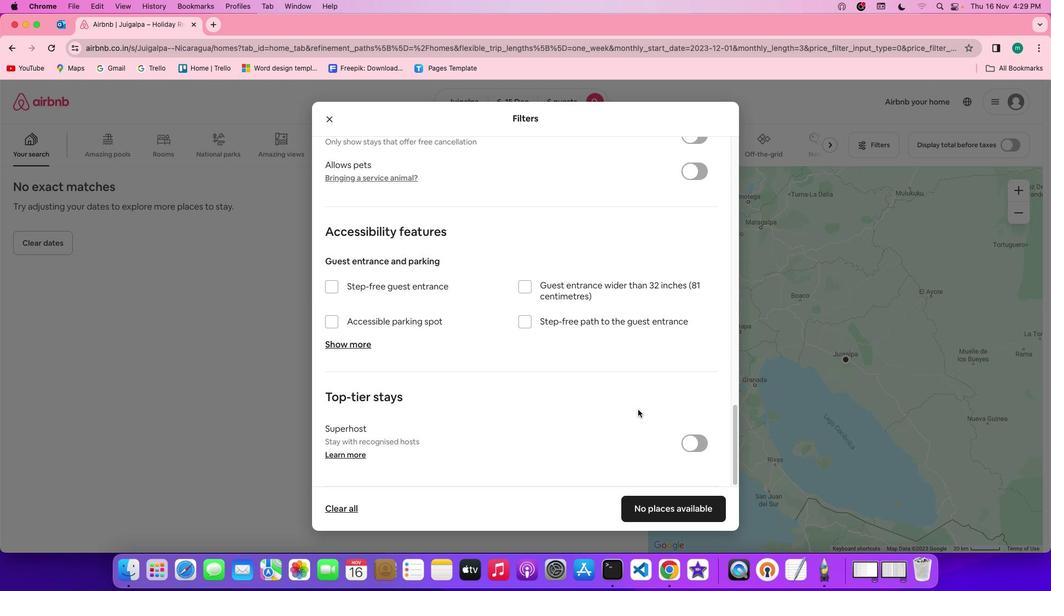 
Action: Mouse scrolled (644, 415) with delta (6, 3)
Screenshot: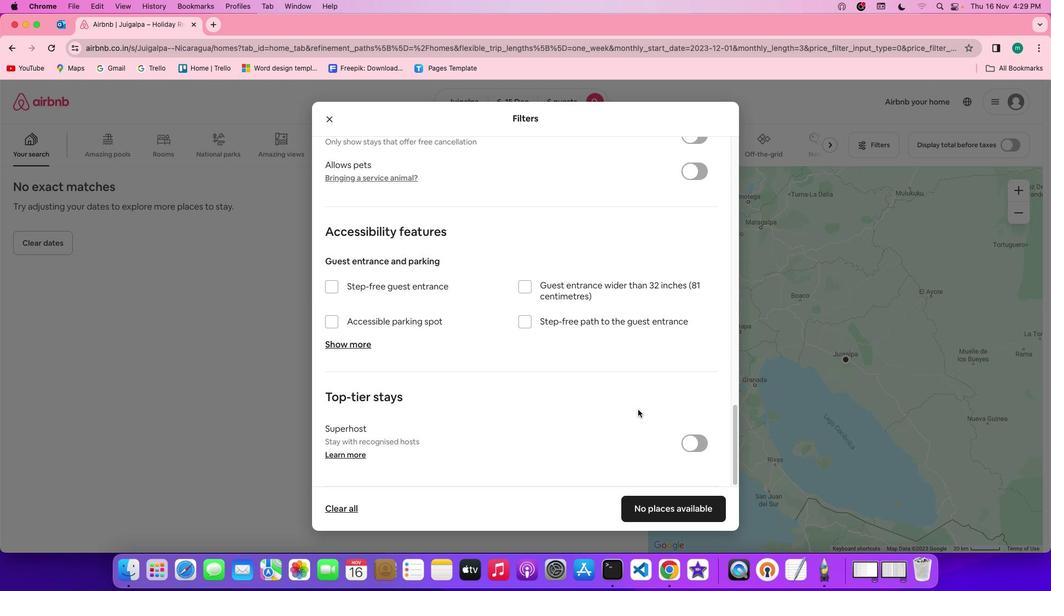 
Action: Mouse scrolled (644, 415) with delta (6, 2)
Screenshot: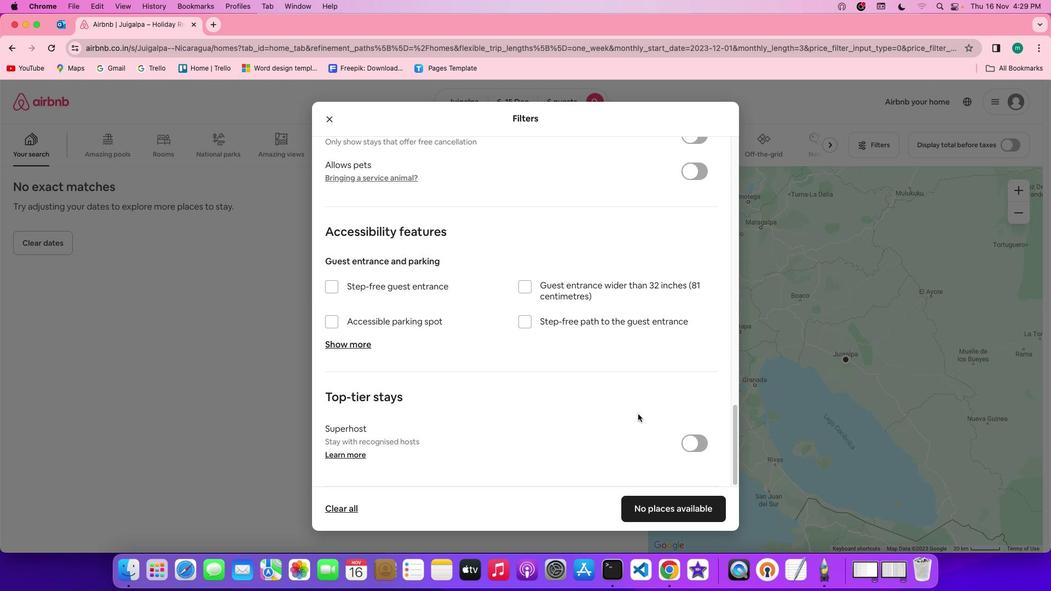 
Action: Mouse scrolled (644, 415) with delta (6, 5)
Screenshot: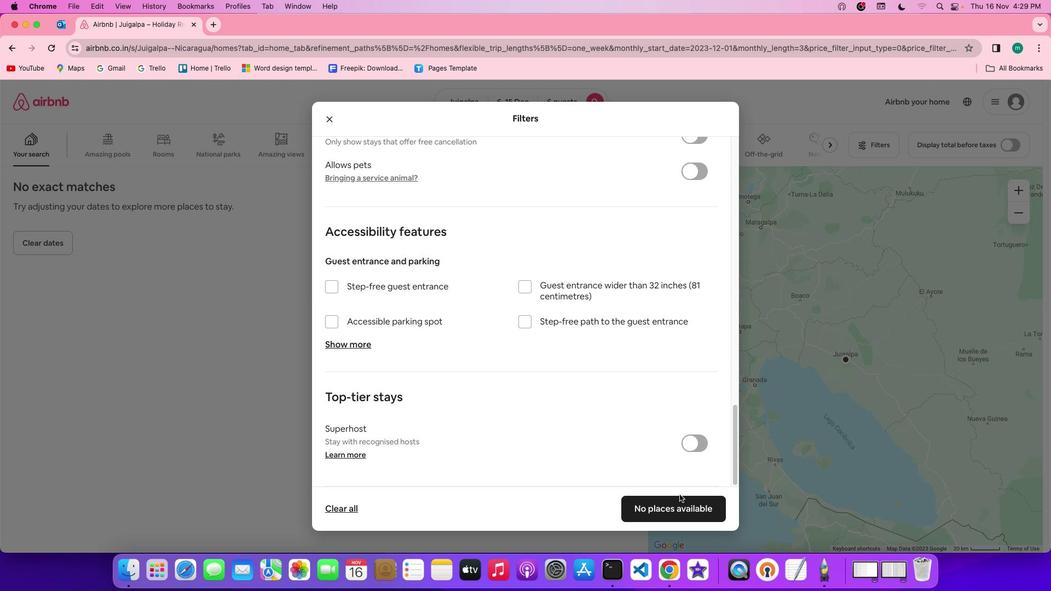 
Action: Mouse scrolled (644, 415) with delta (6, 5)
Screenshot: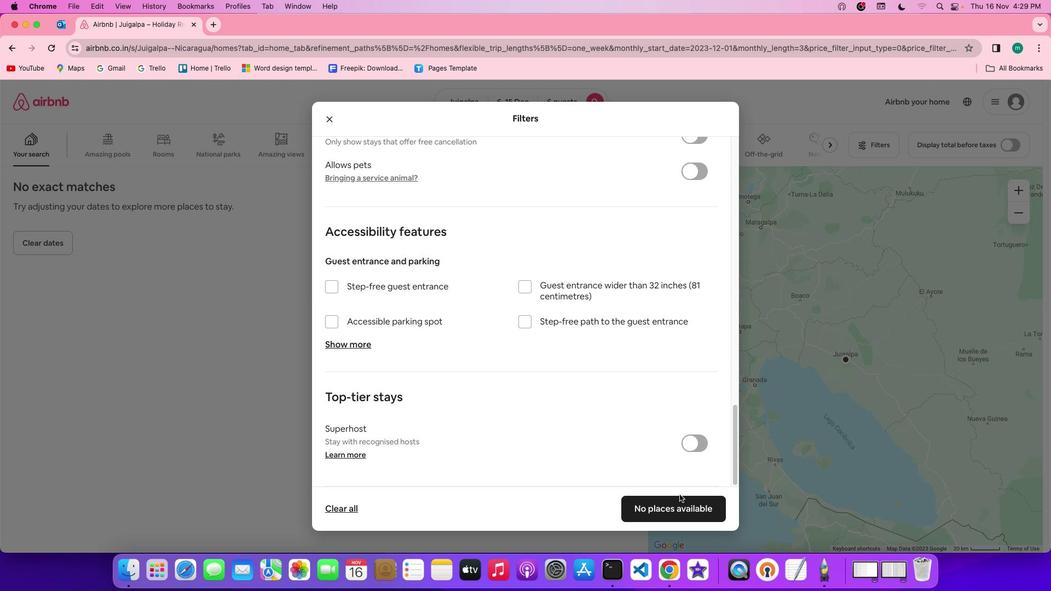 
Action: Mouse scrolled (644, 415) with delta (6, 4)
Screenshot: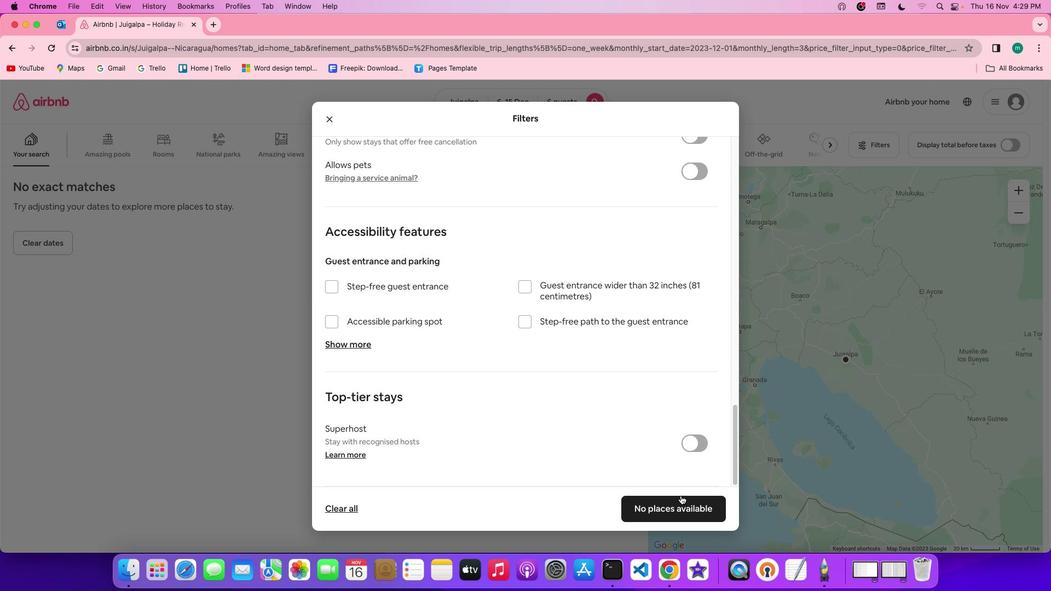 
Action: Mouse scrolled (644, 415) with delta (6, 3)
Screenshot: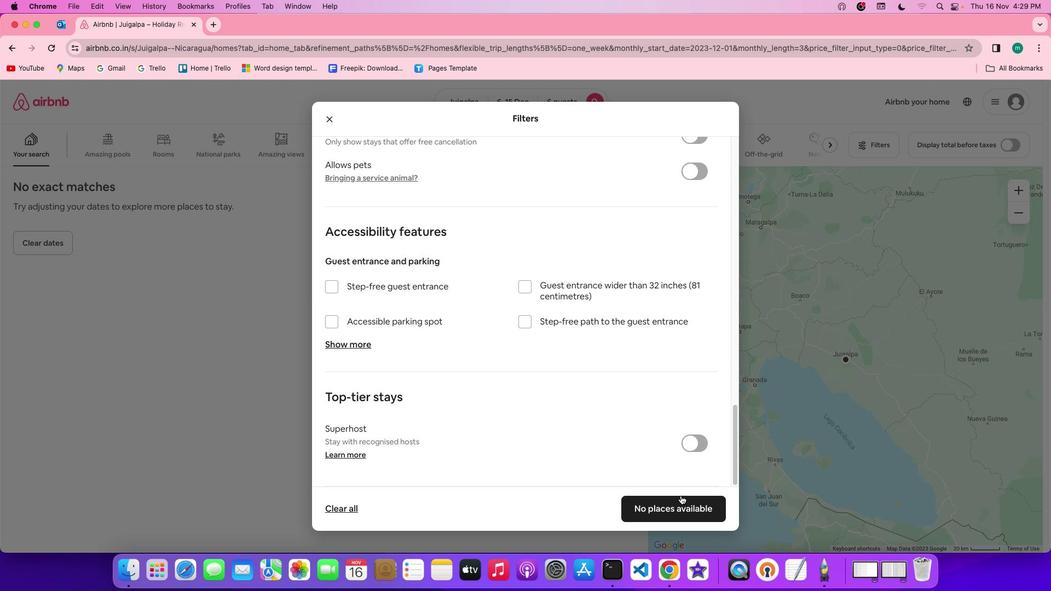 
Action: Mouse scrolled (644, 415) with delta (6, 2)
Screenshot: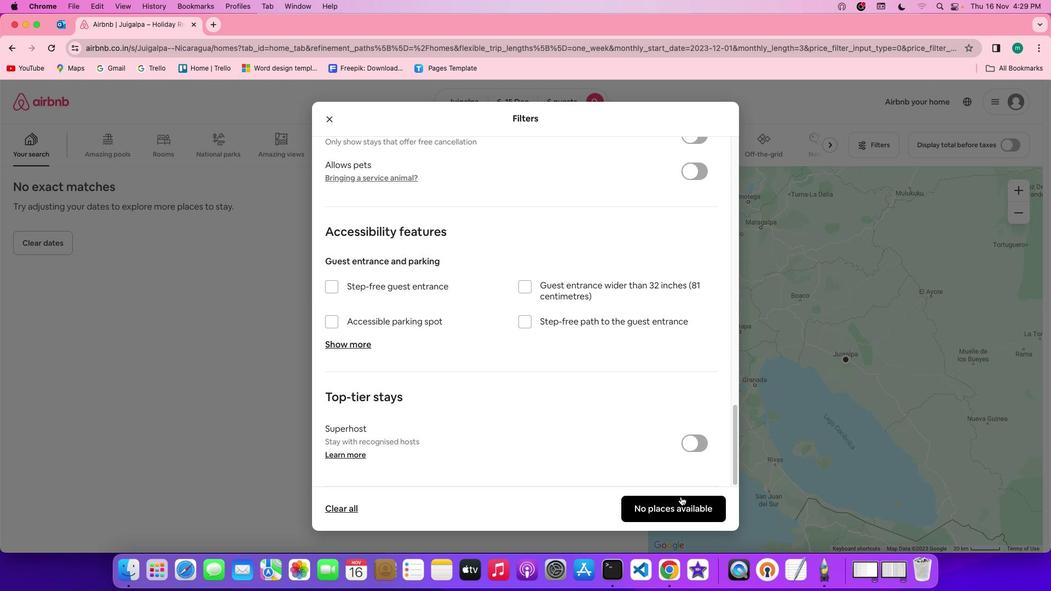 
Action: Mouse scrolled (644, 415) with delta (6, 2)
Screenshot: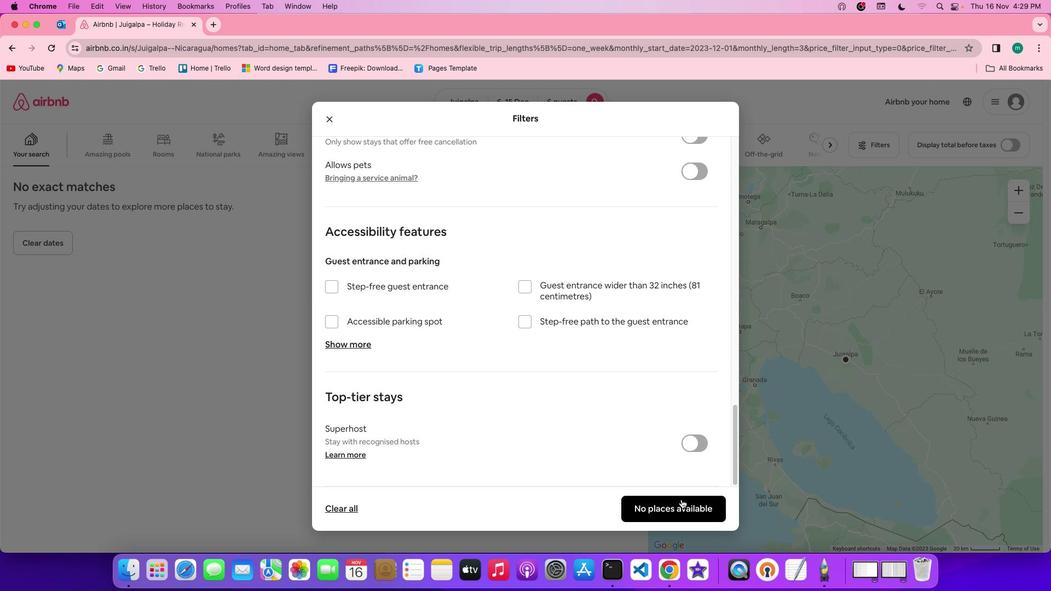 
Action: Mouse moved to (644, 418)
Screenshot: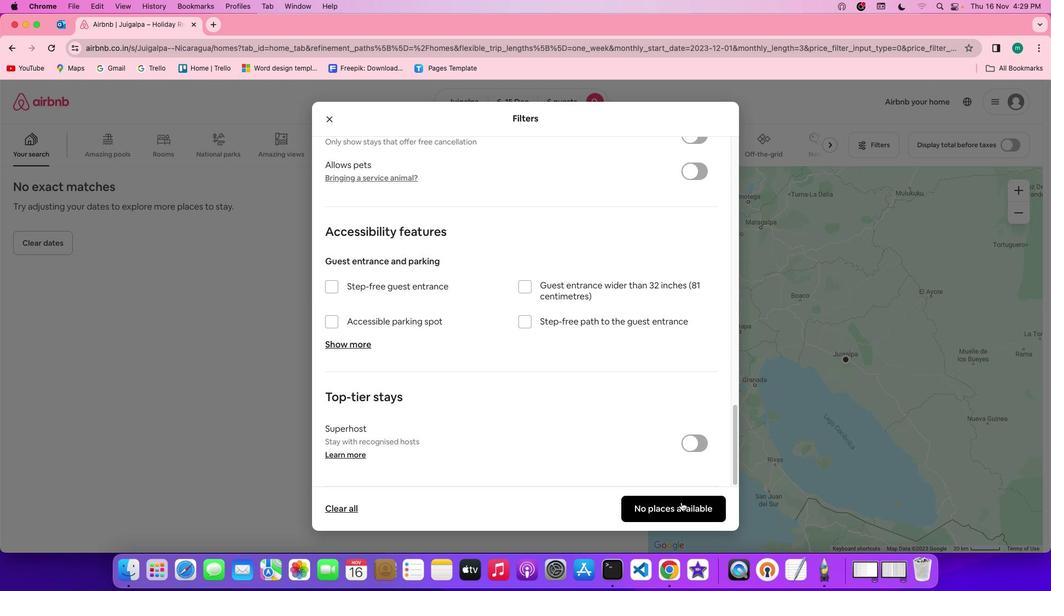 
Action: Mouse scrolled (644, 418) with delta (6, 2)
Screenshot: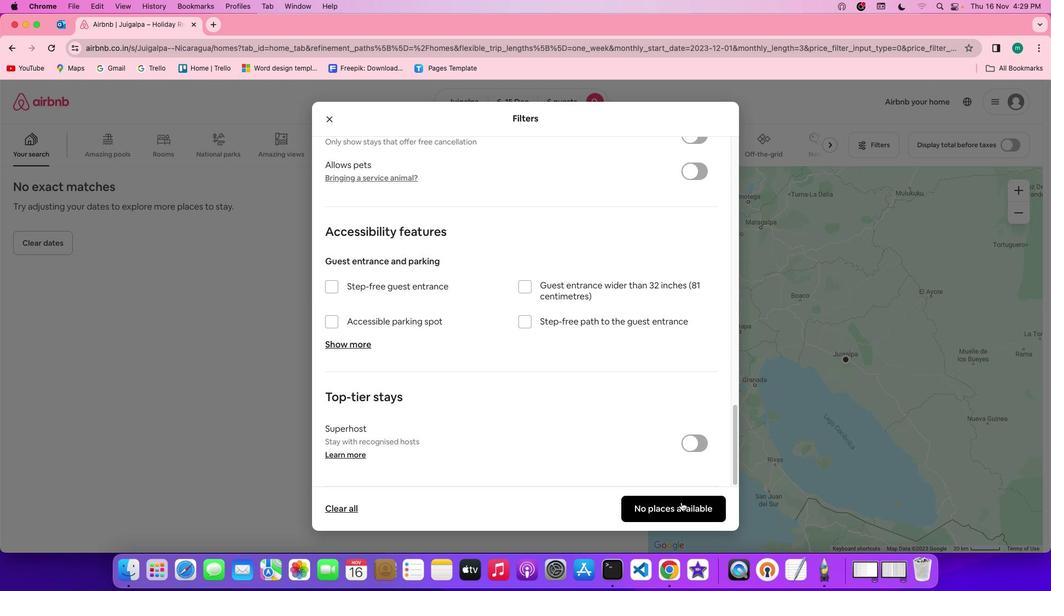 
Action: Mouse moved to (688, 513)
Screenshot: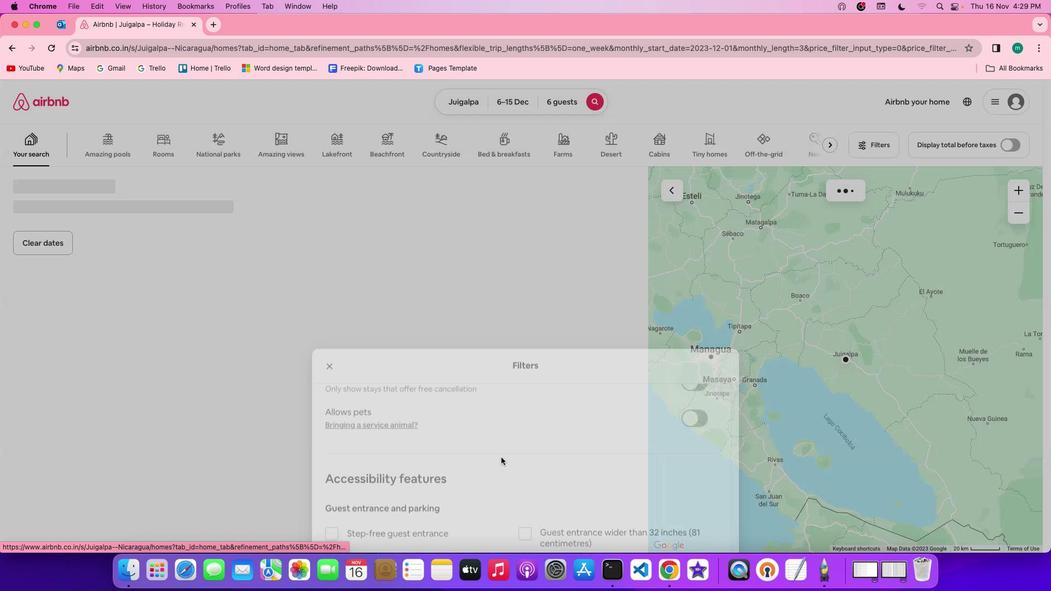 
Action: Mouse pressed left at (688, 513)
Screenshot: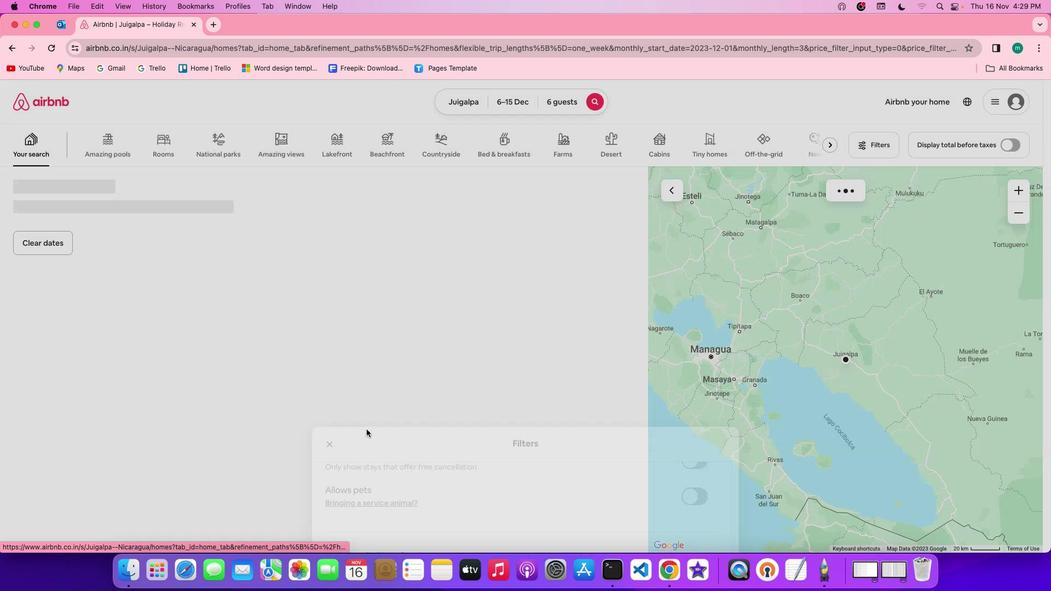 
Action: Mouse moved to (193, 380)
Screenshot: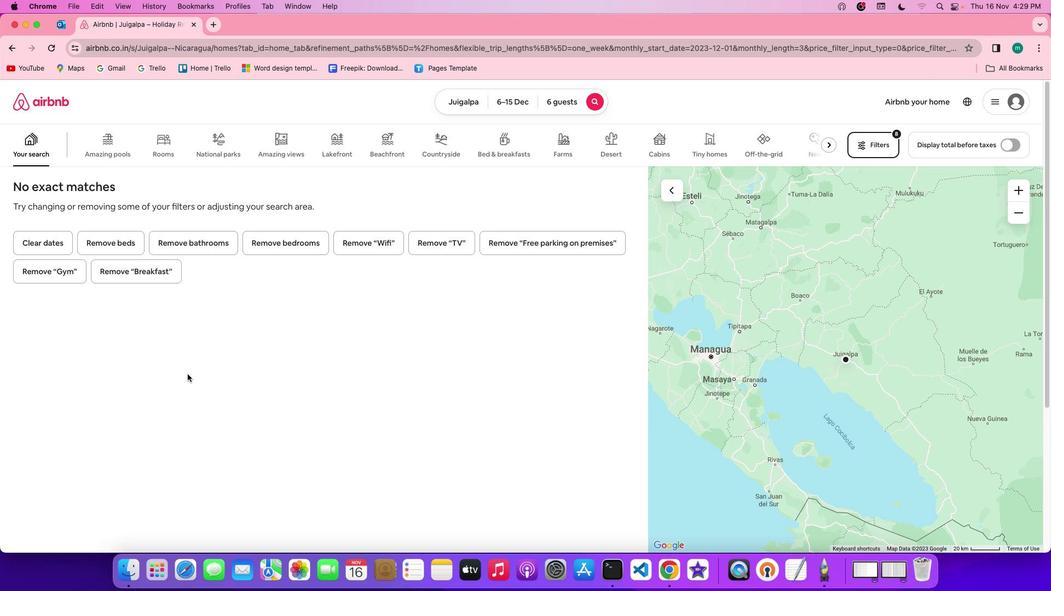 
